 Task: Look for Airbnb properties in Wum, Cameroon from 1st December, 2023 to 5th December, 2023 for 3 adults, 1 child.2 bedrooms having 3 beds and 2 bathrooms. Booking option can be shelf check-in. Look for 4 properties as per requirement.
Action: Mouse moved to (528, 181)
Screenshot: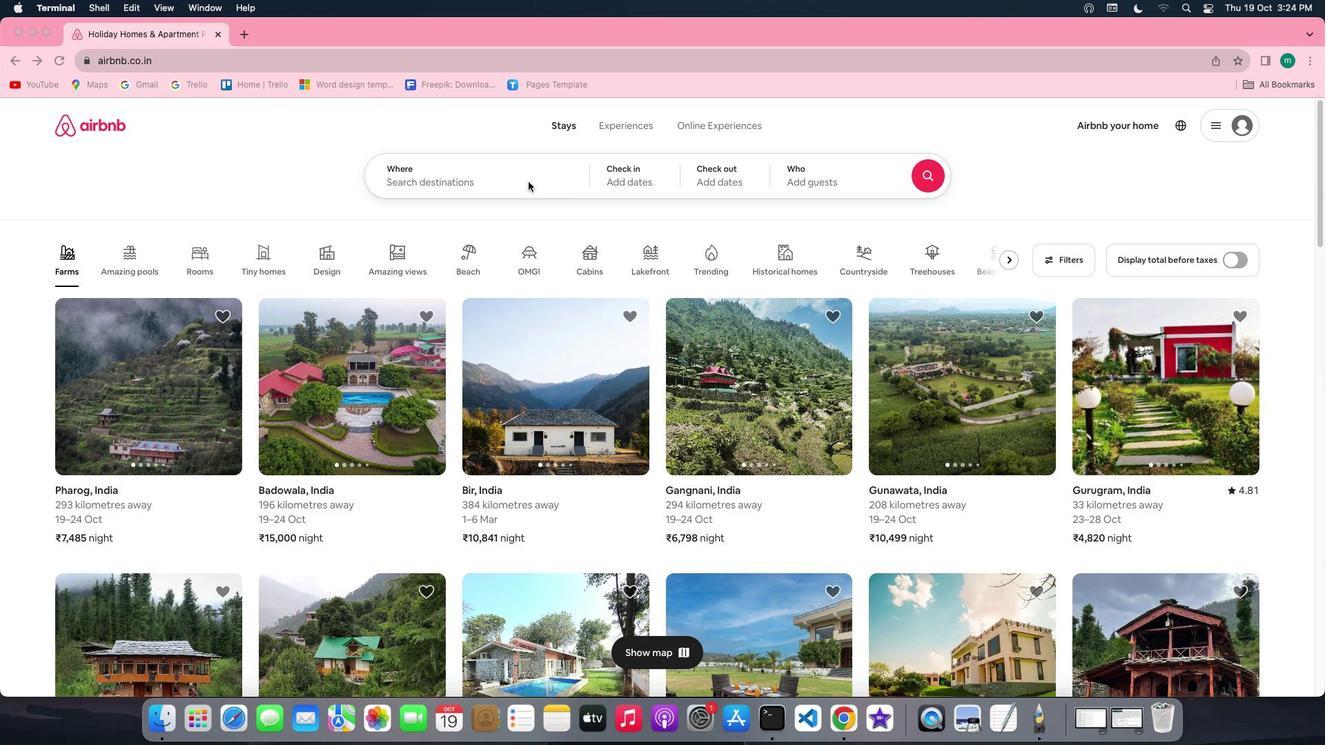 
Action: Mouse pressed left at (528, 181)
Screenshot: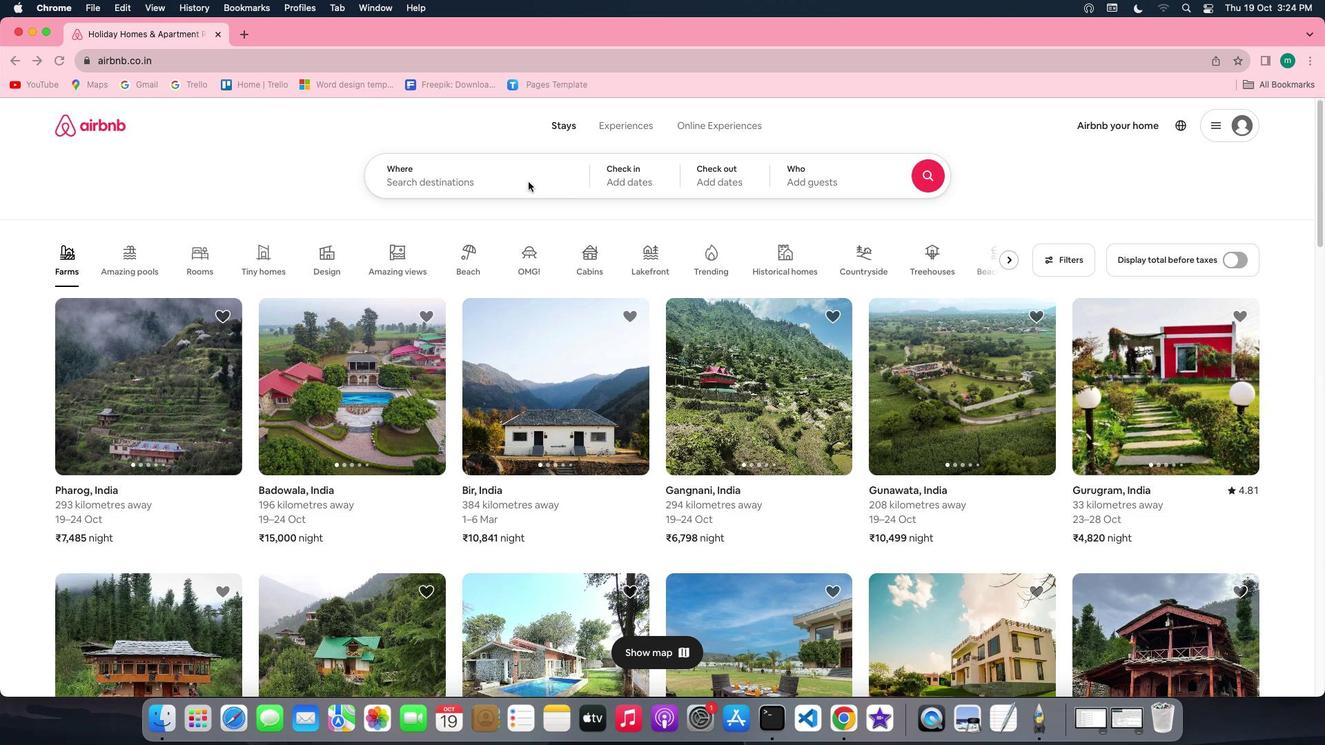 
Action: Mouse pressed left at (528, 181)
Screenshot: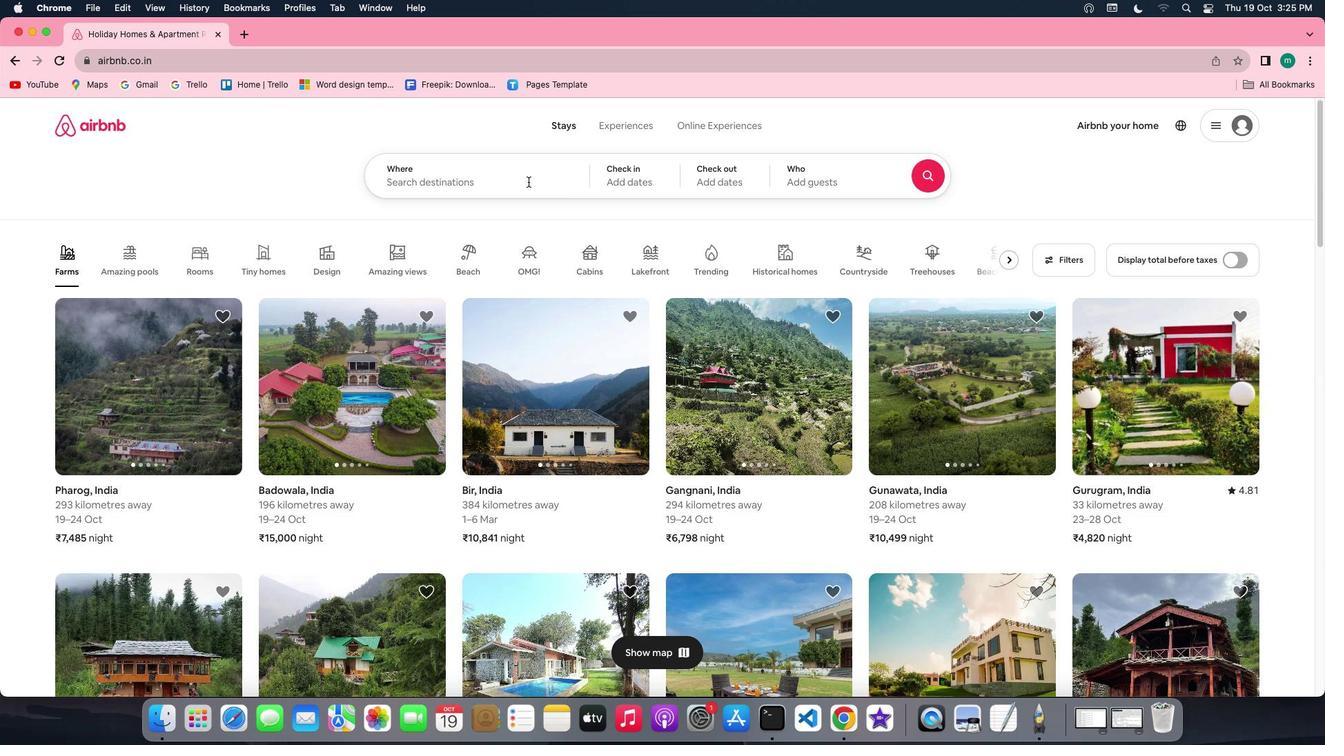 
Action: Key pressed Key.shift'W''u''m'','Key.spaceKey.shift'c''a''m''e''r''o''o''n'
Screenshot: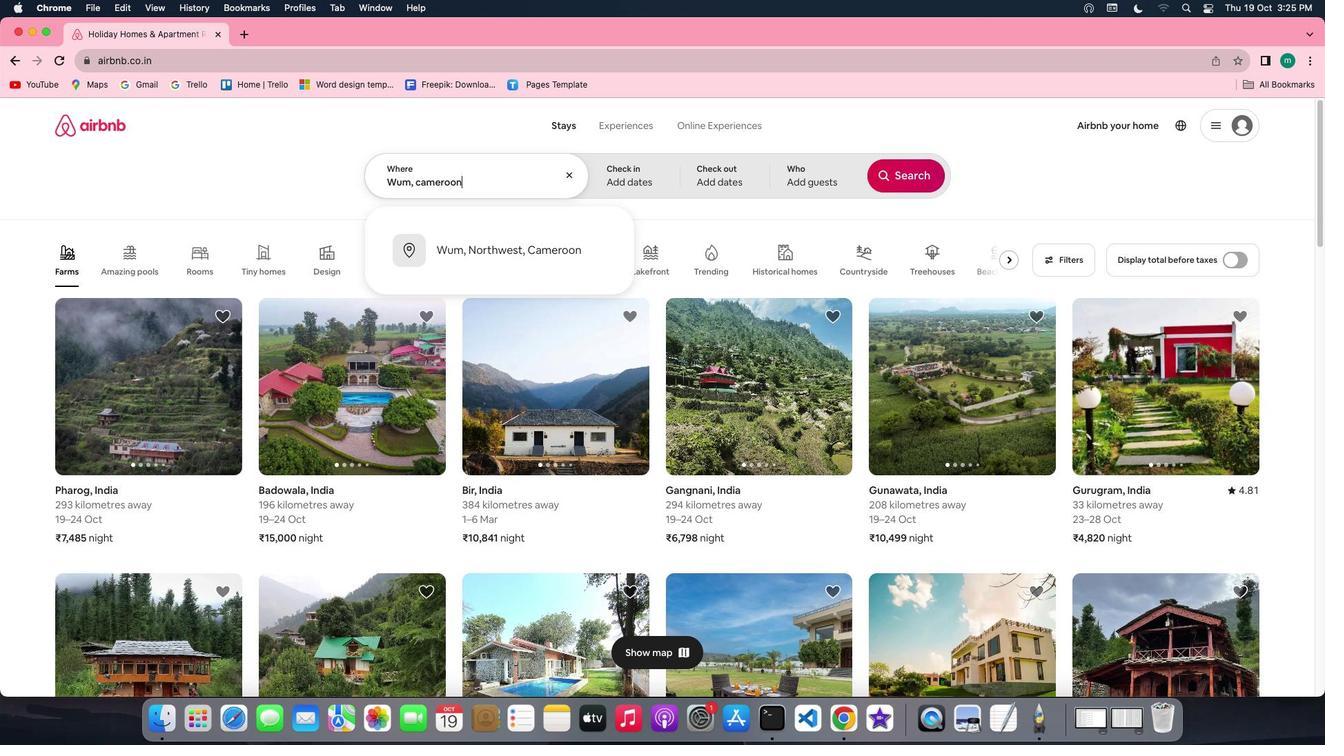 
Action: Mouse moved to (625, 166)
Screenshot: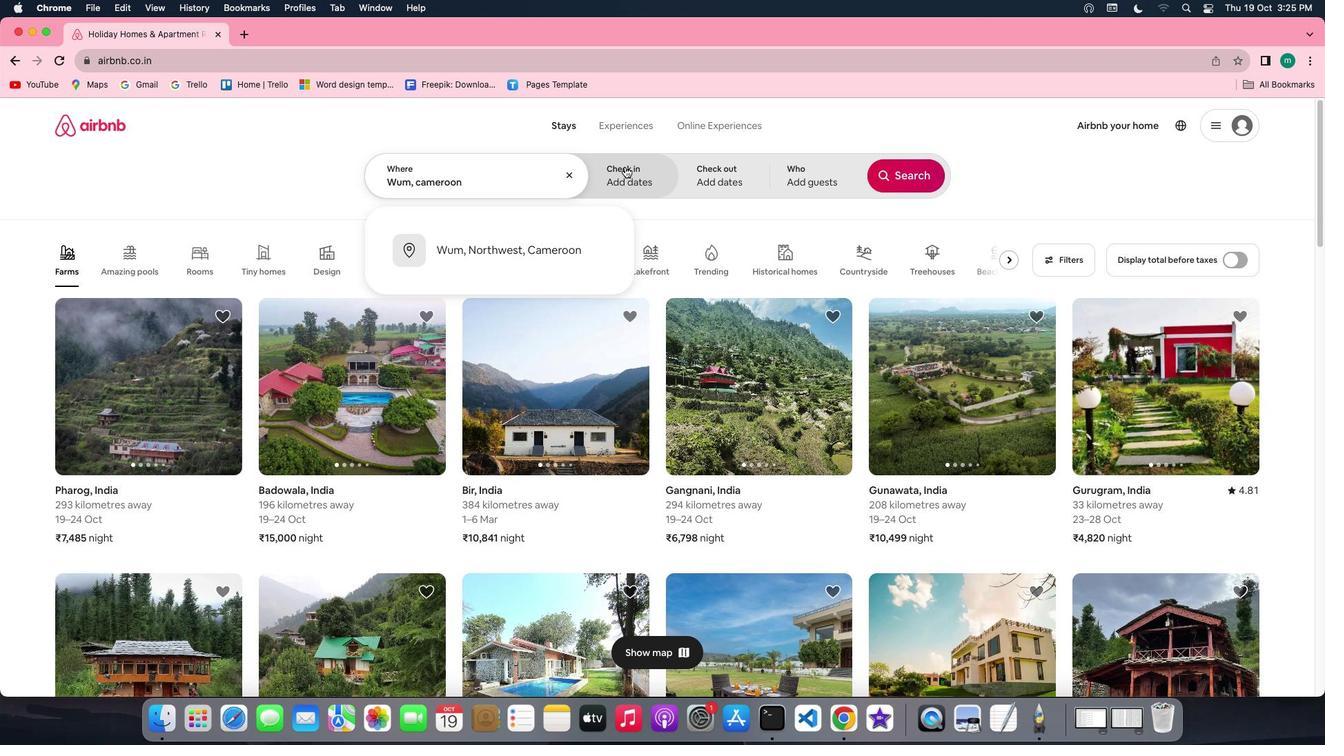 
Action: Mouse pressed left at (625, 166)
Screenshot: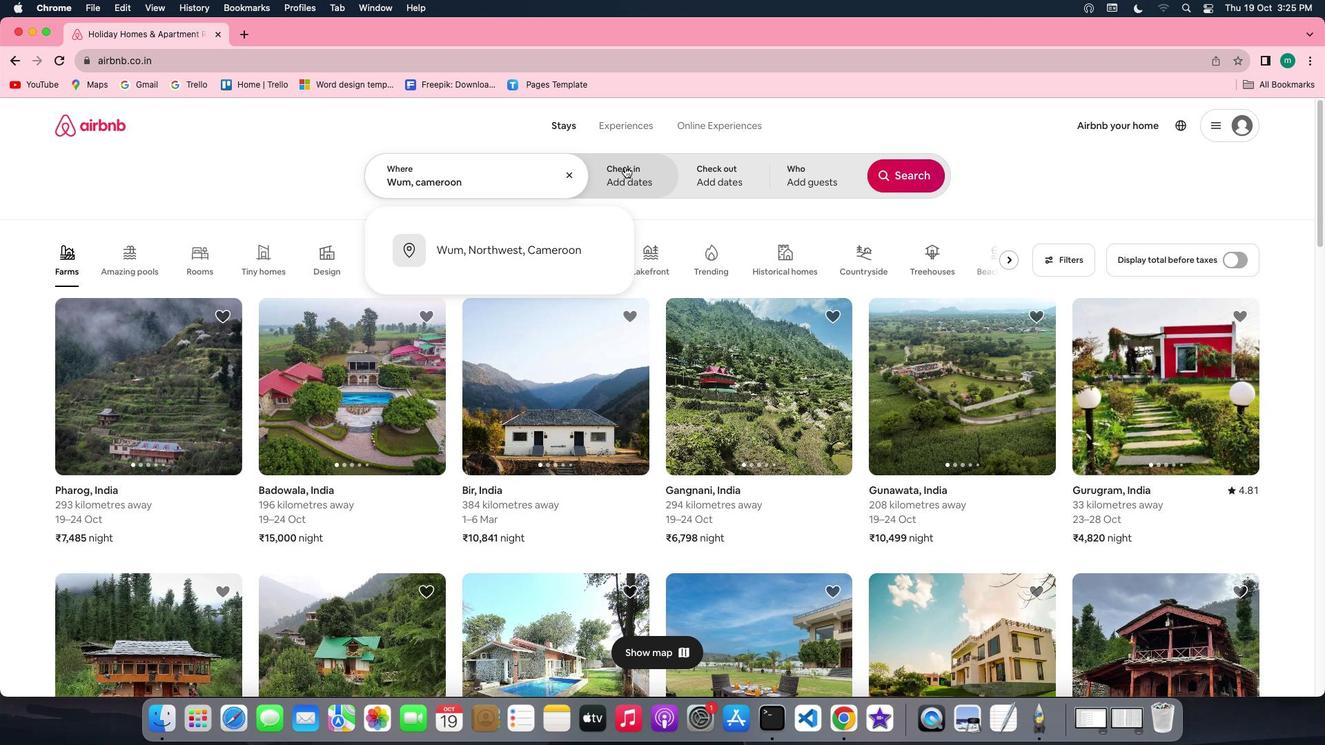 
Action: Mouse moved to (907, 281)
Screenshot: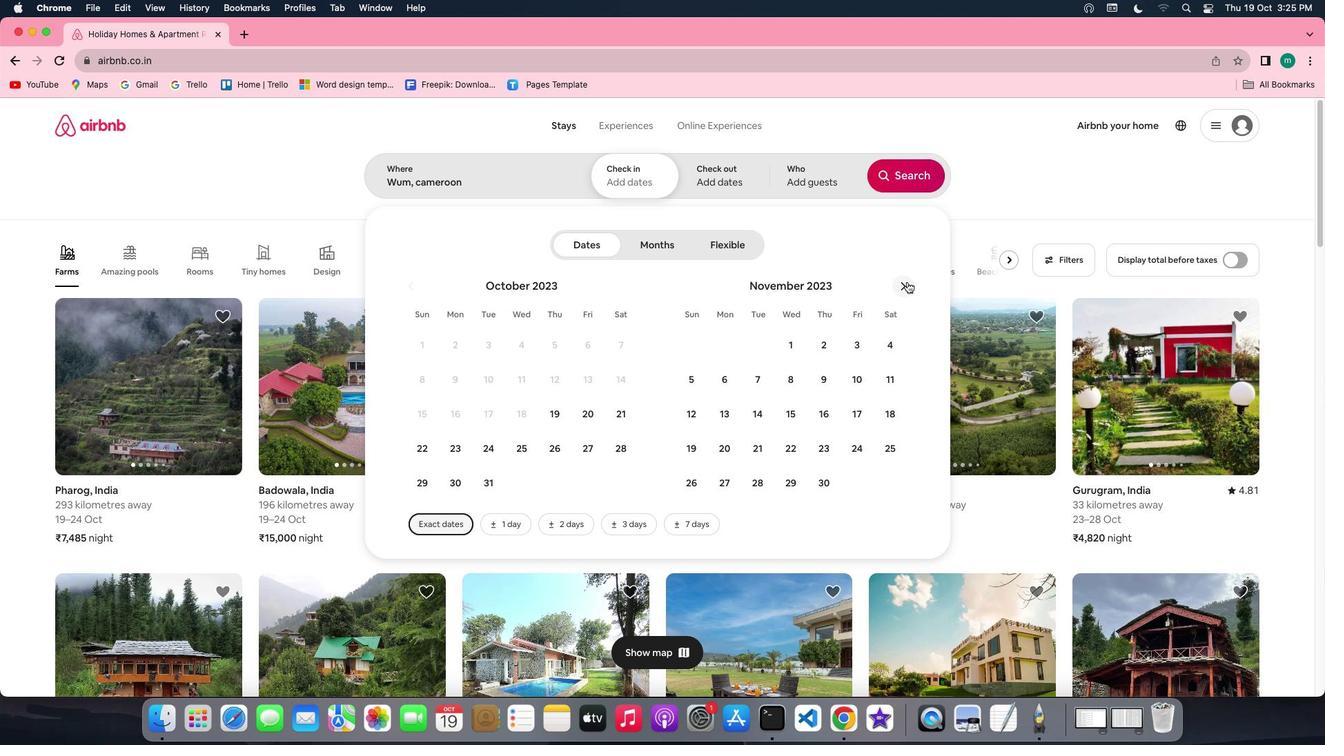
Action: Mouse pressed left at (907, 281)
Screenshot: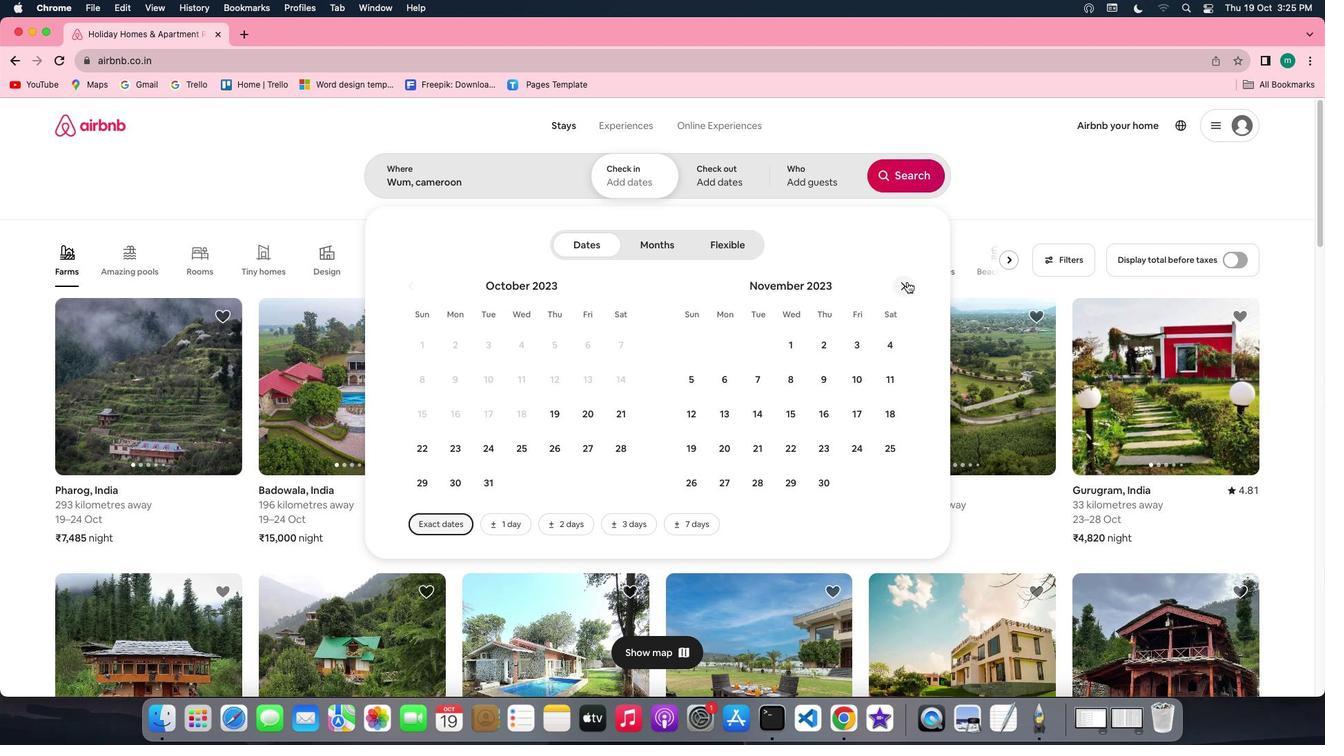 
Action: Mouse moved to (853, 336)
Screenshot: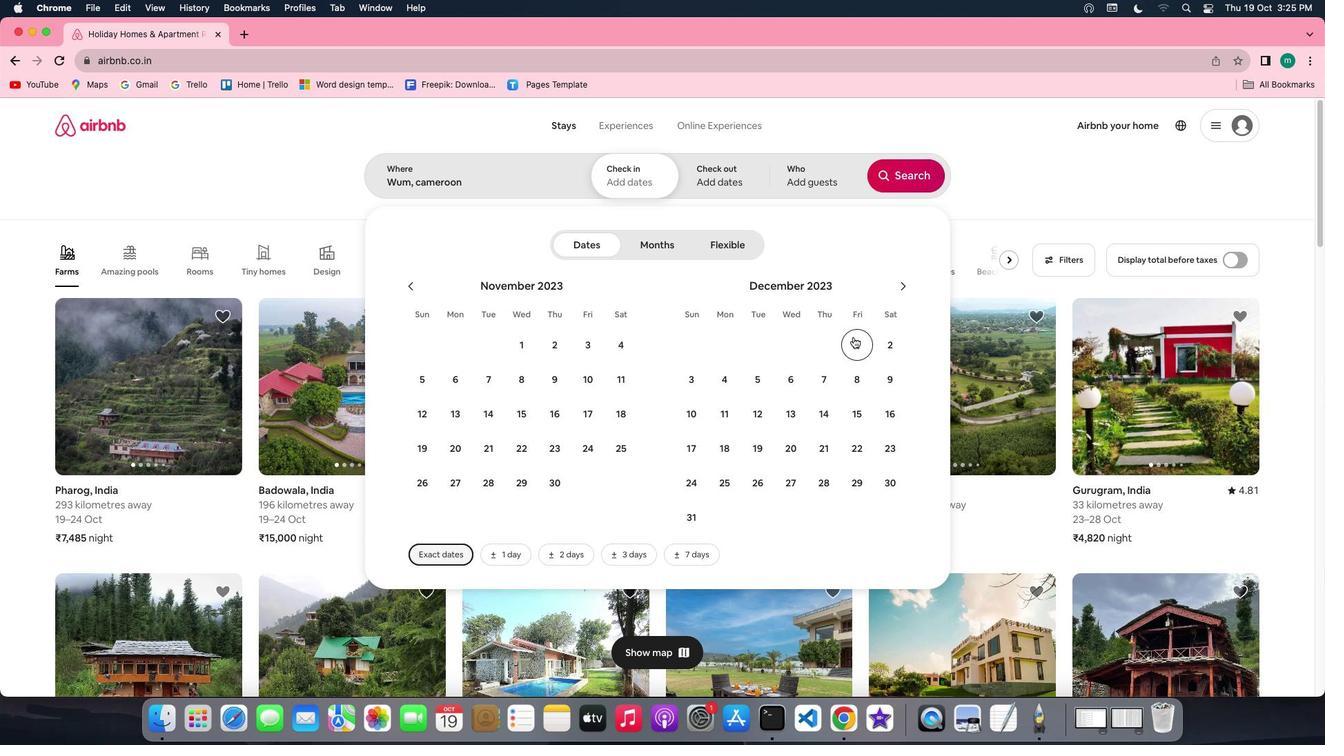 
Action: Mouse pressed left at (853, 336)
Screenshot: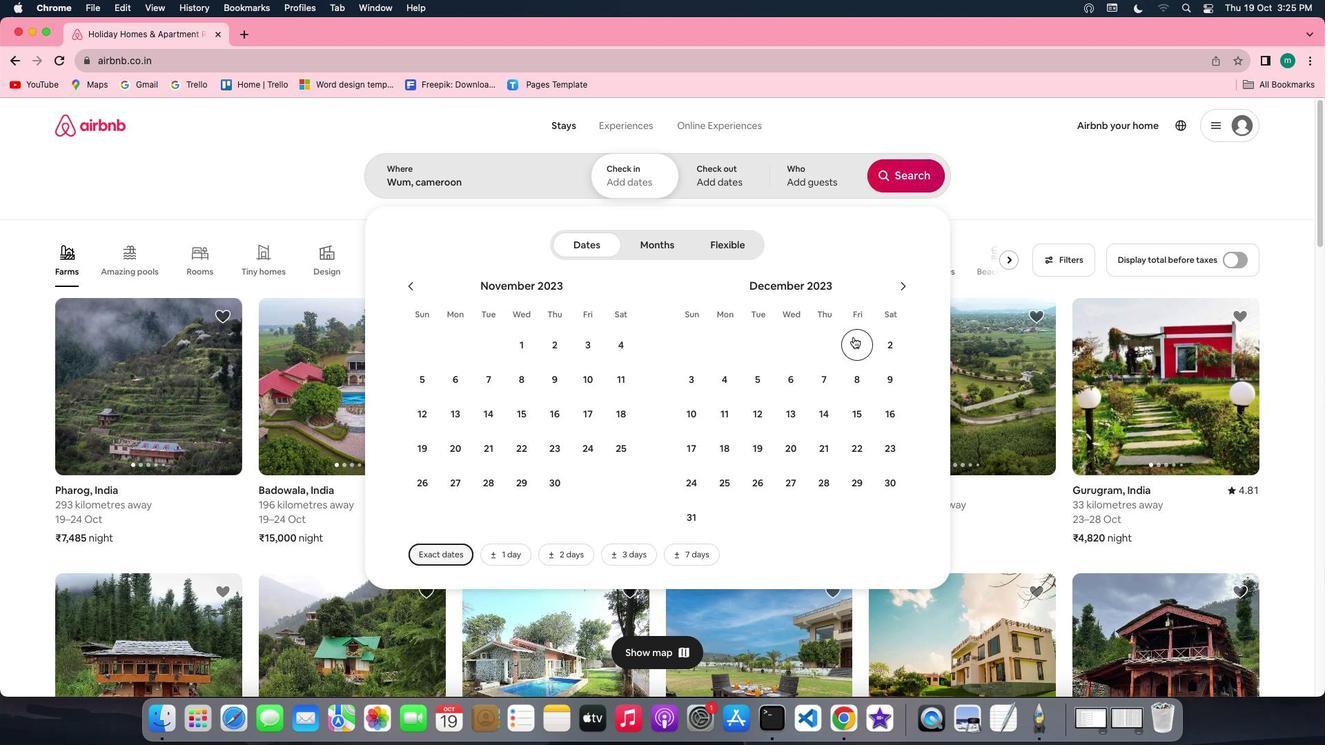 
Action: Mouse moved to (769, 376)
Screenshot: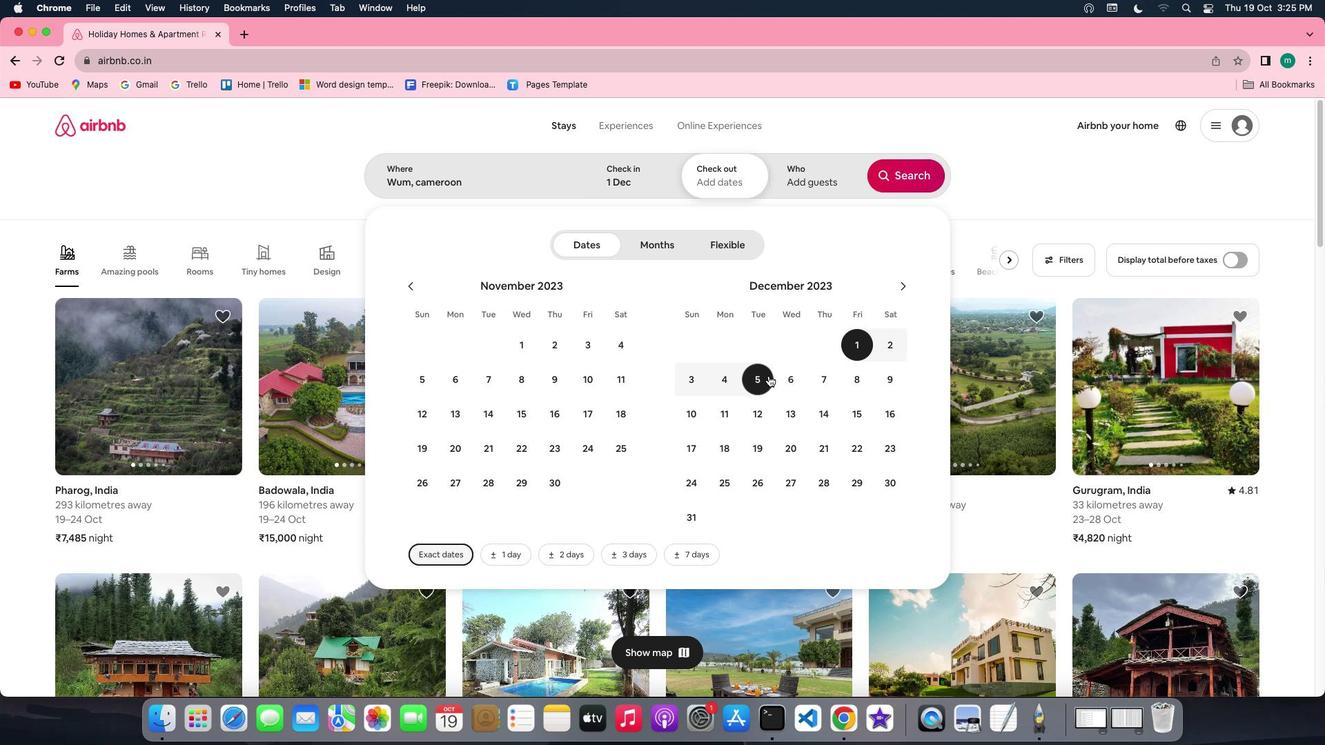 
Action: Mouse pressed left at (769, 376)
Screenshot: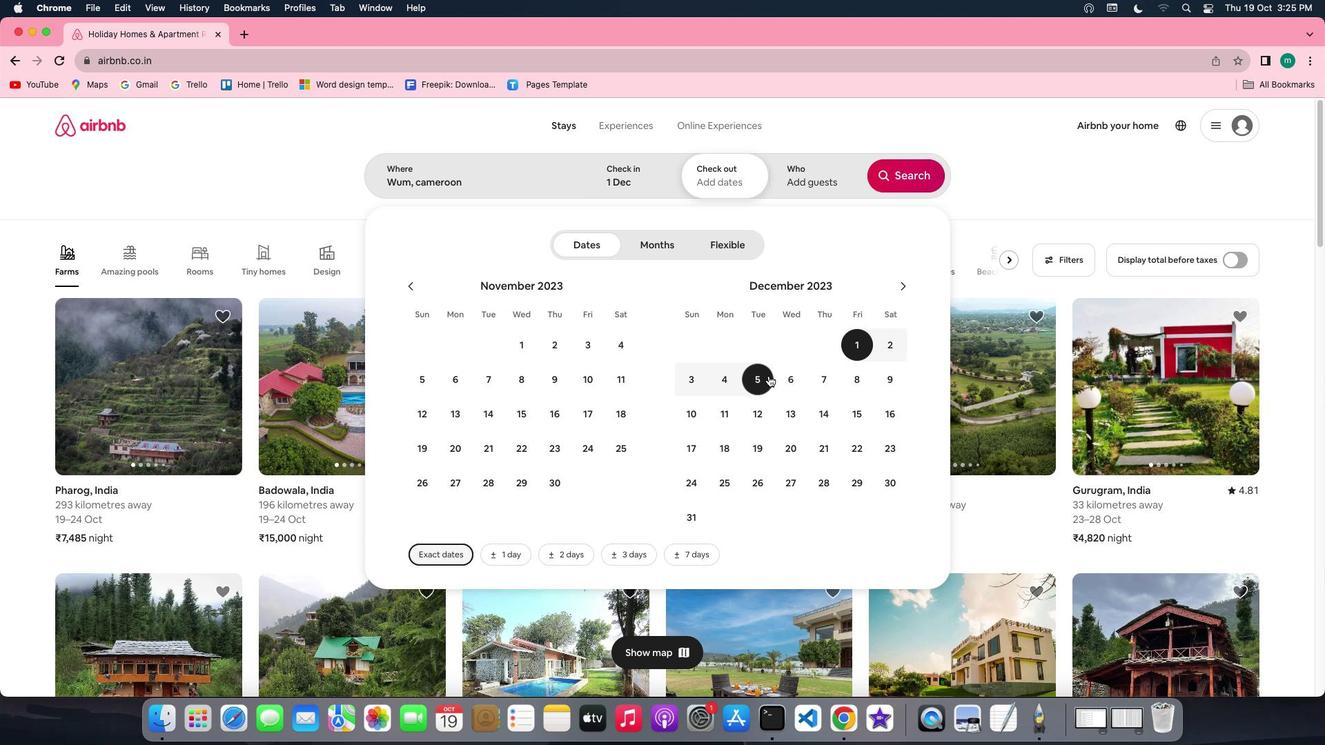 
Action: Mouse moved to (791, 158)
Screenshot: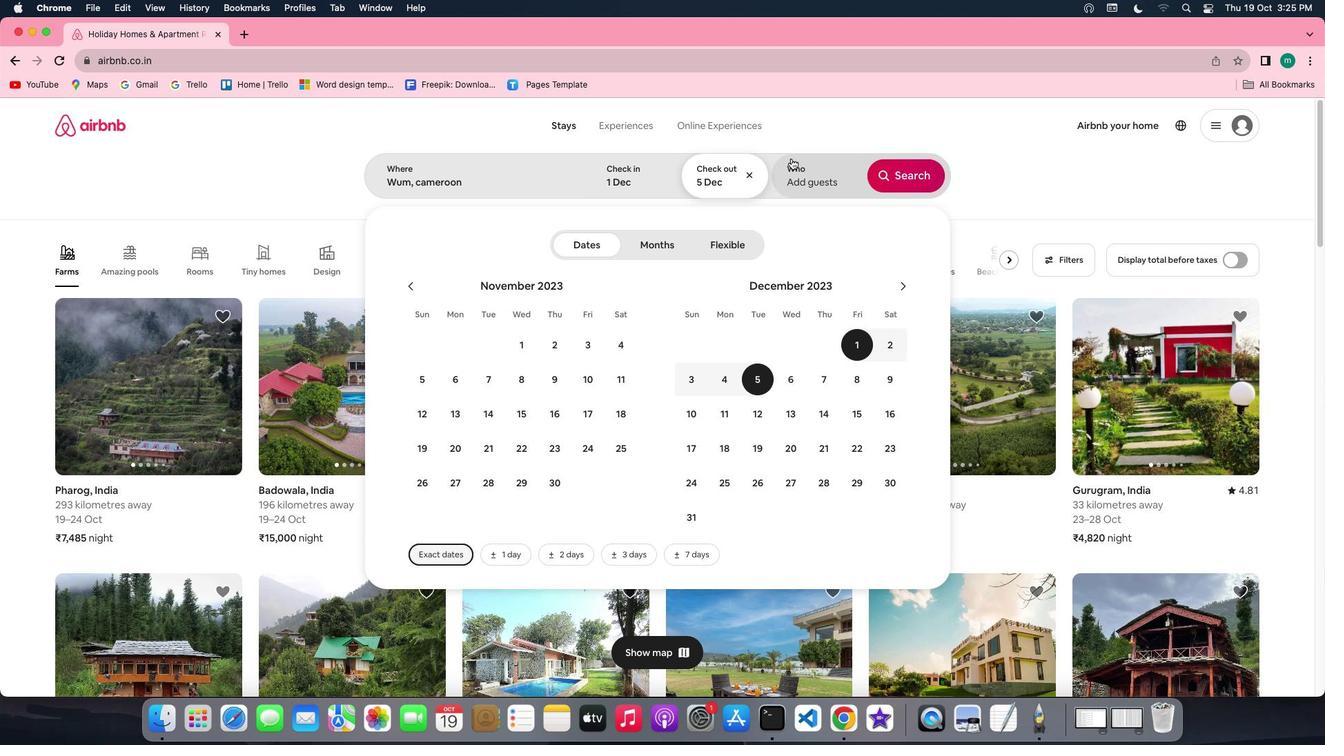 
Action: Mouse pressed left at (791, 158)
Screenshot: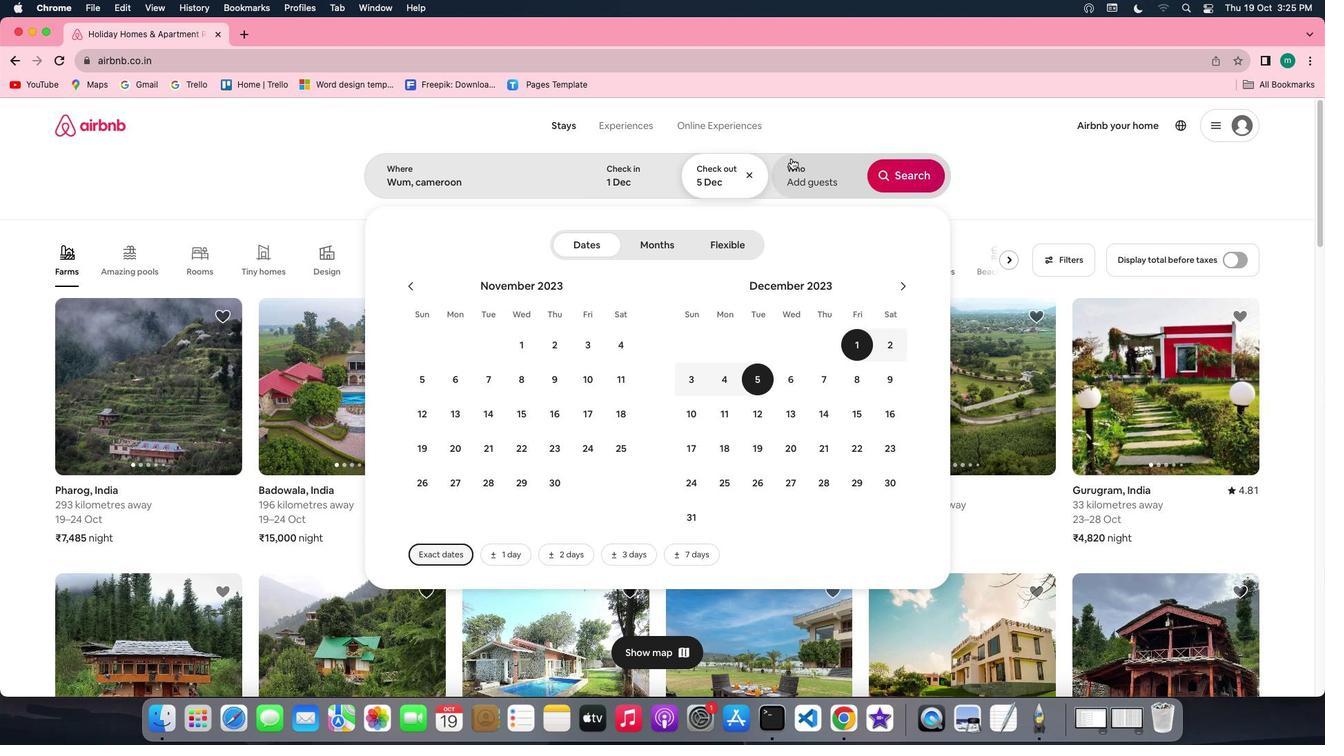 
Action: Mouse moved to (909, 254)
Screenshot: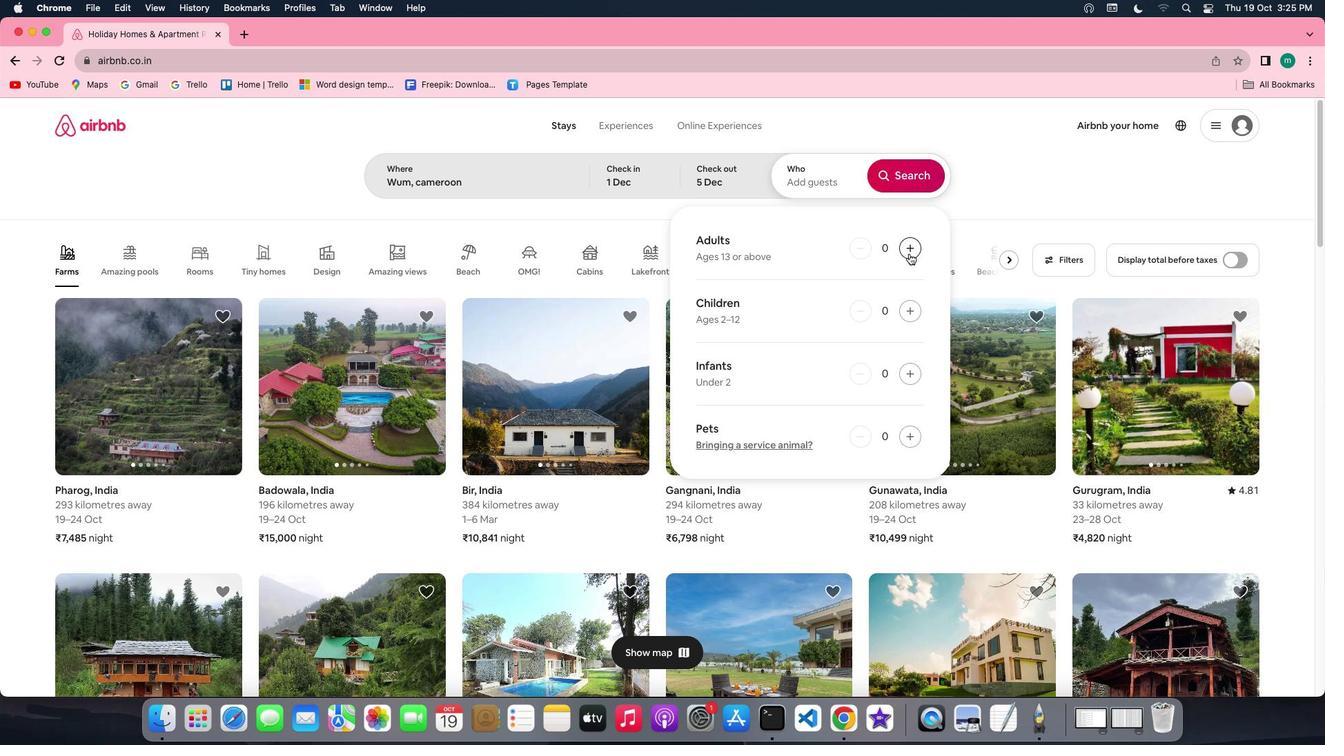 
Action: Mouse pressed left at (909, 254)
Screenshot: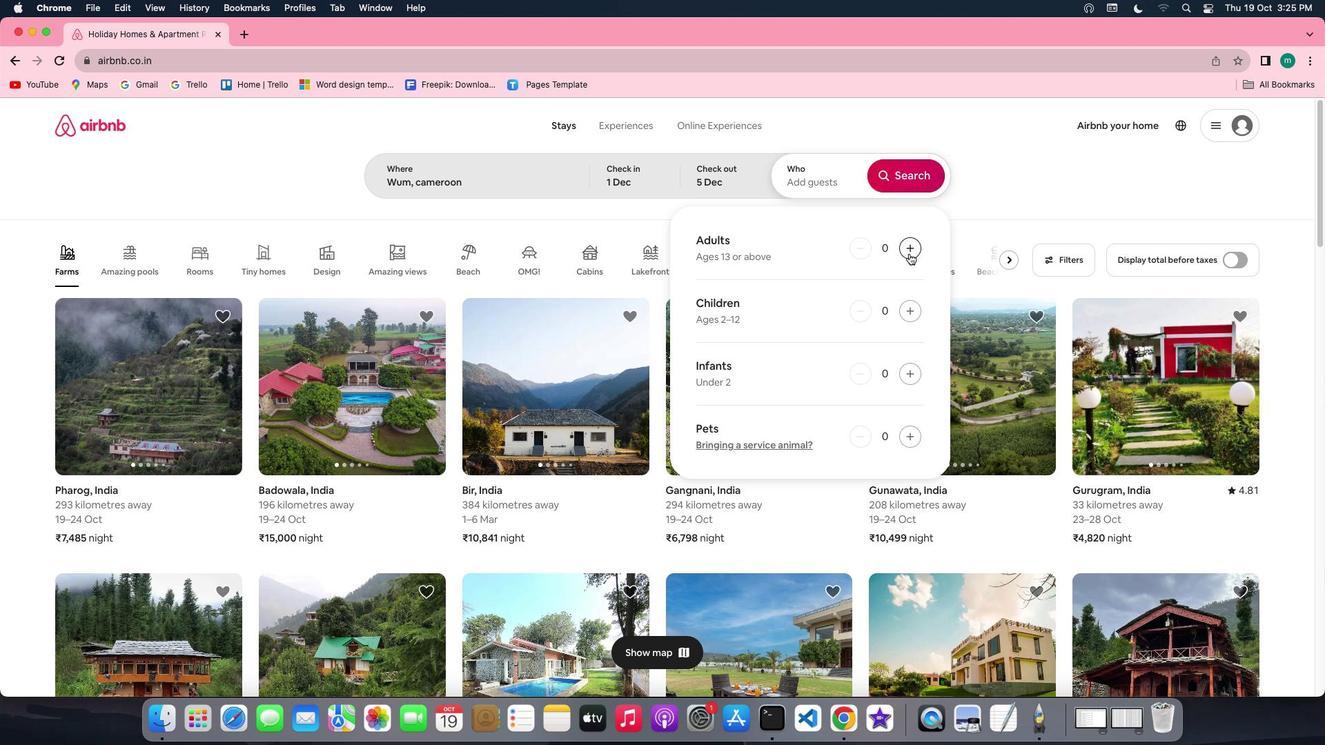 
Action: Mouse pressed left at (909, 254)
Screenshot: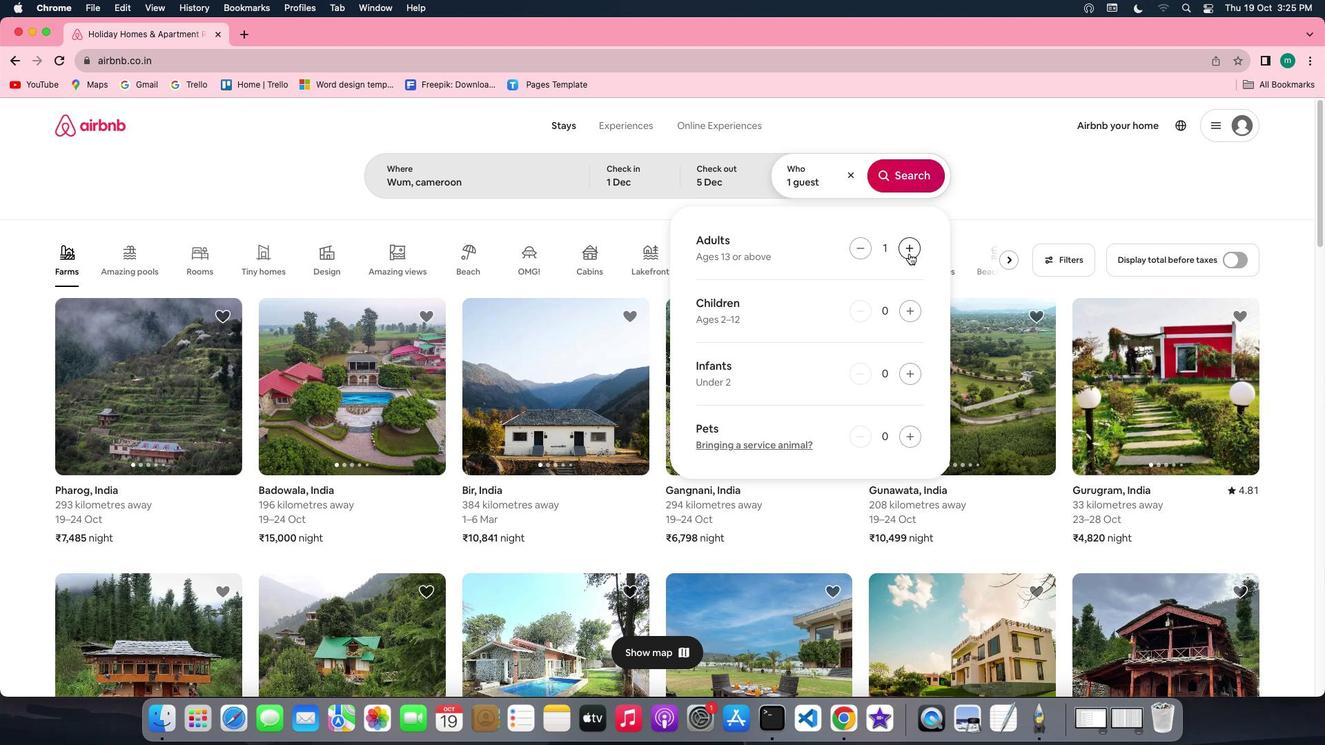 
Action: Mouse pressed left at (909, 254)
Screenshot: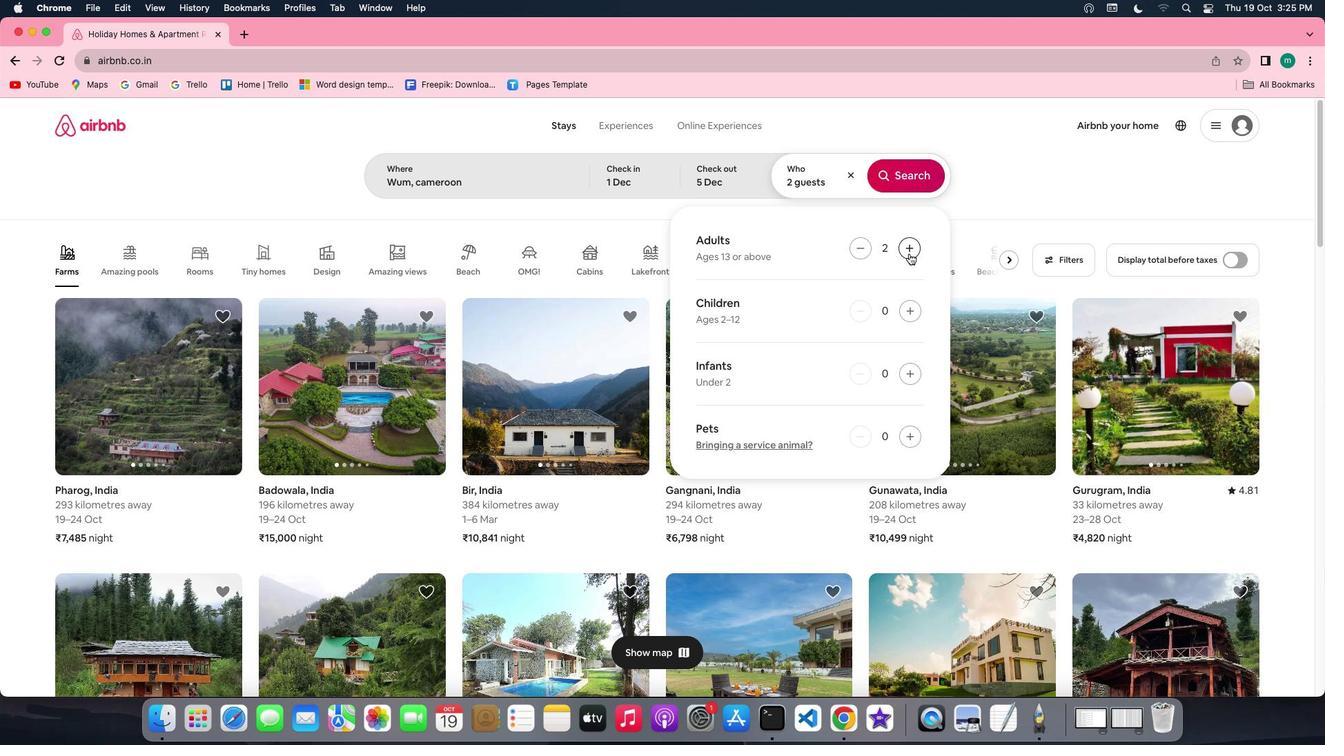 
Action: Mouse moved to (902, 182)
Screenshot: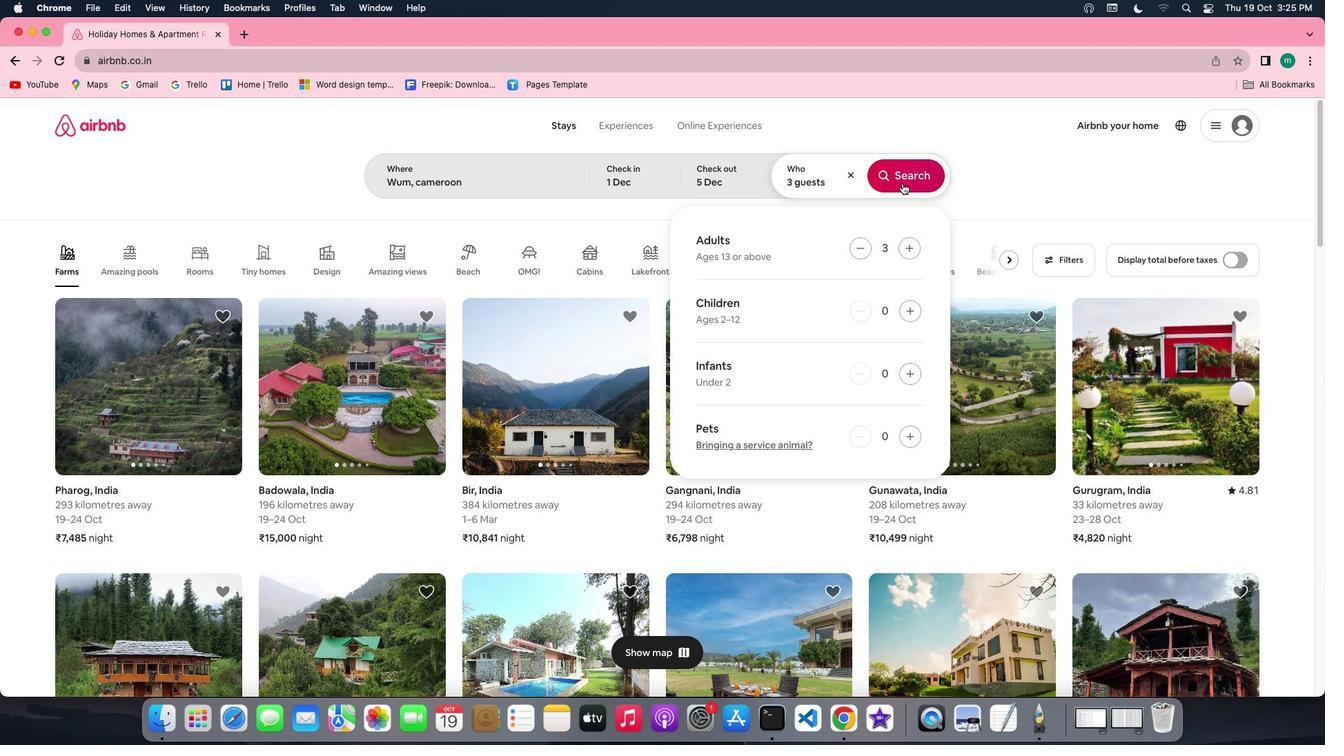 
Action: Mouse pressed left at (902, 182)
Screenshot: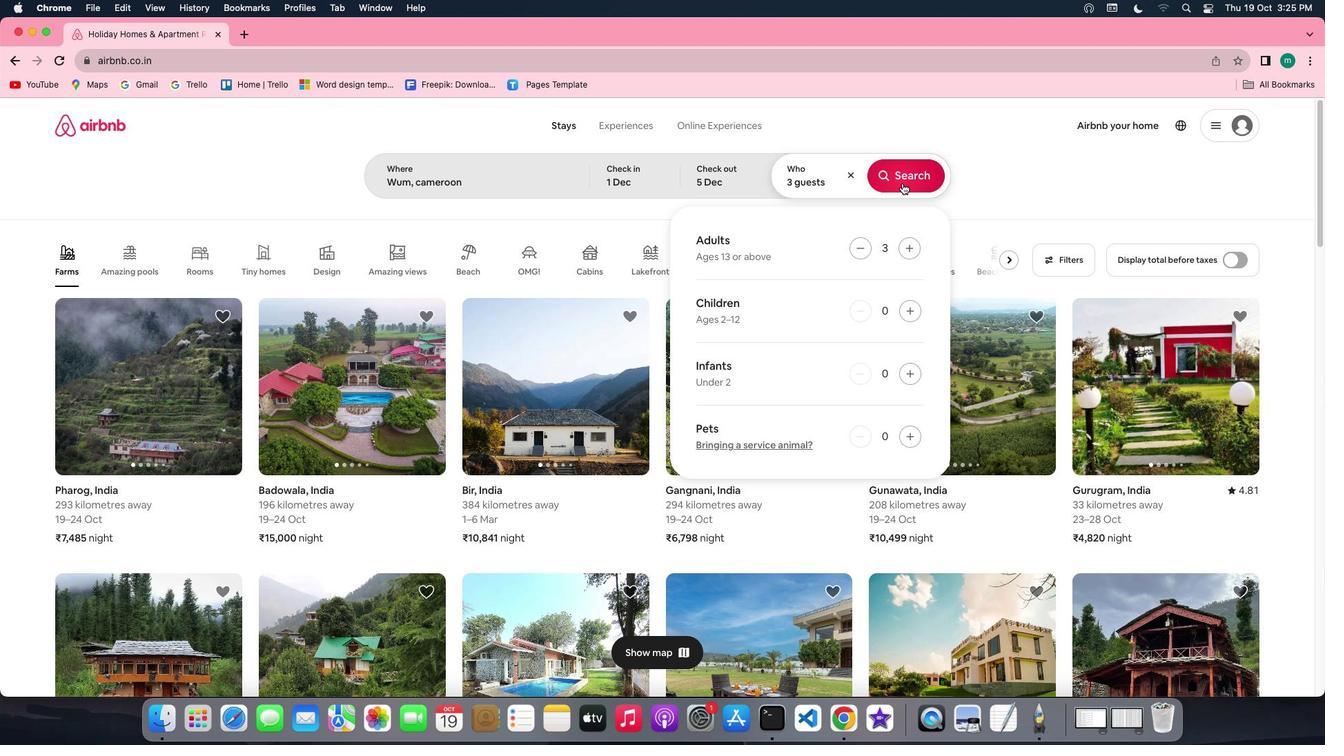 
Action: Mouse moved to (716, 125)
Screenshot: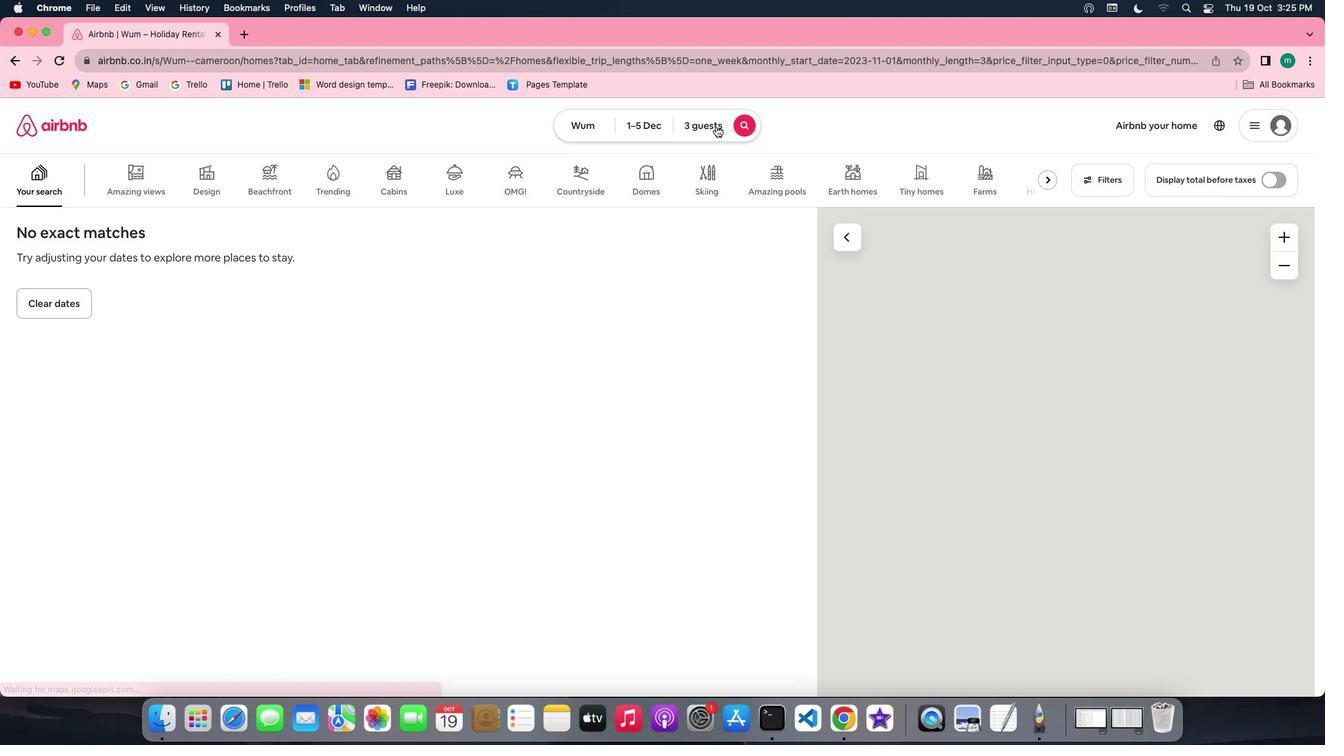 
Action: Mouse pressed left at (716, 125)
Screenshot: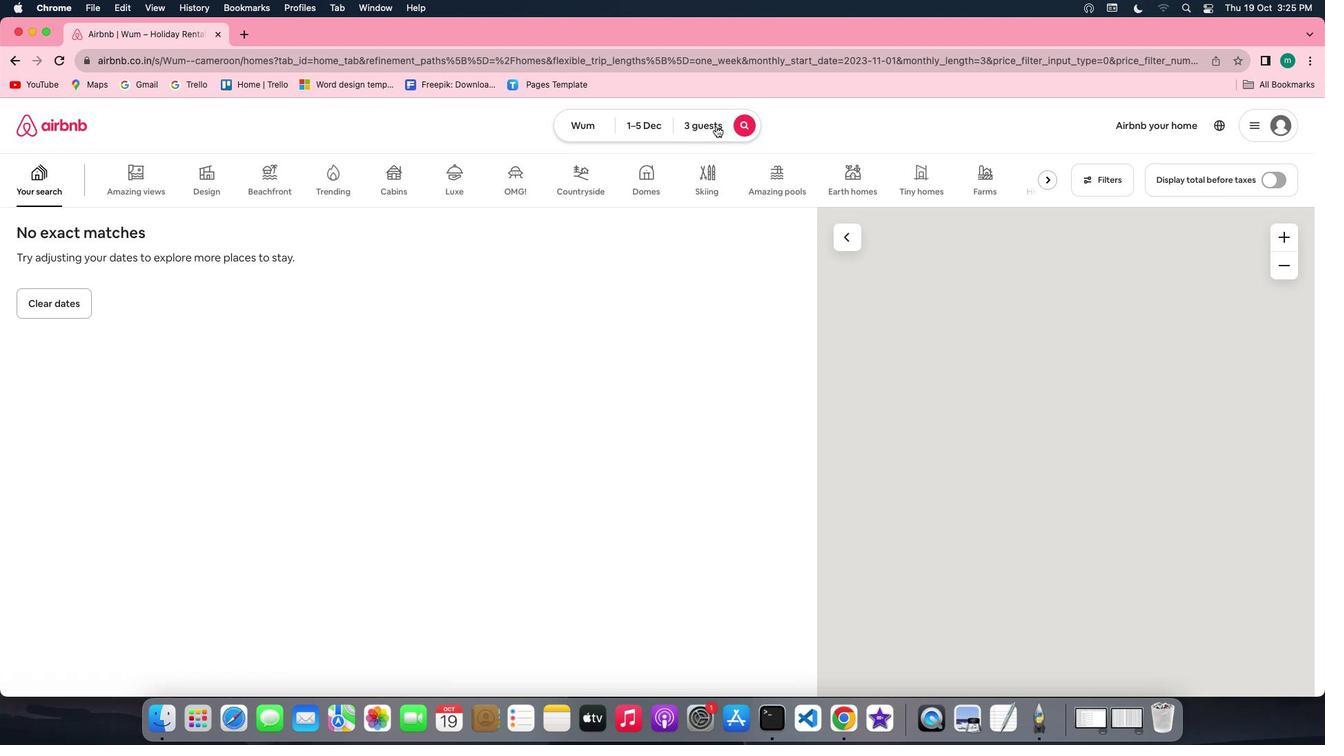
Action: Mouse moved to (916, 303)
Screenshot: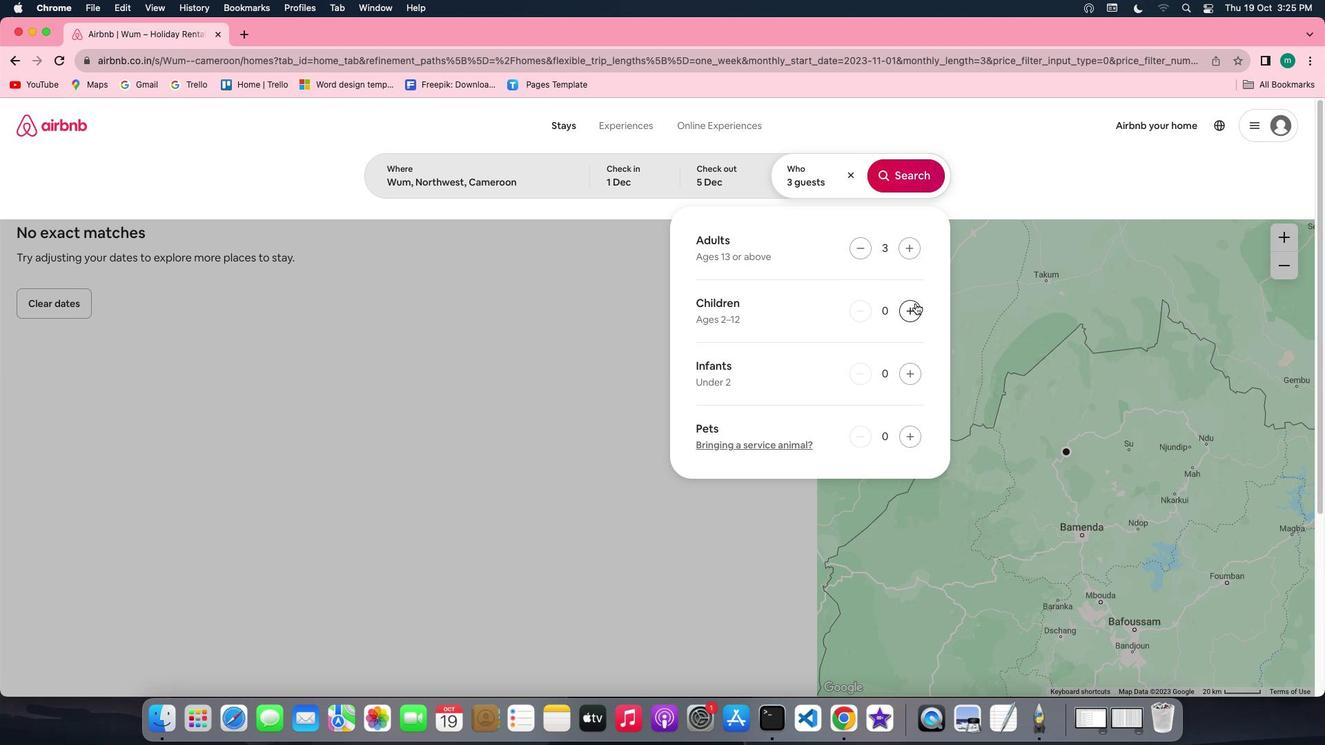 
Action: Mouse pressed left at (916, 303)
Screenshot: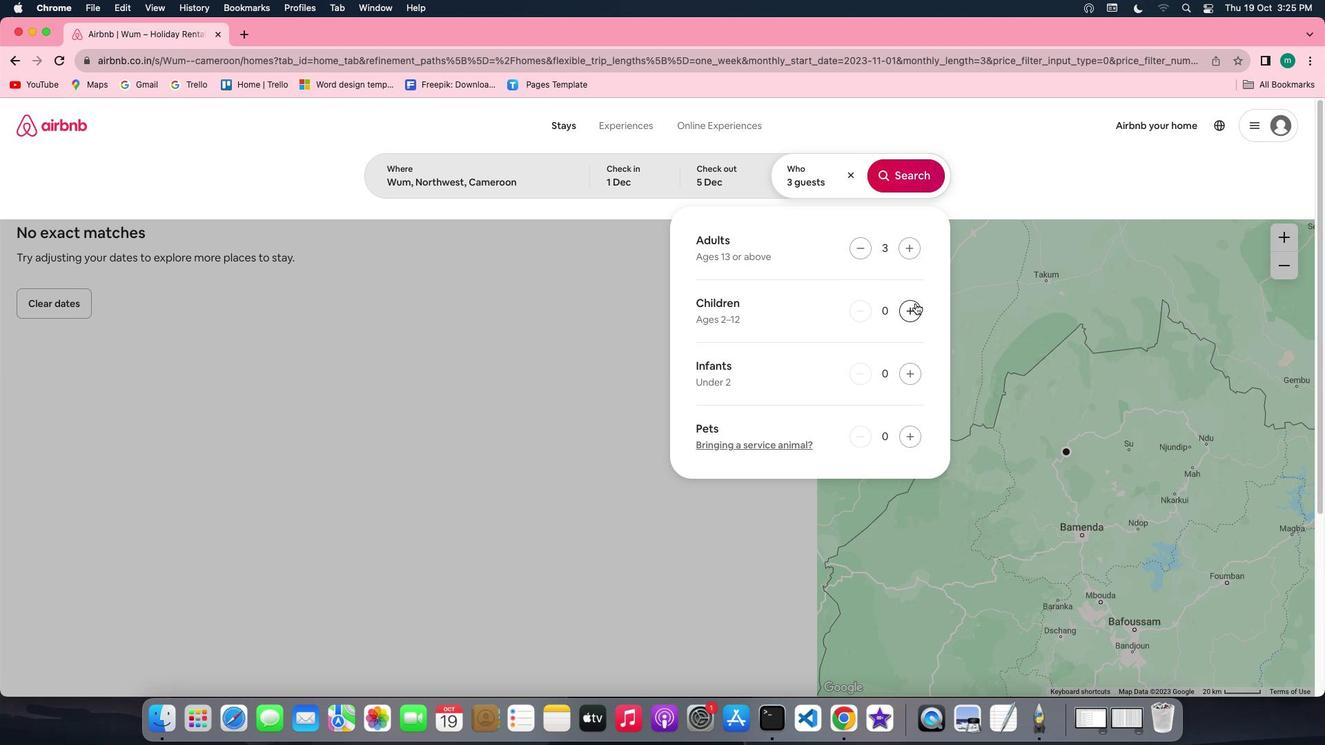 
Action: Mouse moved to (895, 180)
Screenshot: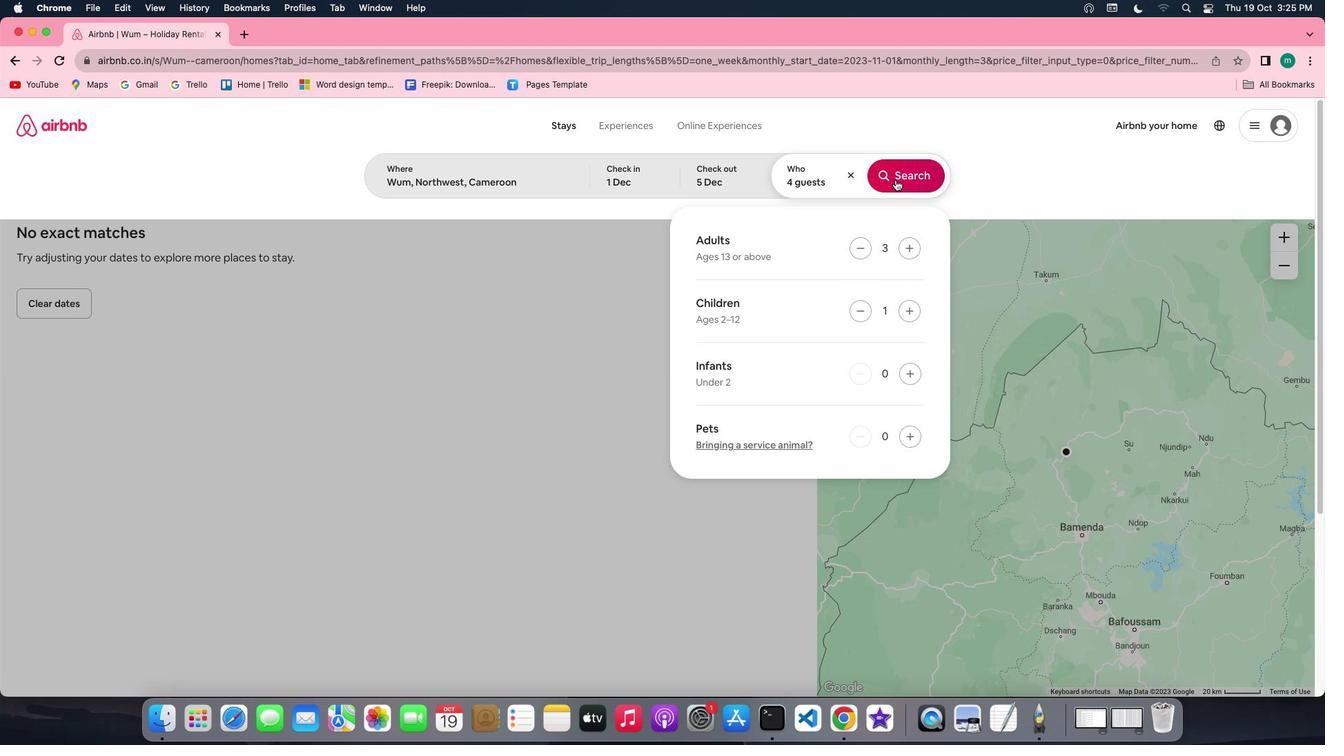 
Action: Mouse pressed left at (895, 180)
Screenshot: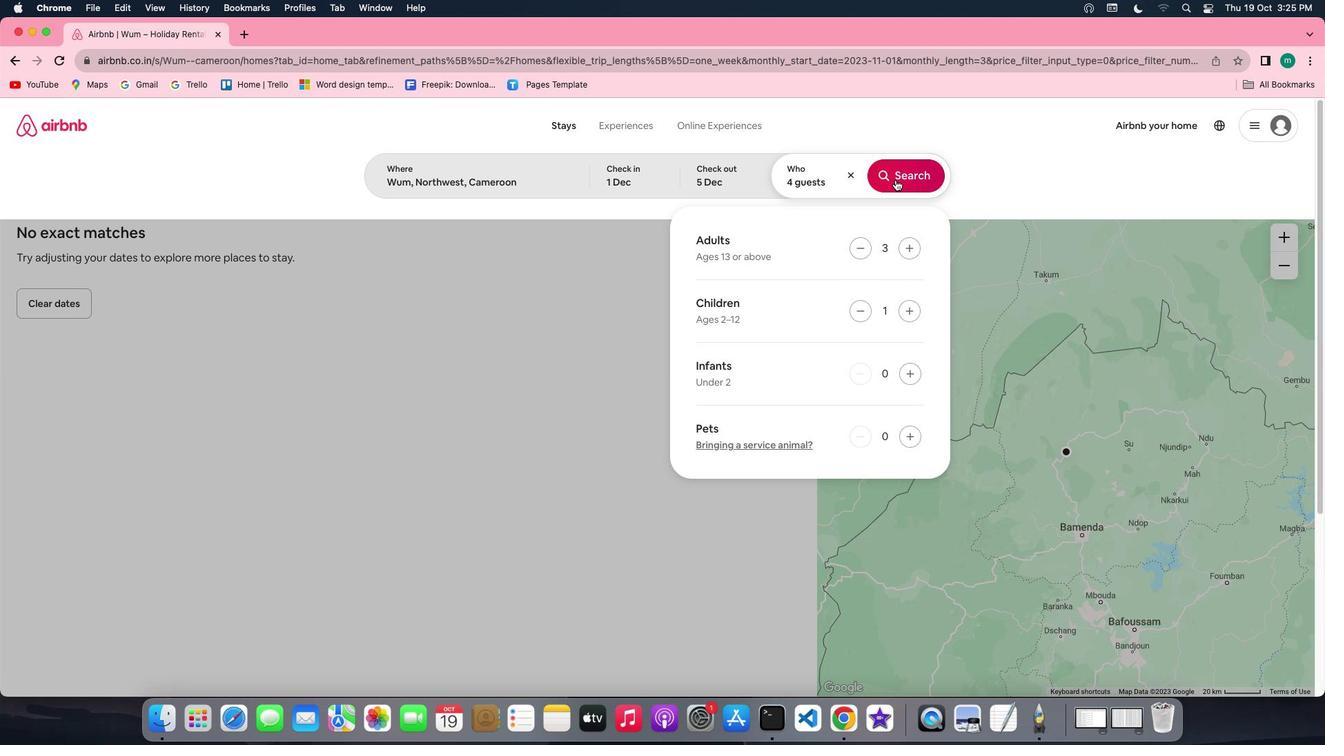 
Action: Mouse moved to (1090, 171)
Screenshot: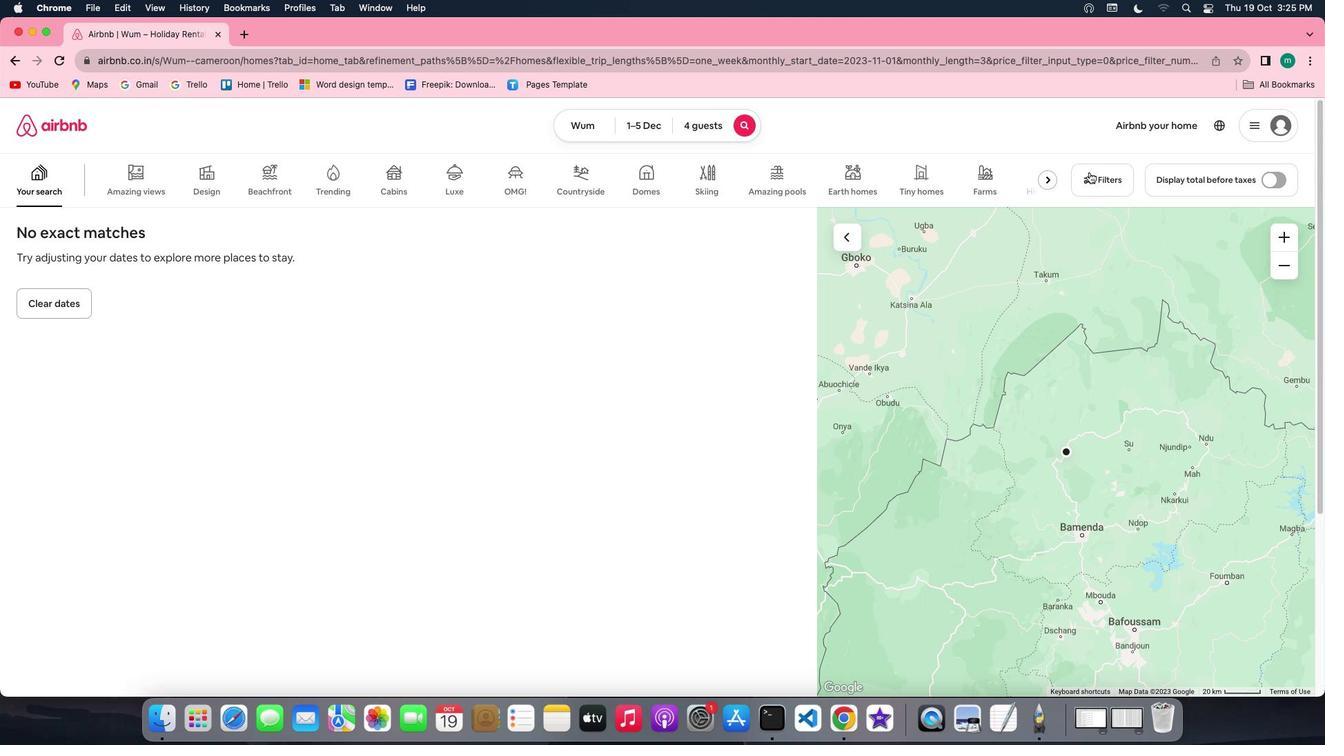 
Action: Mouse pressed left at (1090, 171)
Screenshot: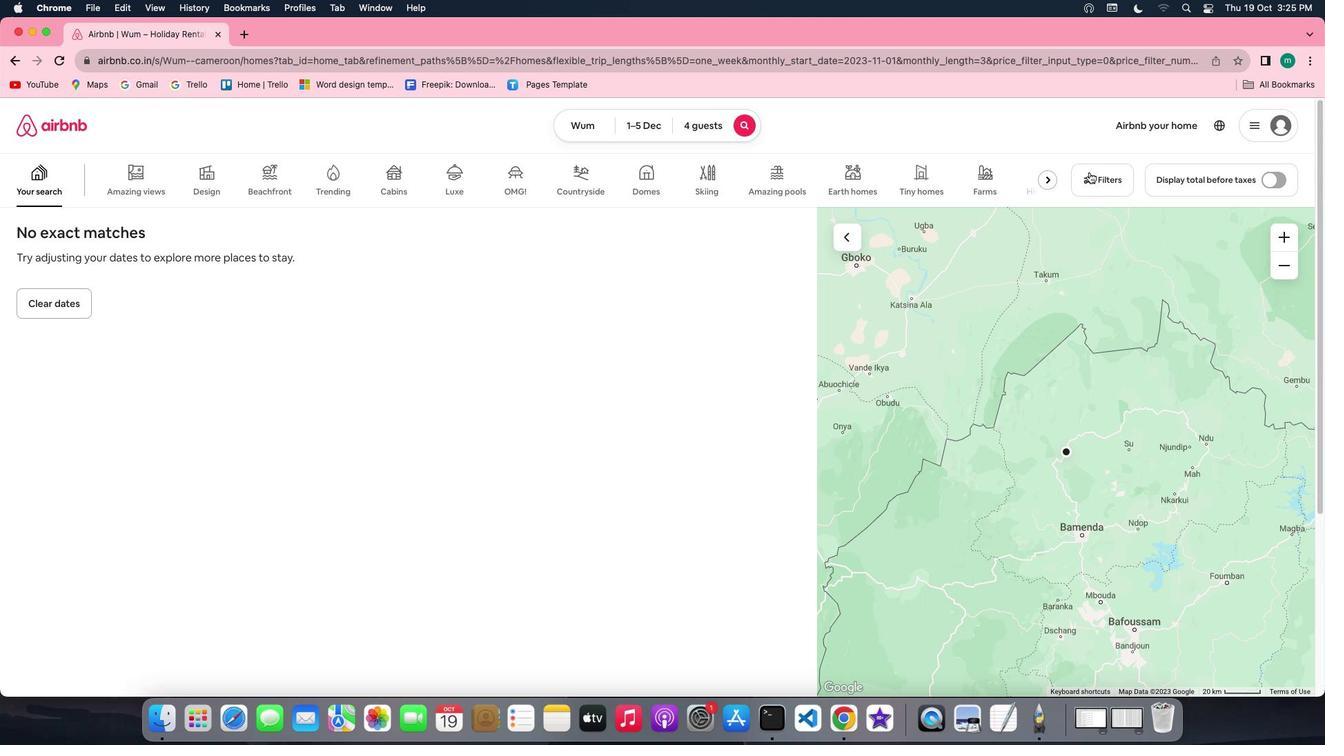 
Action: Mouse moved to (705, 394)
Screenshot: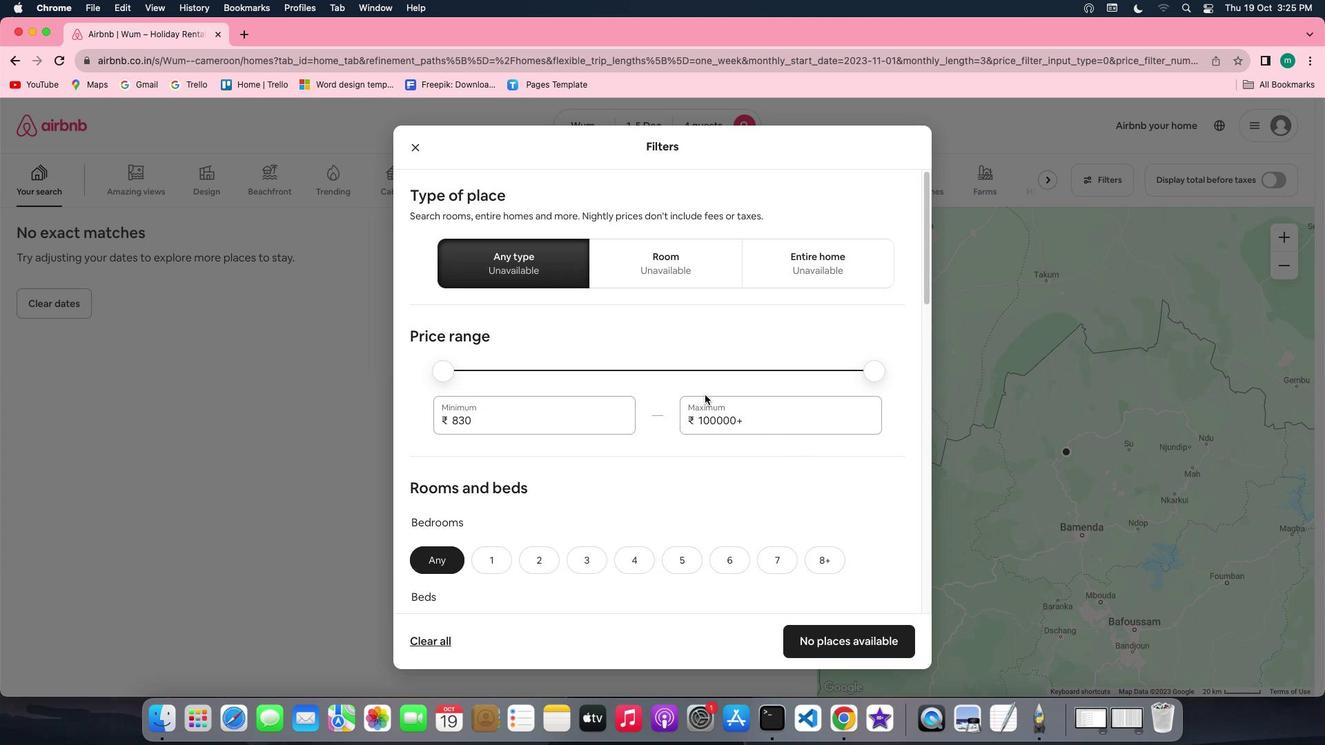 
Action: Mouse scrolled (705, 394) with delta (0, 0)
Screenshot: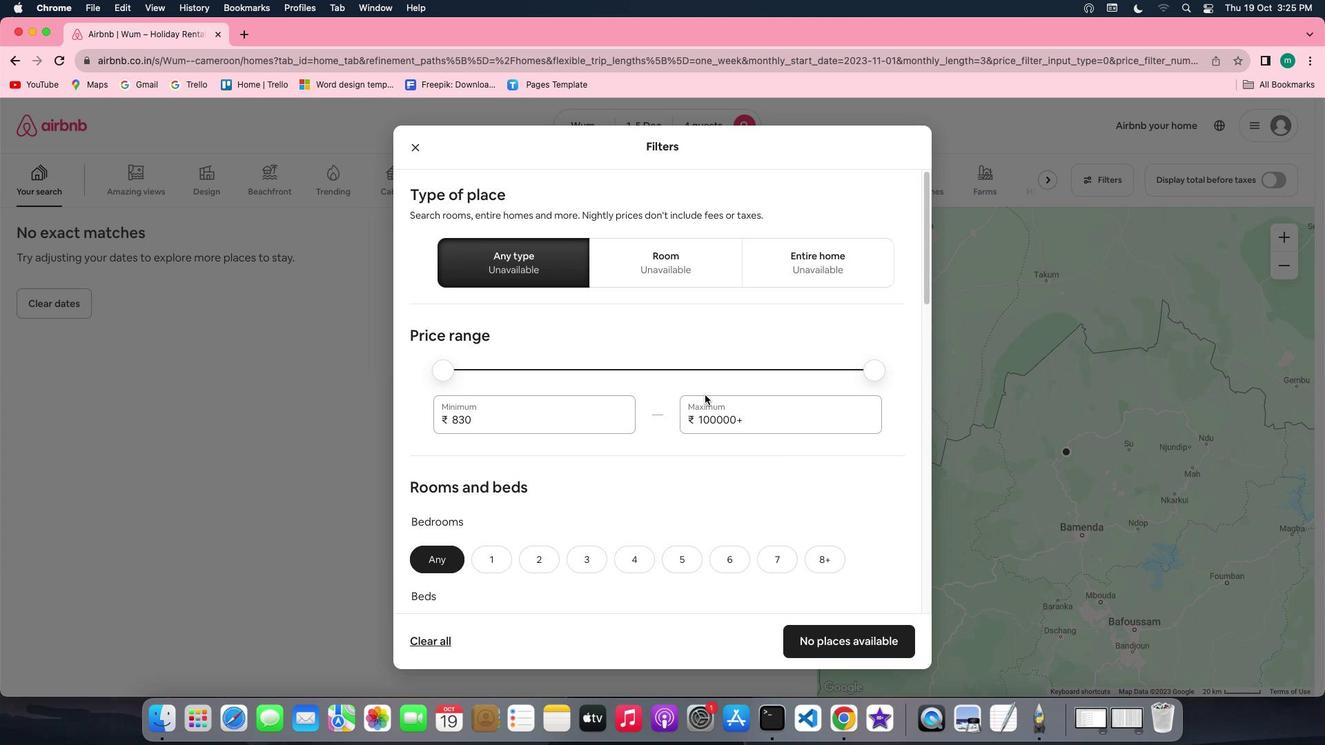 
Action: Mouse scrolled (705, 394) with delta (0, 0)
Screenshot: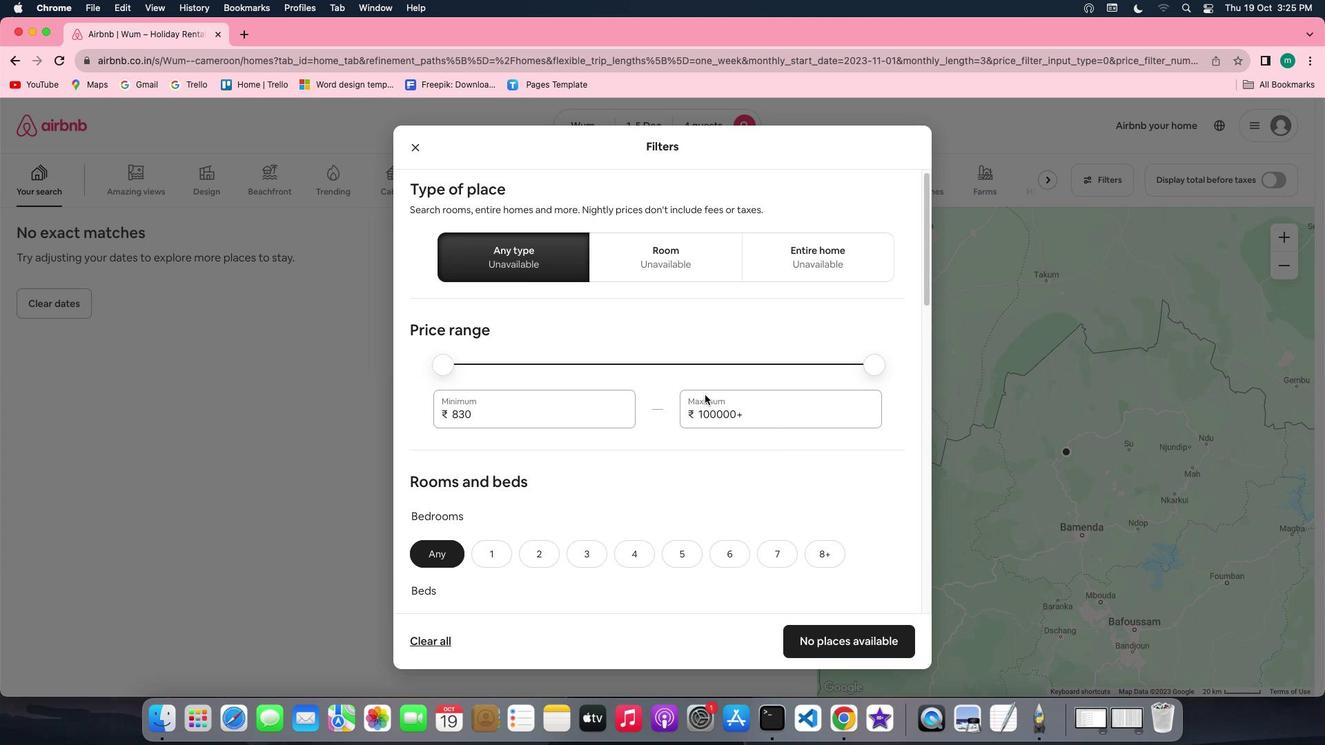 
Action: Mouse scrolled (705, 394) with delta (0, 0)
Screenshot: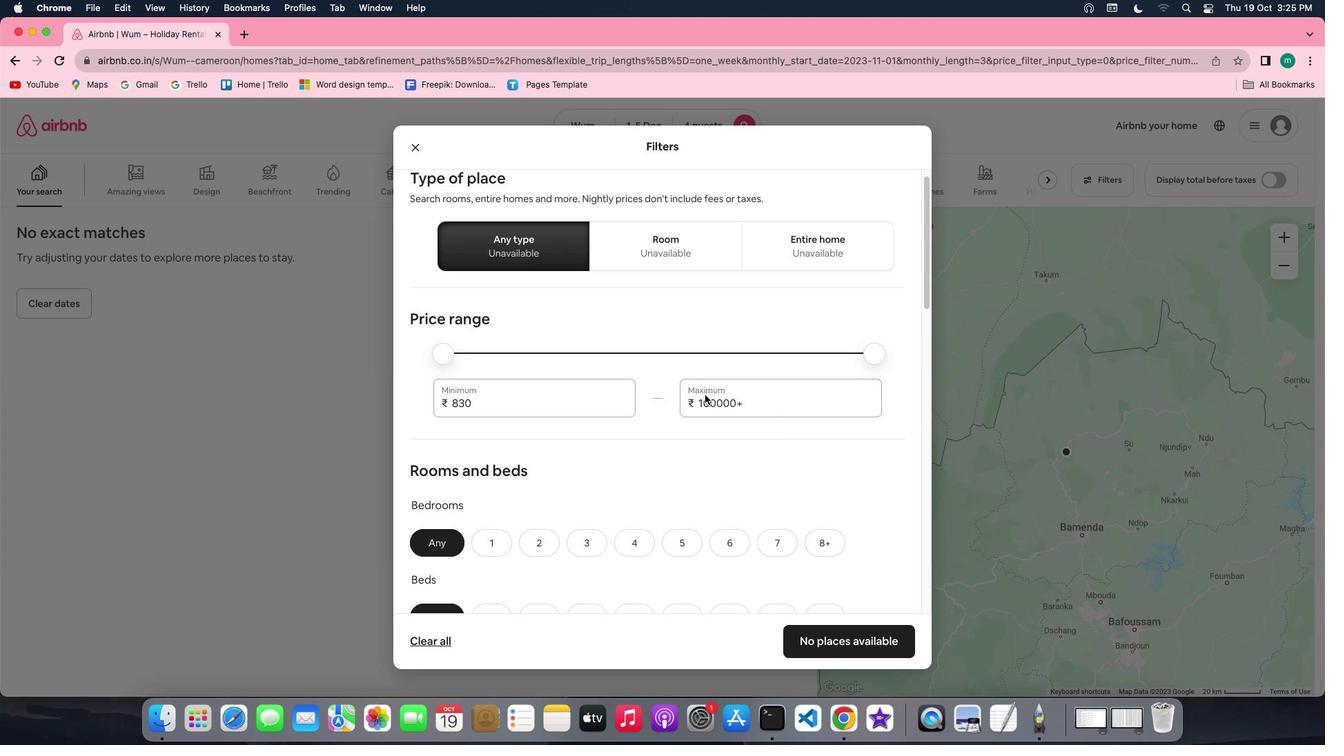 
Action: Mouse scrolled (705, 394) with delta (0, 0)
Screenshot: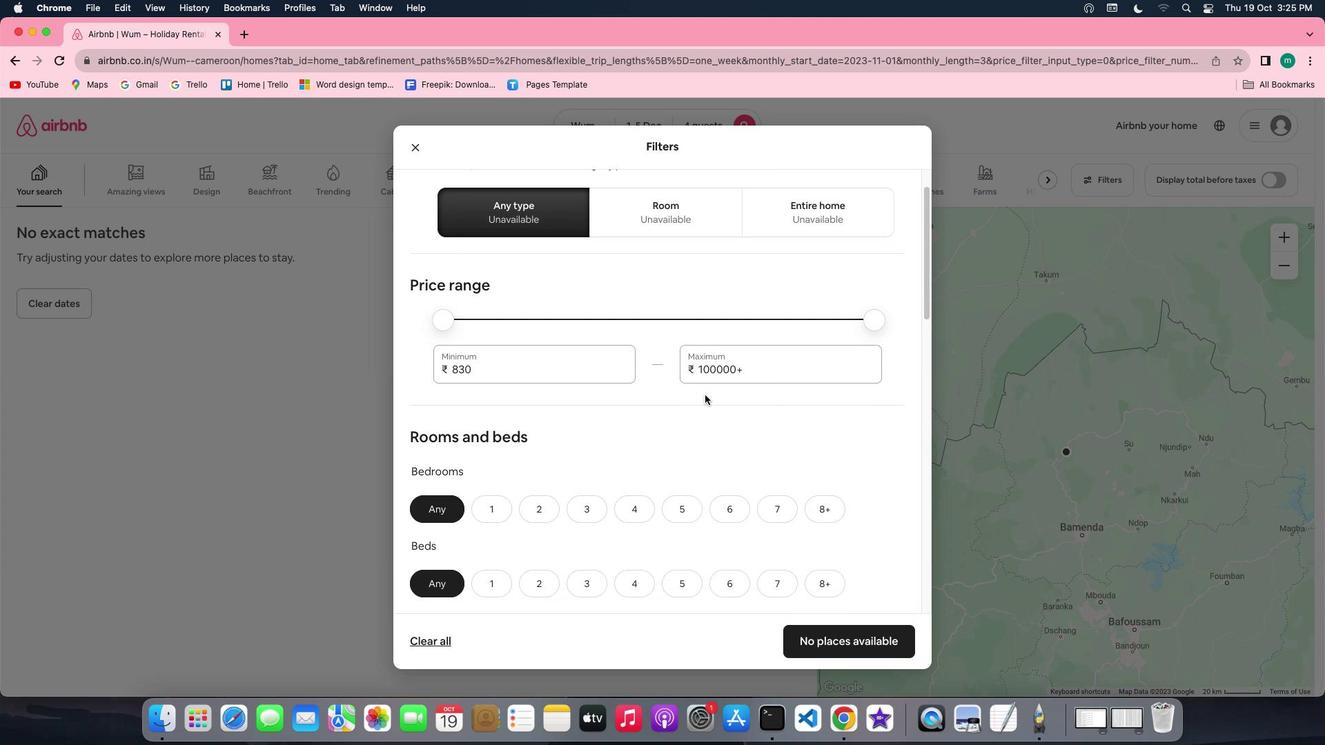 
Action: Mouse scrolled (705, 394) with delta (0, 0)
Screenshot: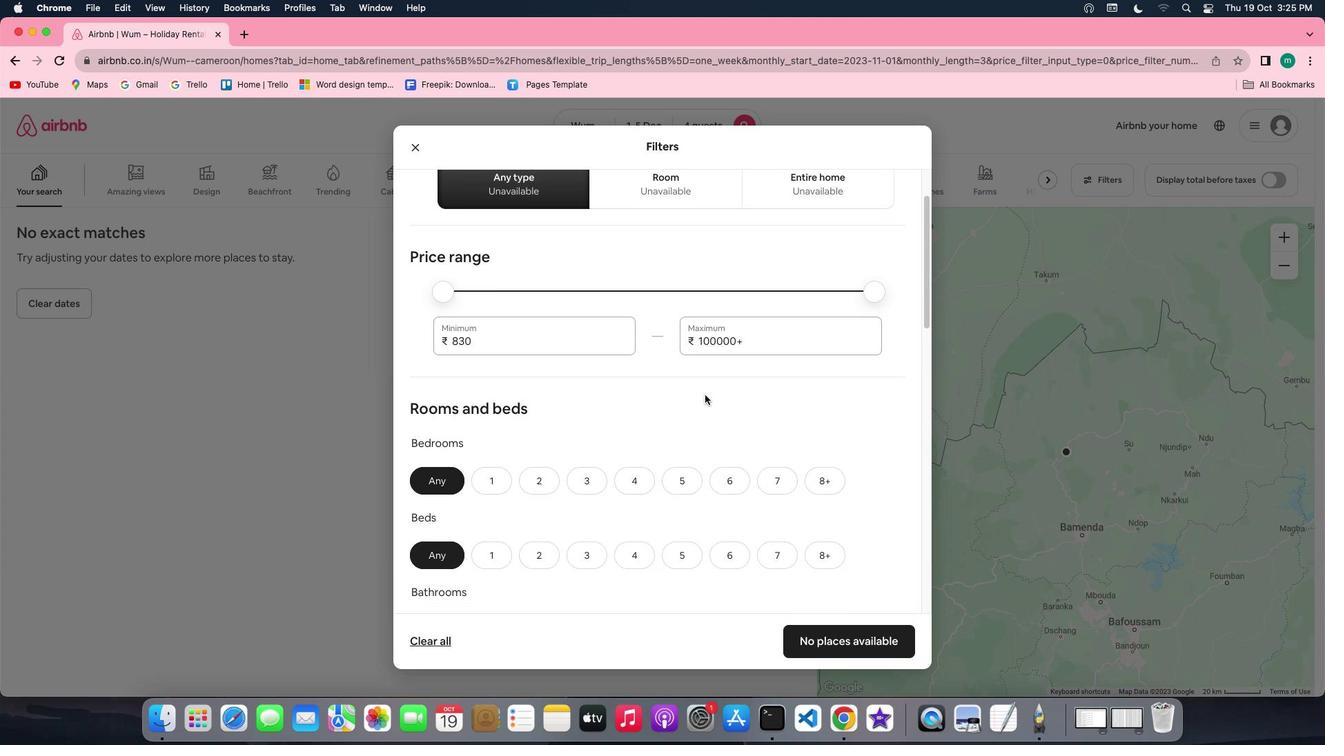 
Action: Mouse scrolled (705, 394) with delta (0, 0)
Screenshot: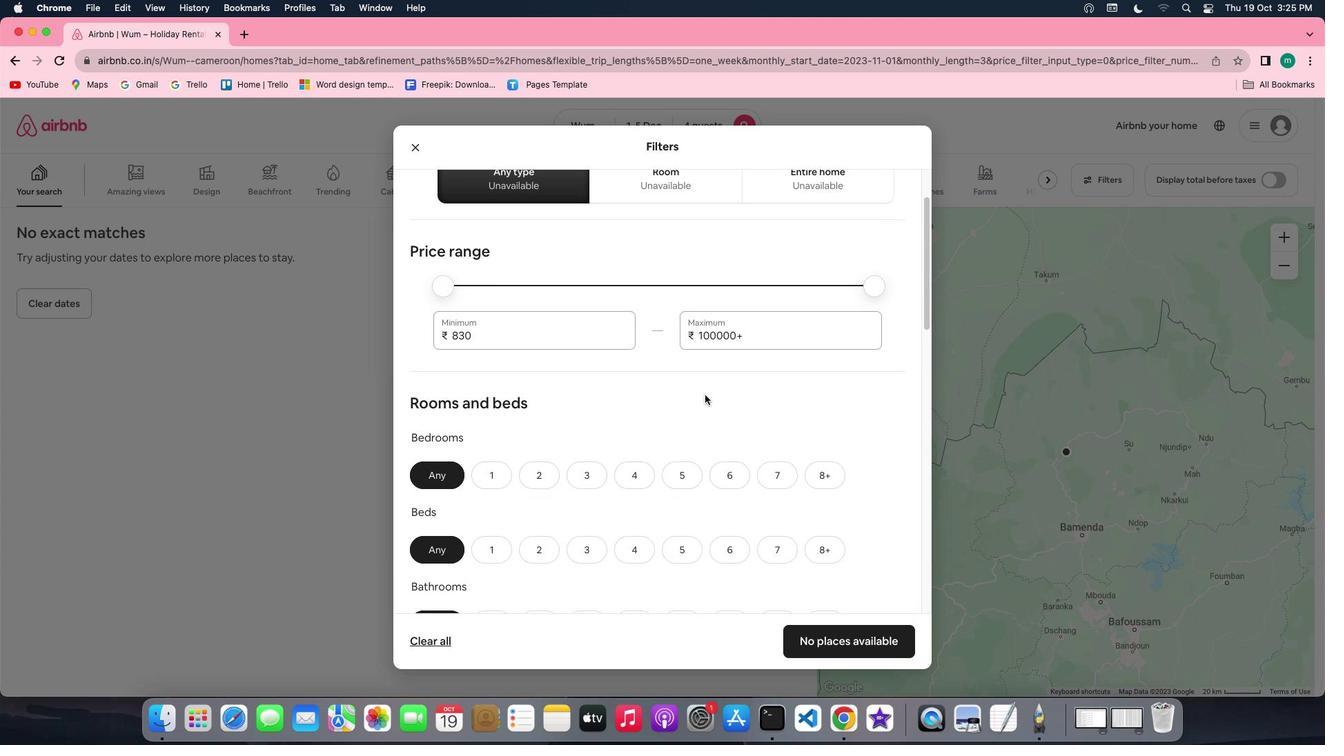 
Action: Mouse scrolled (705, 394) with delta (0, 0)
Screenshot: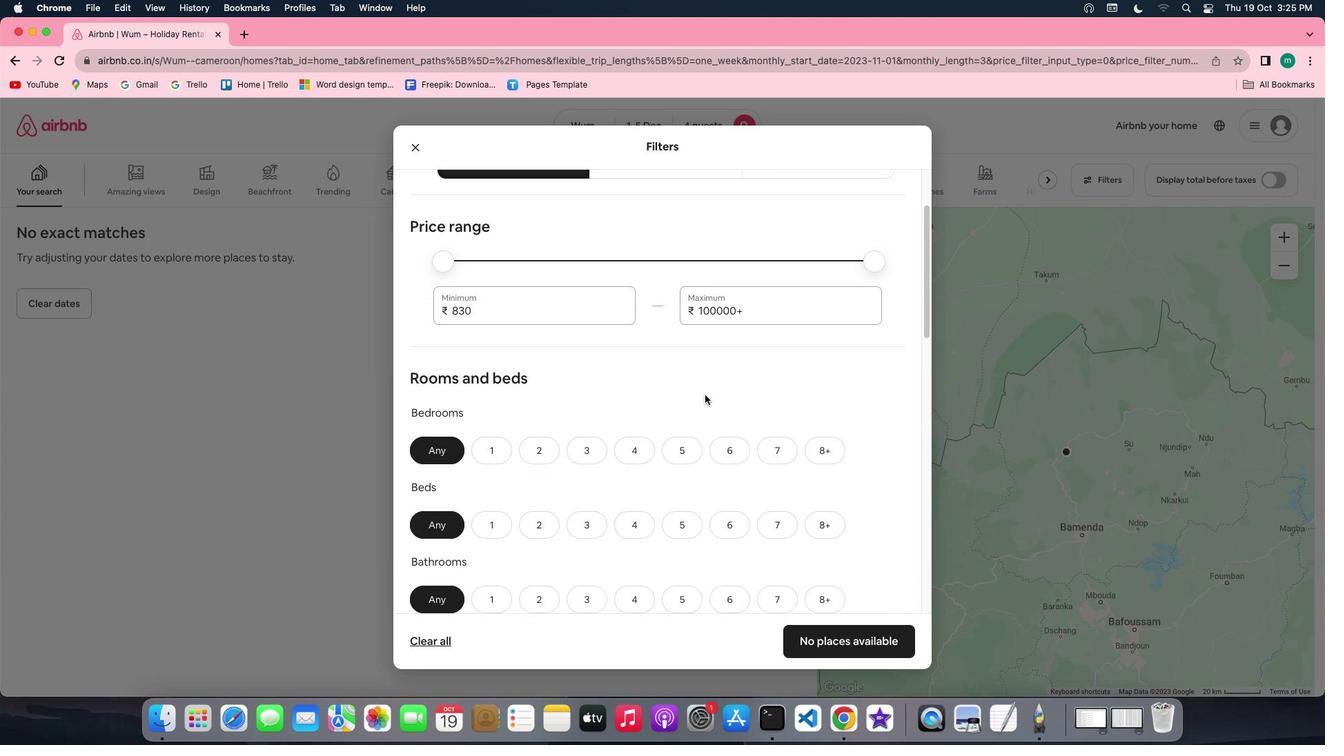 
Action: Mouse scrolled (705, 394) with delta (0, 0)
Screenshot: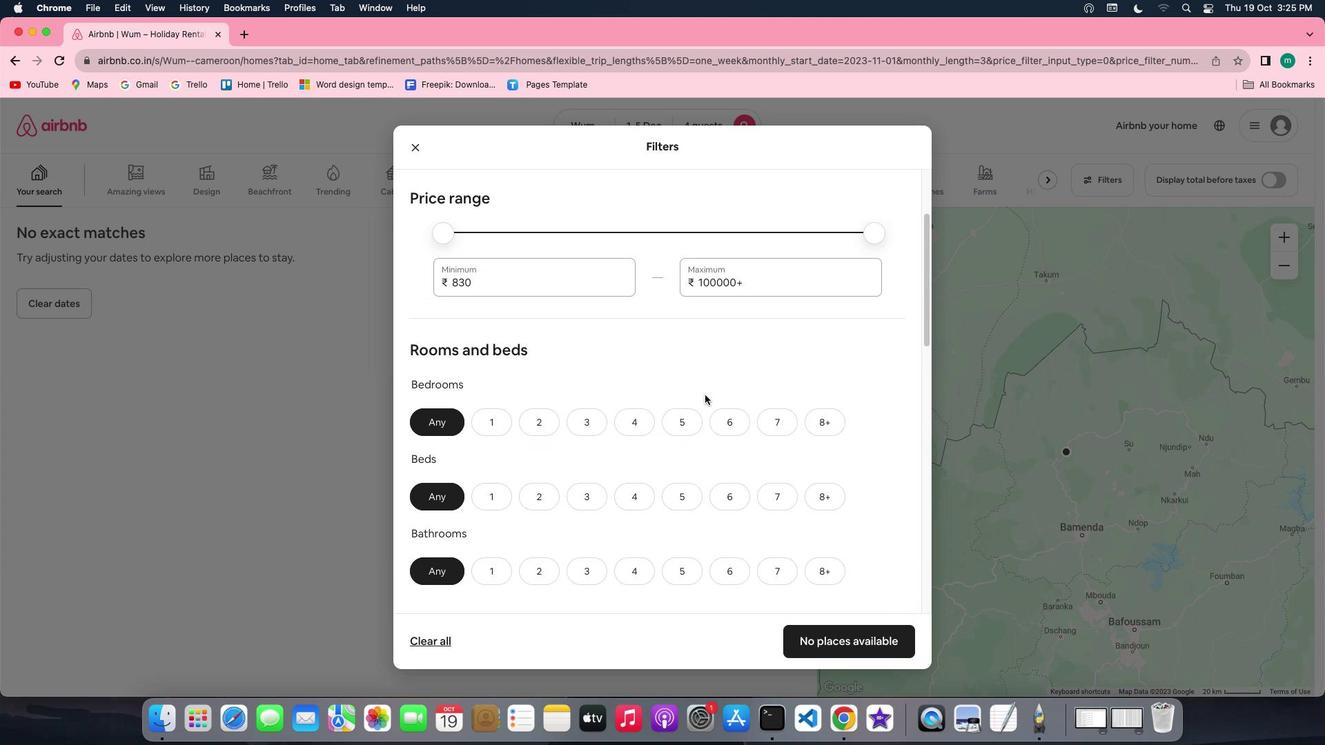 
Action: Mouse scrolled (705, 394) with delta (0, 0)
Screenshot: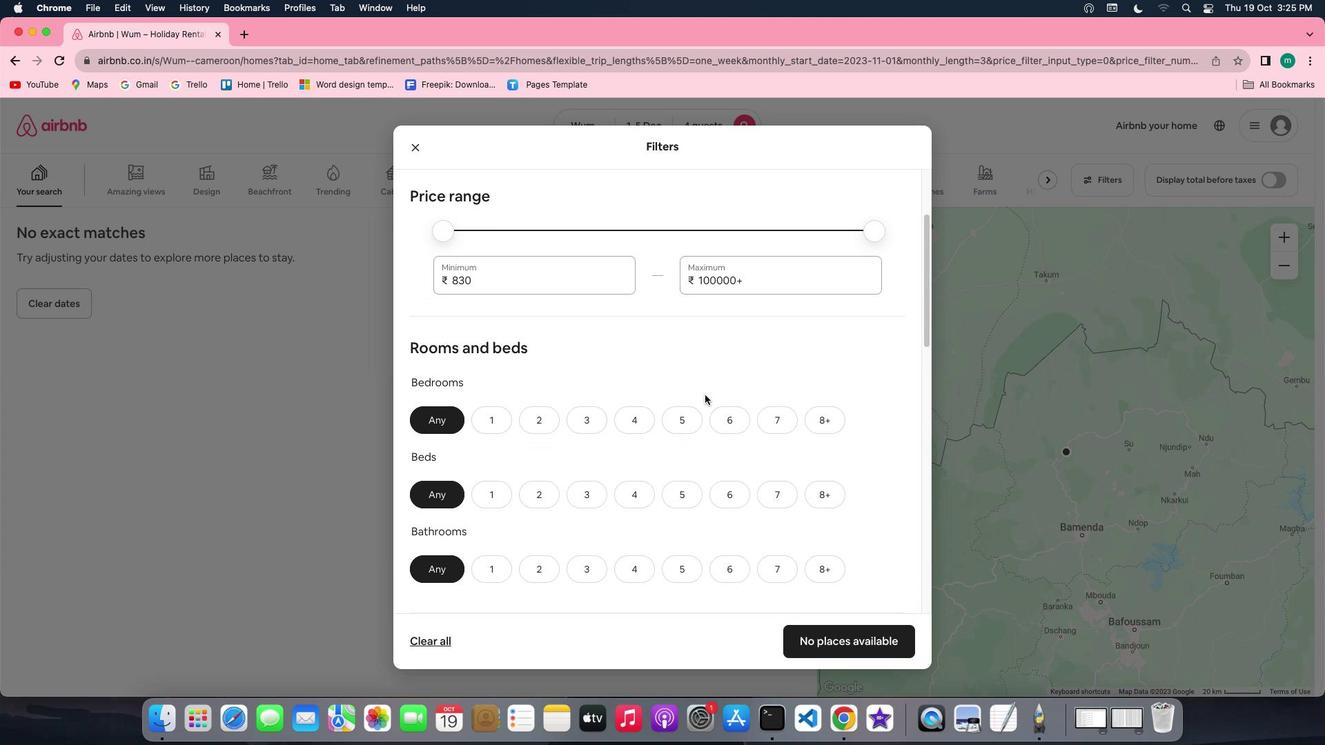 
Action: Mouse scrolled (705, 394) with delta (0, 0)
Screenshot: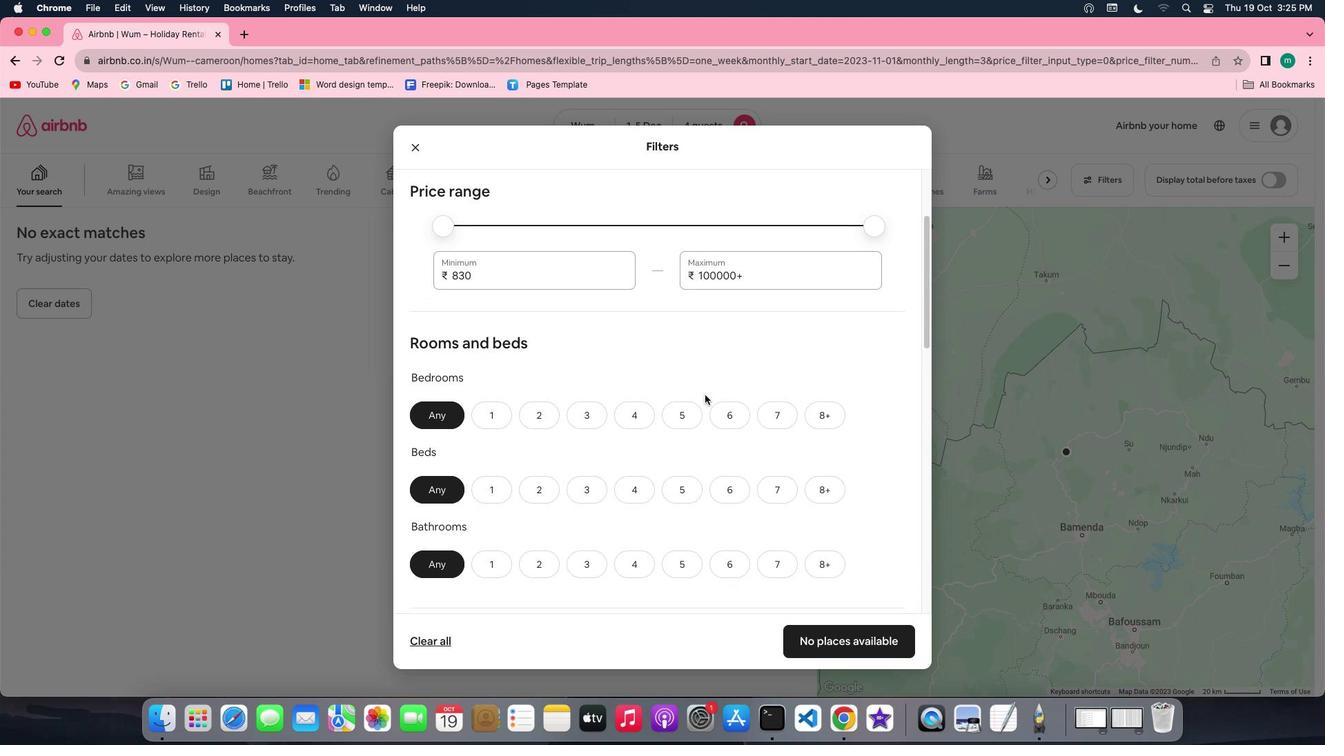 
Action: Mouse scrolled (705, 394) with delta (0, 0)
Screenshot: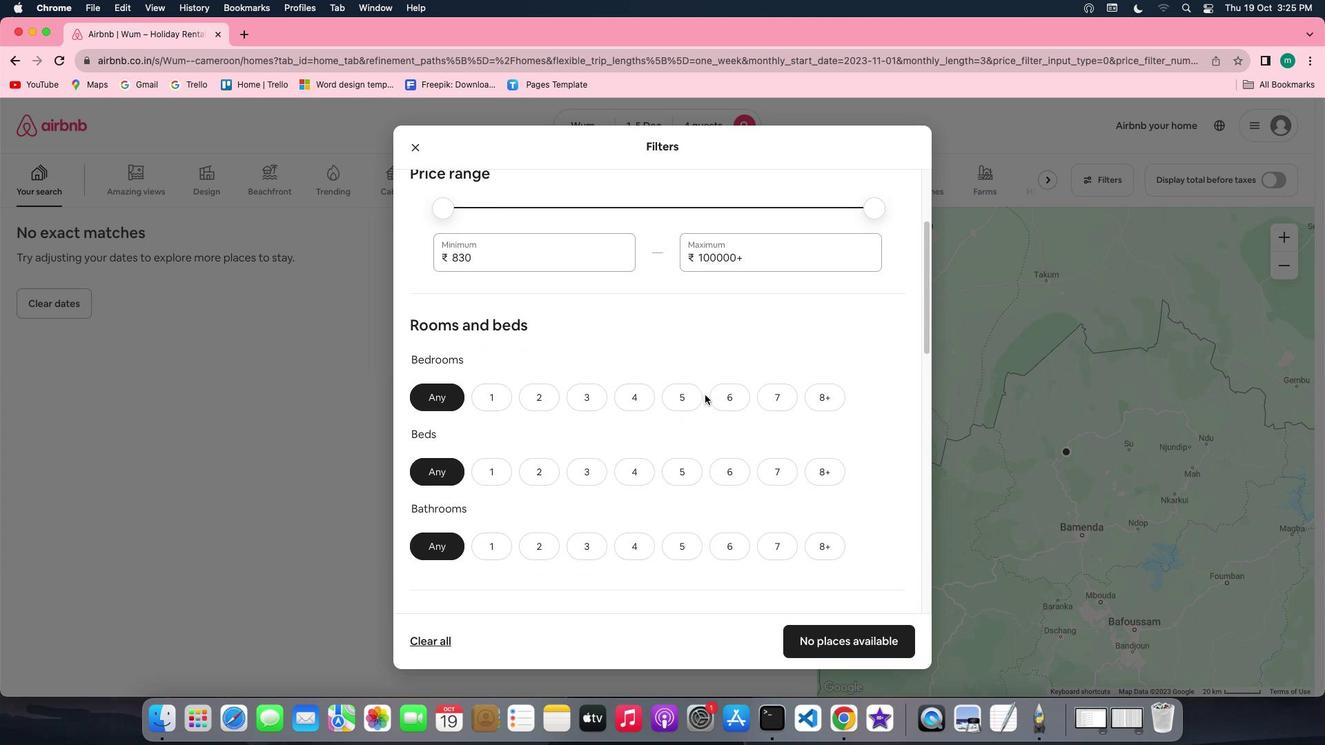 
Action: Mouse scrolled (705, 394) with delta (0, 0)
Screenshot: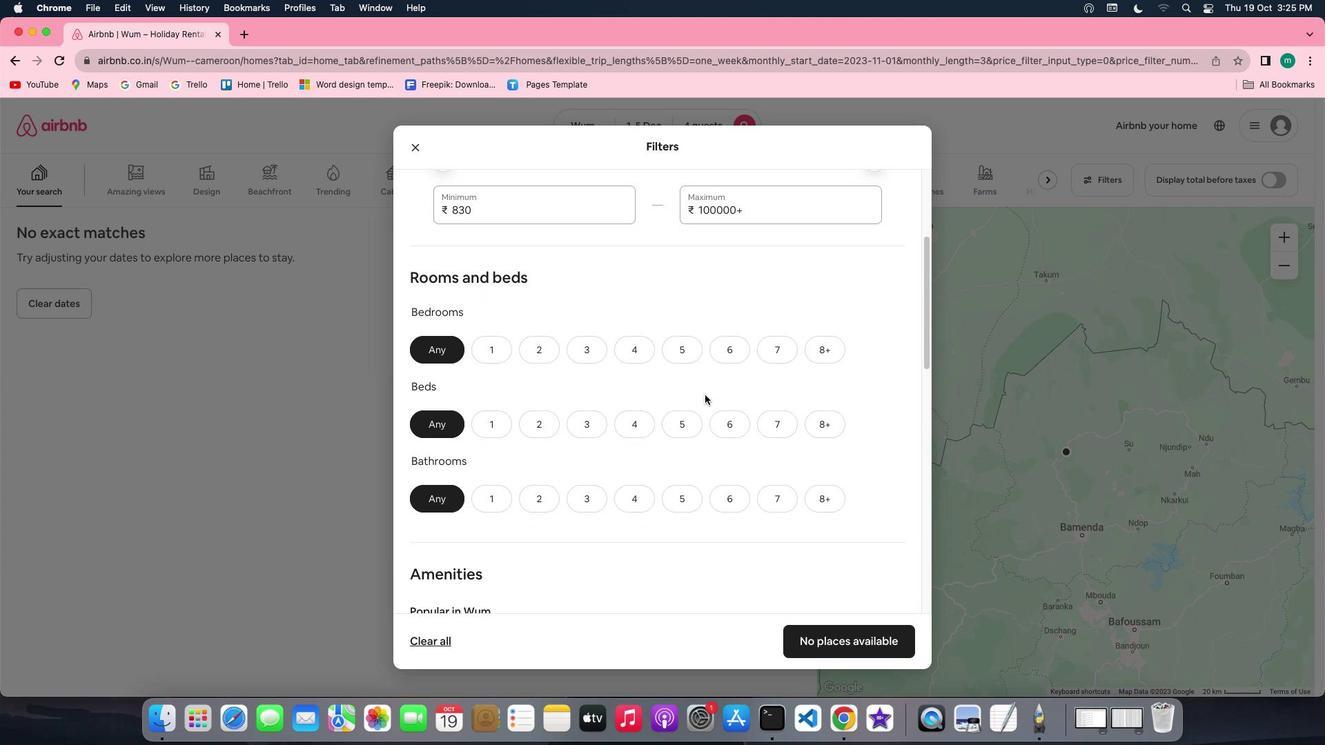 
Action: Mouse scrolled (705, 394) with delta (0, 0)
Screenshot: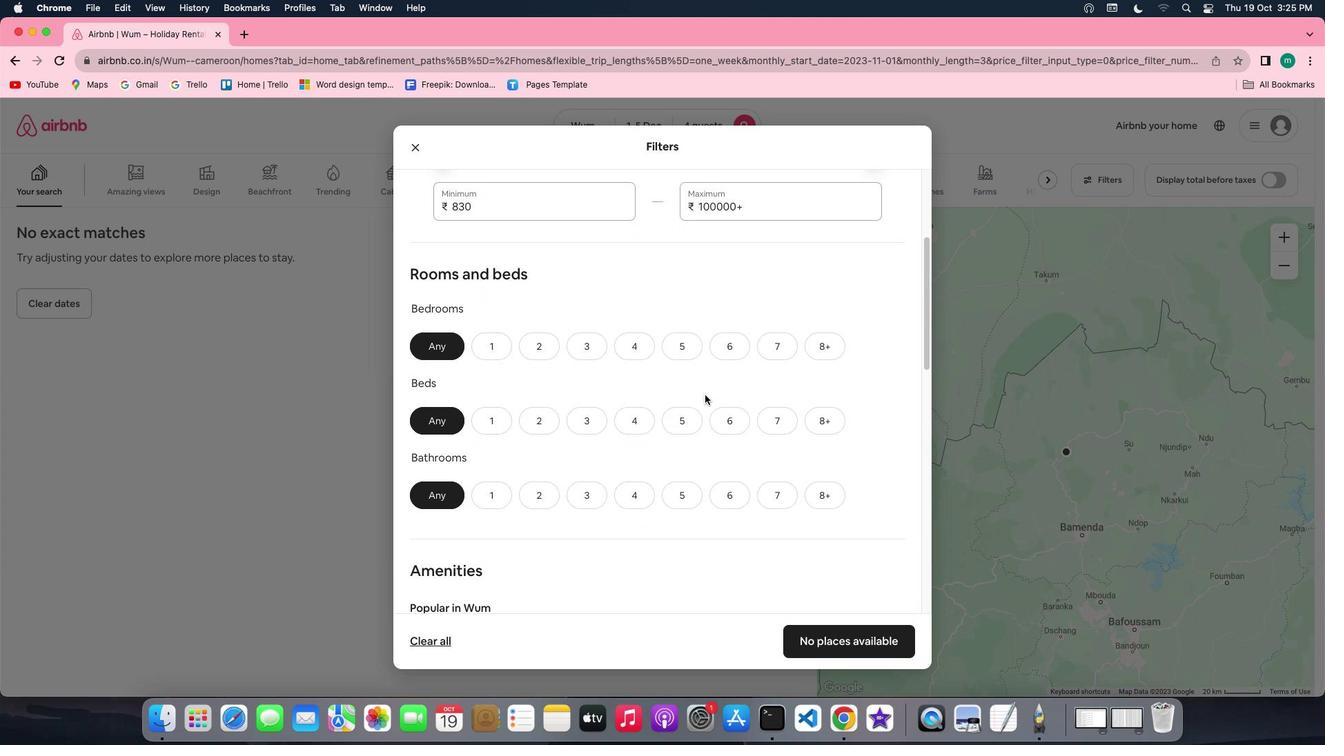 
Action: Mouse scrolled (705, 394) with delta (0, 0)
Screenshot: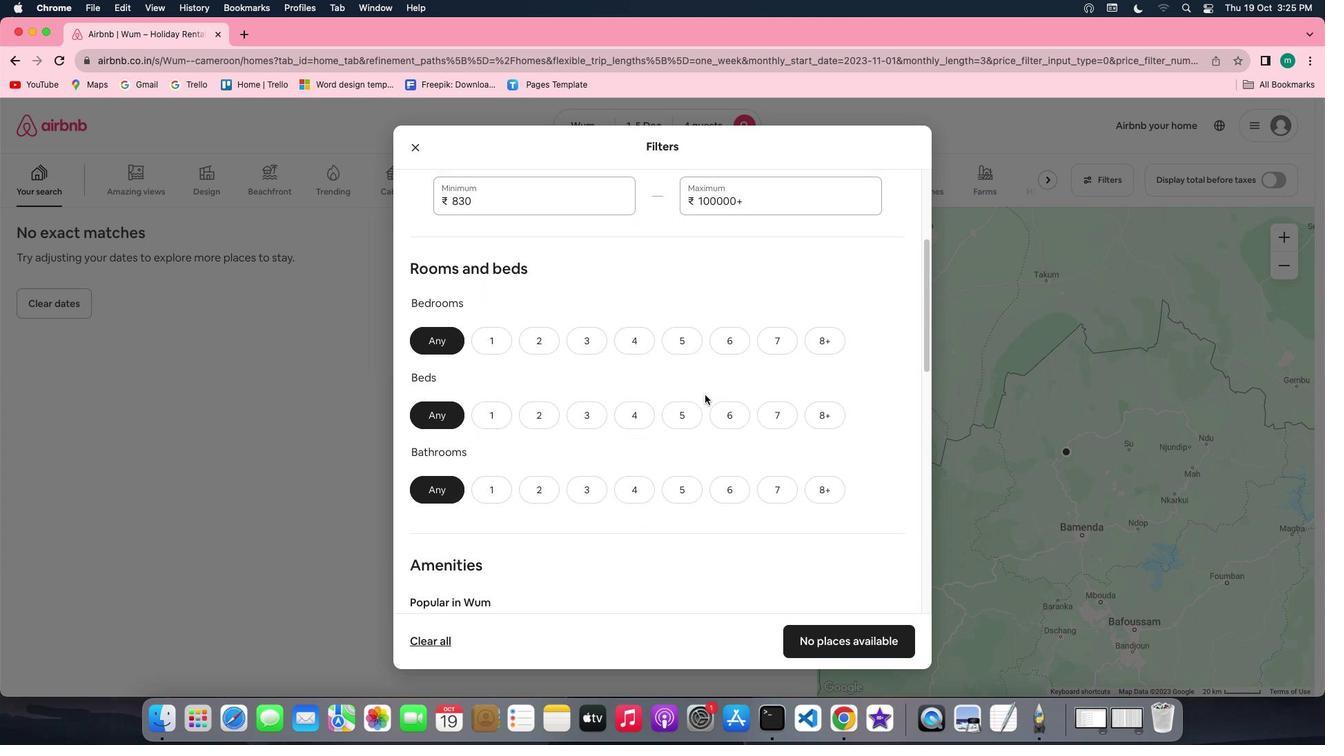 
Action: Mouse scrolled (705, 394) with delta (0, -1)
Screenshot: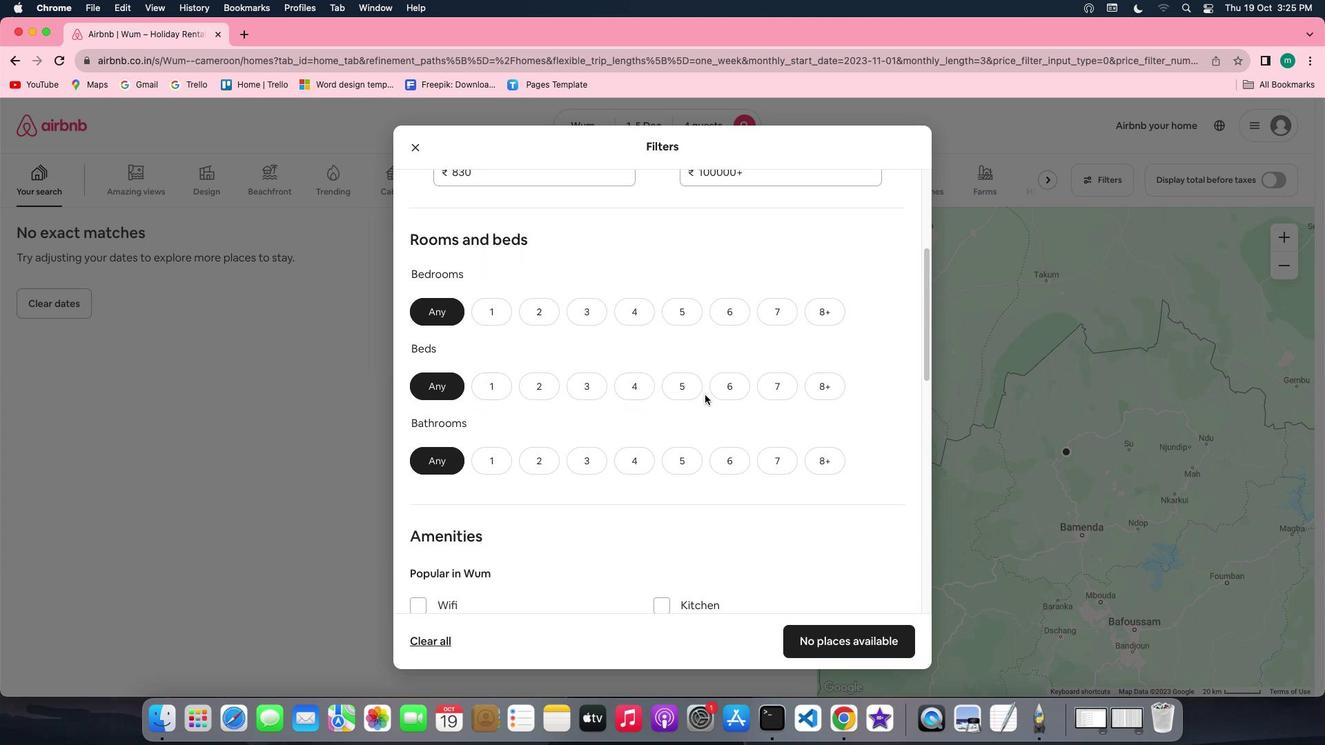 
Action: Mouse scrolled (705, 394) with delta (0, 0)
Screenshot: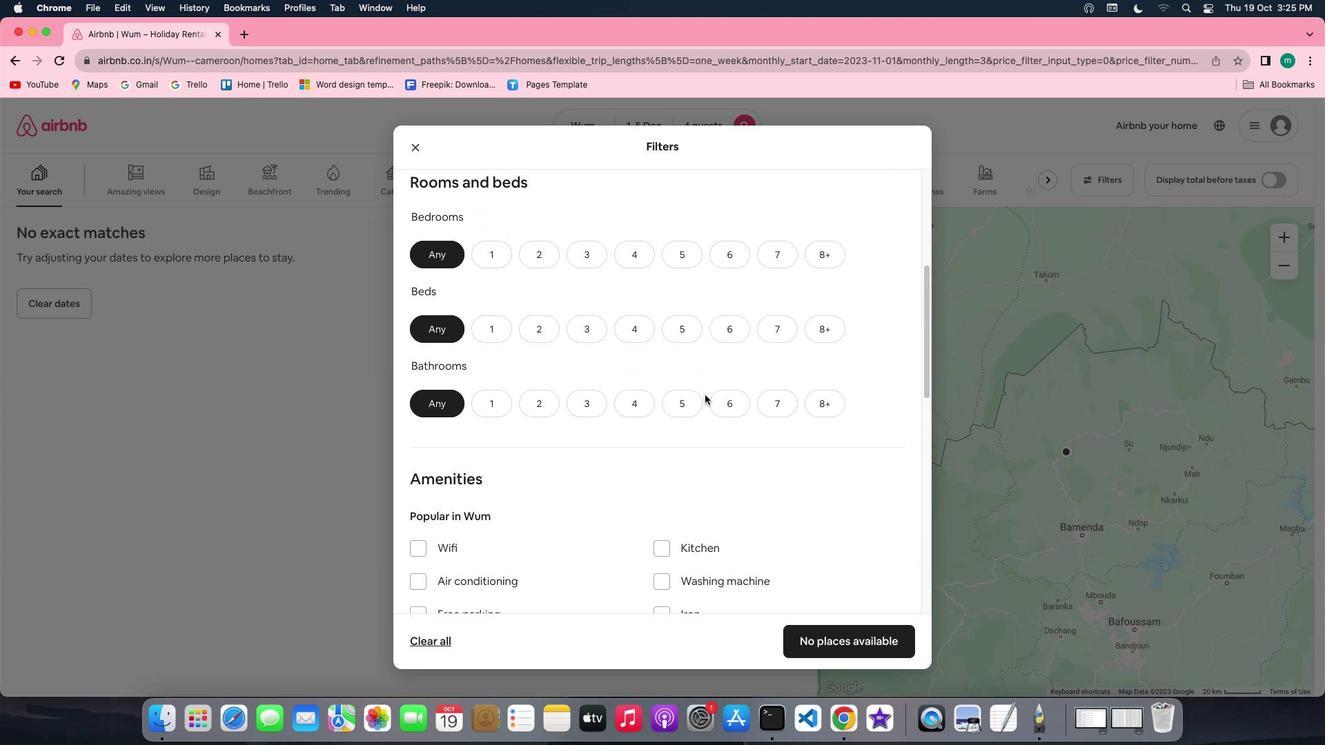 
Action: Mouse moved to (549, 211)
Screenshot: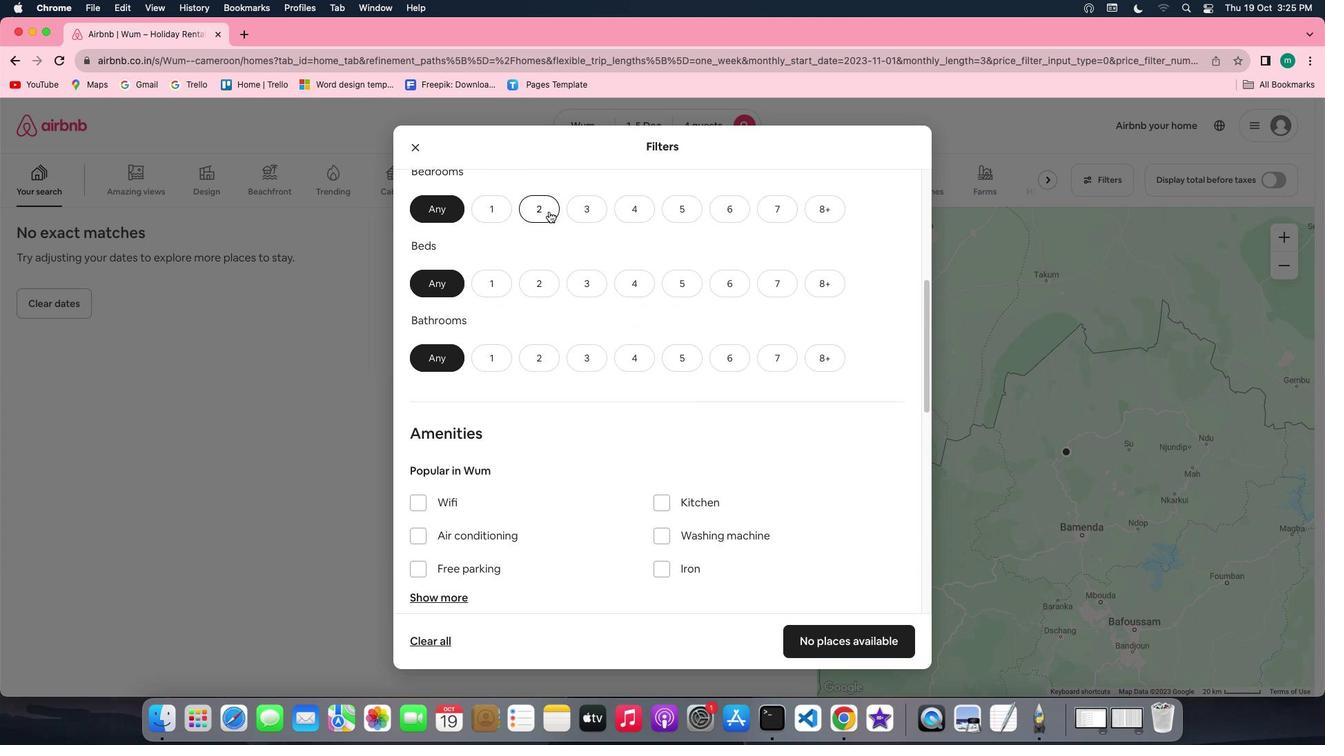
Action: Mouse pressed left at (549, 211)
Screenshot: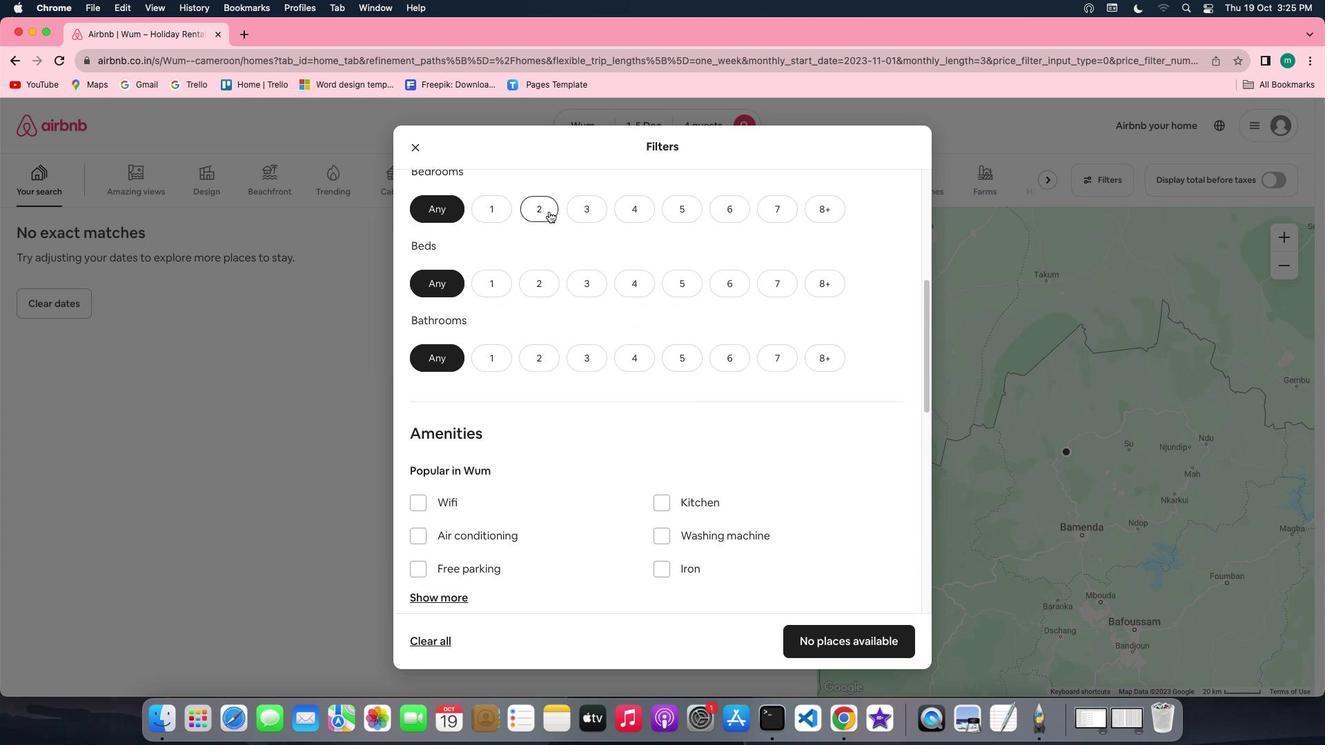 
Action: Mouse moved to (597, 290)
Screenshot: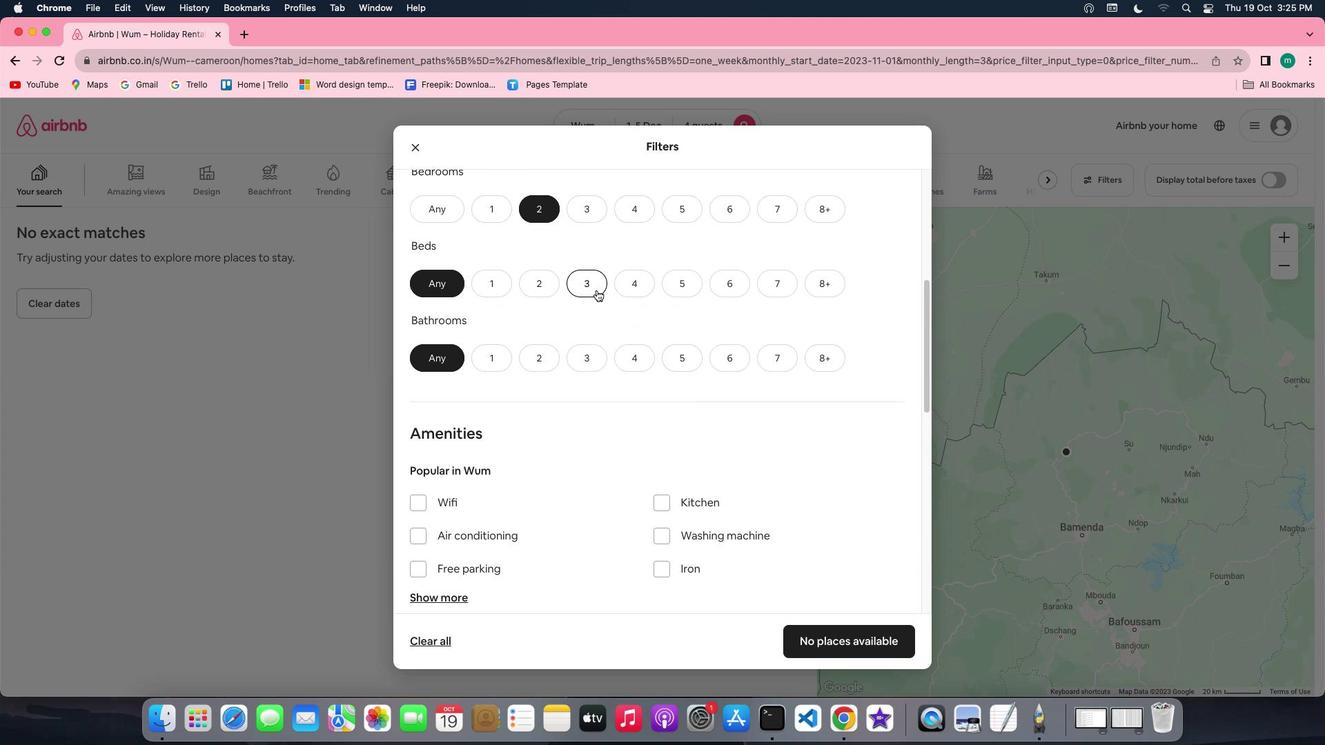 
Action: Mouse pressed left at (597, 290)
Screenshot: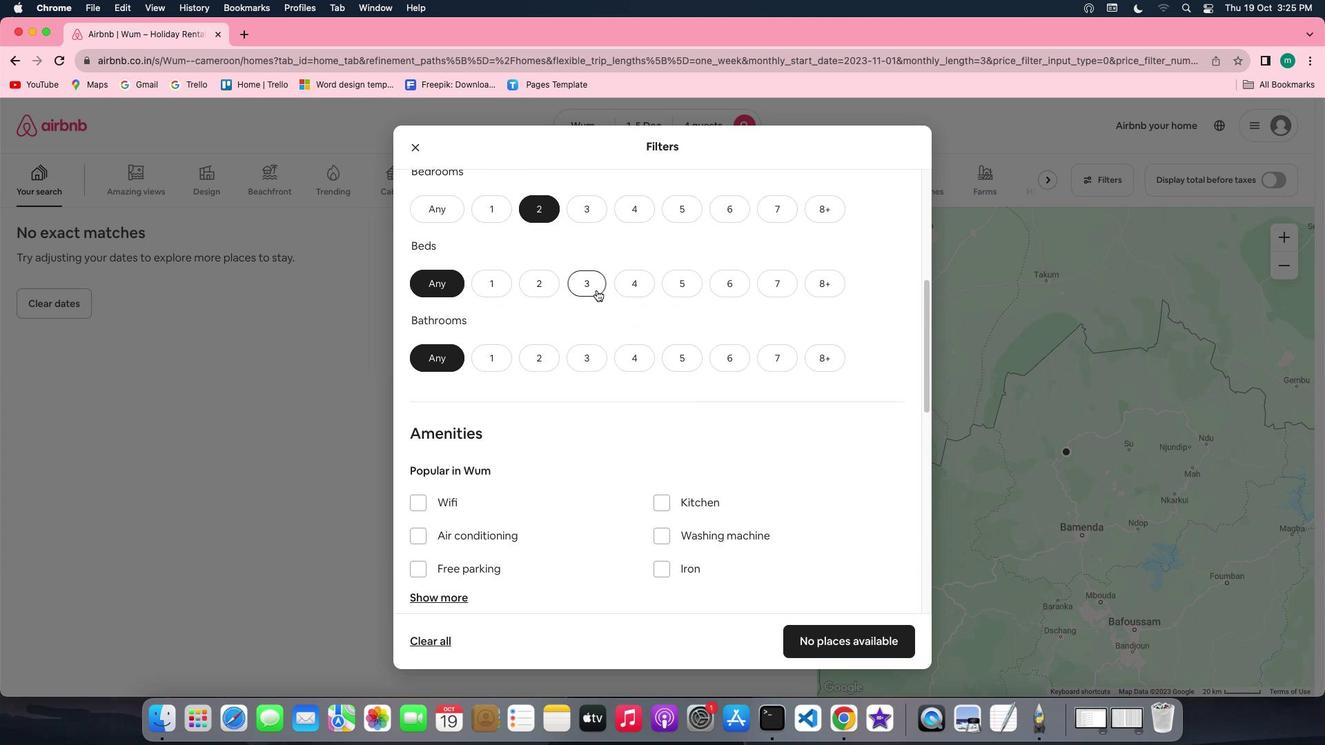 
Action: Mouse moved to (549, 367)
Screenshot: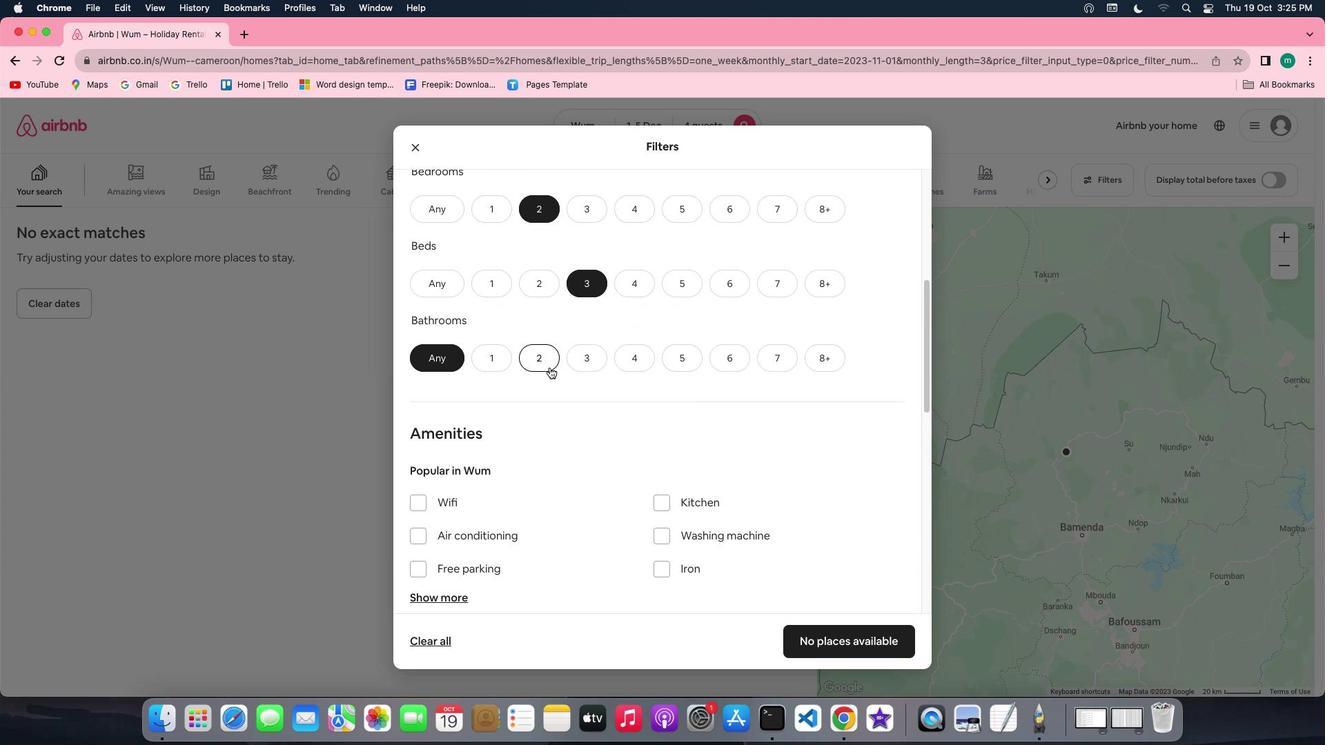 
Action: Mouse pressed left at (549, 367)
Screenshot: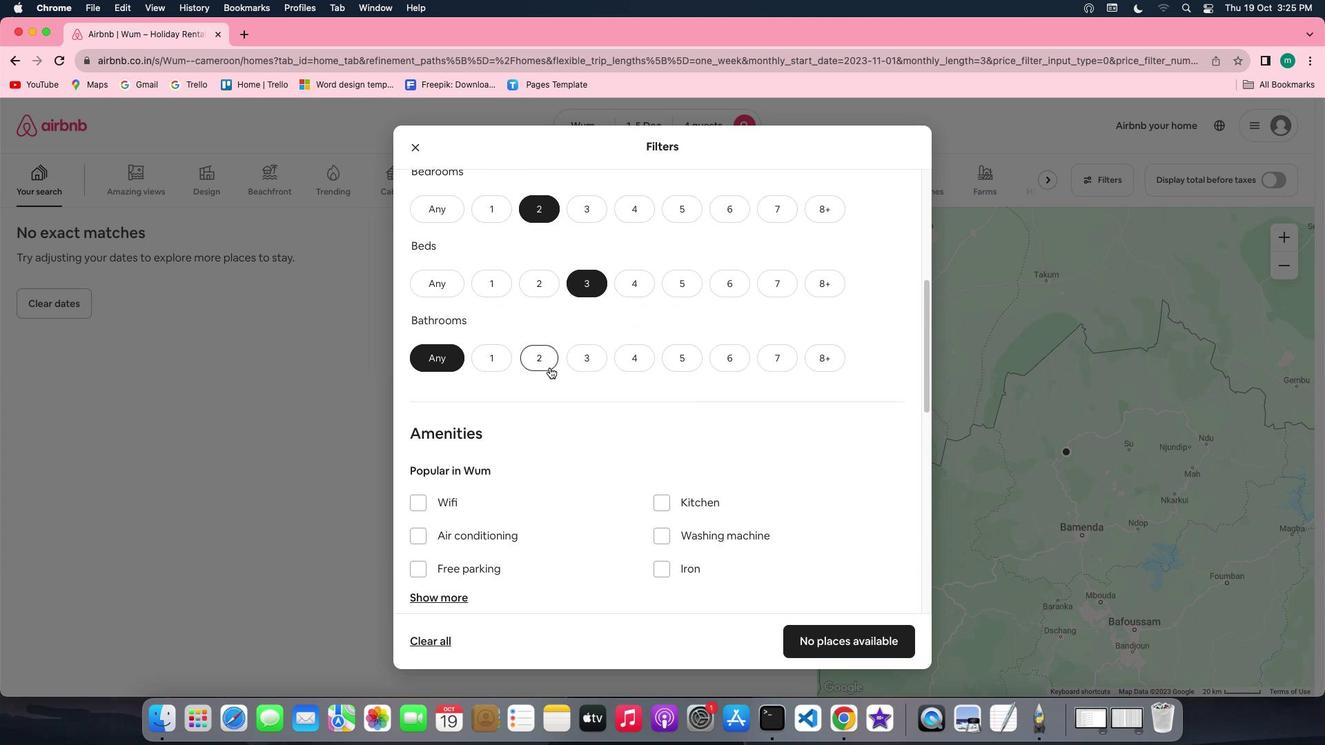 
Action: Mouse moved to (869, 475)
Screenshot: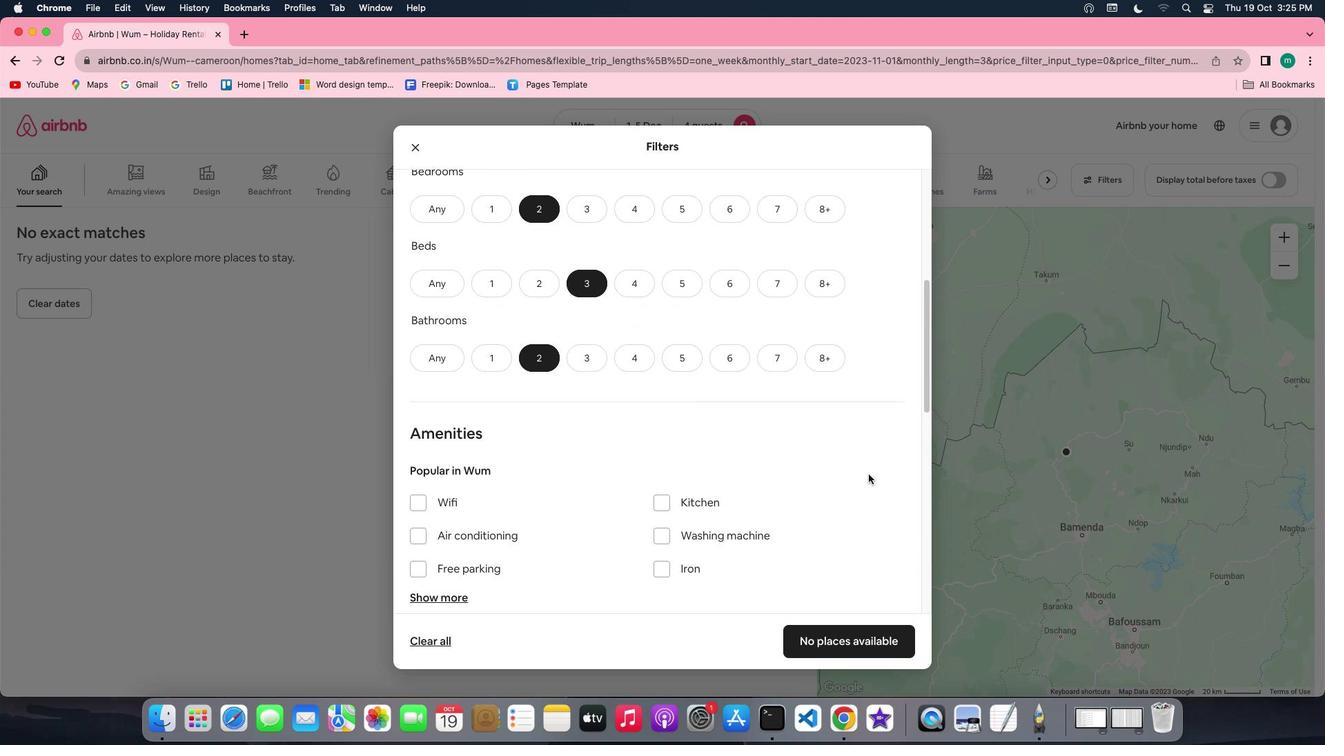 
Action: Mouse scrolled (869, 475) with delta (0, 0)
Screenshot: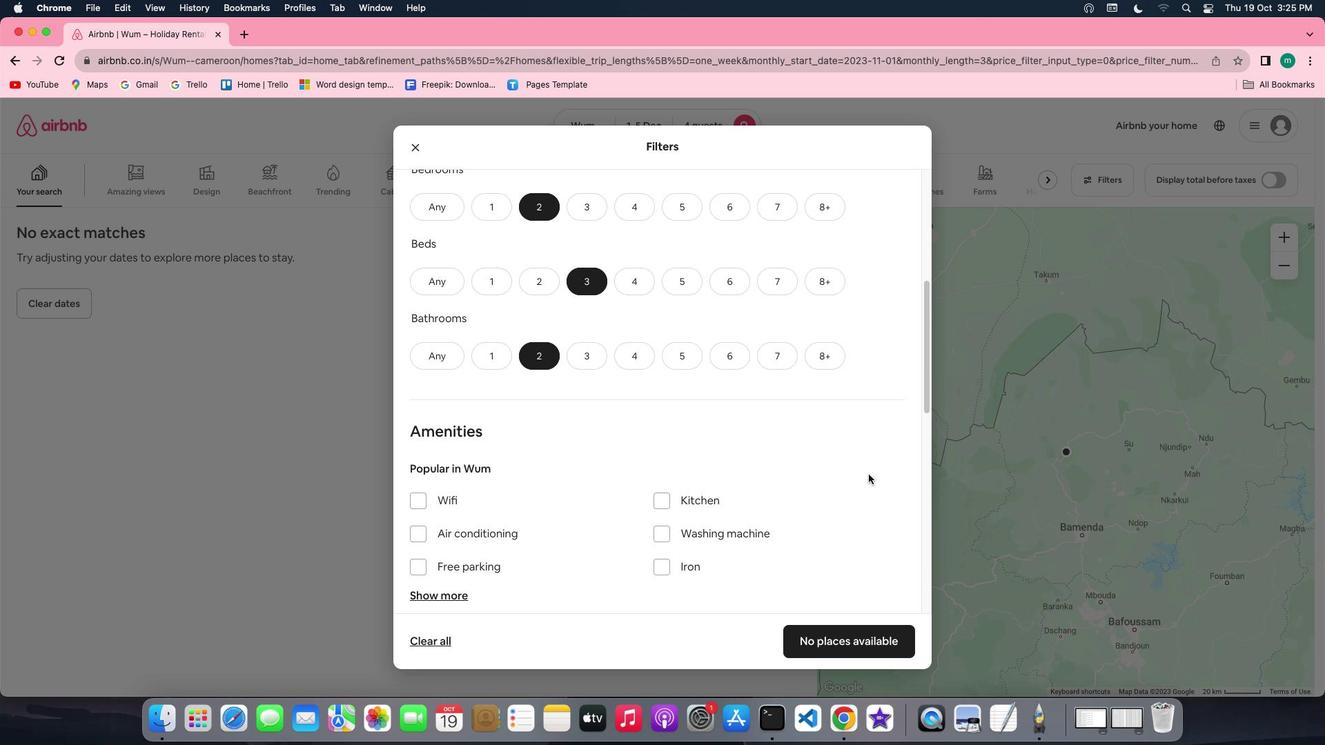
Action: Mouse scrolled (869, 475) with delta (0, 0)
Screenshot: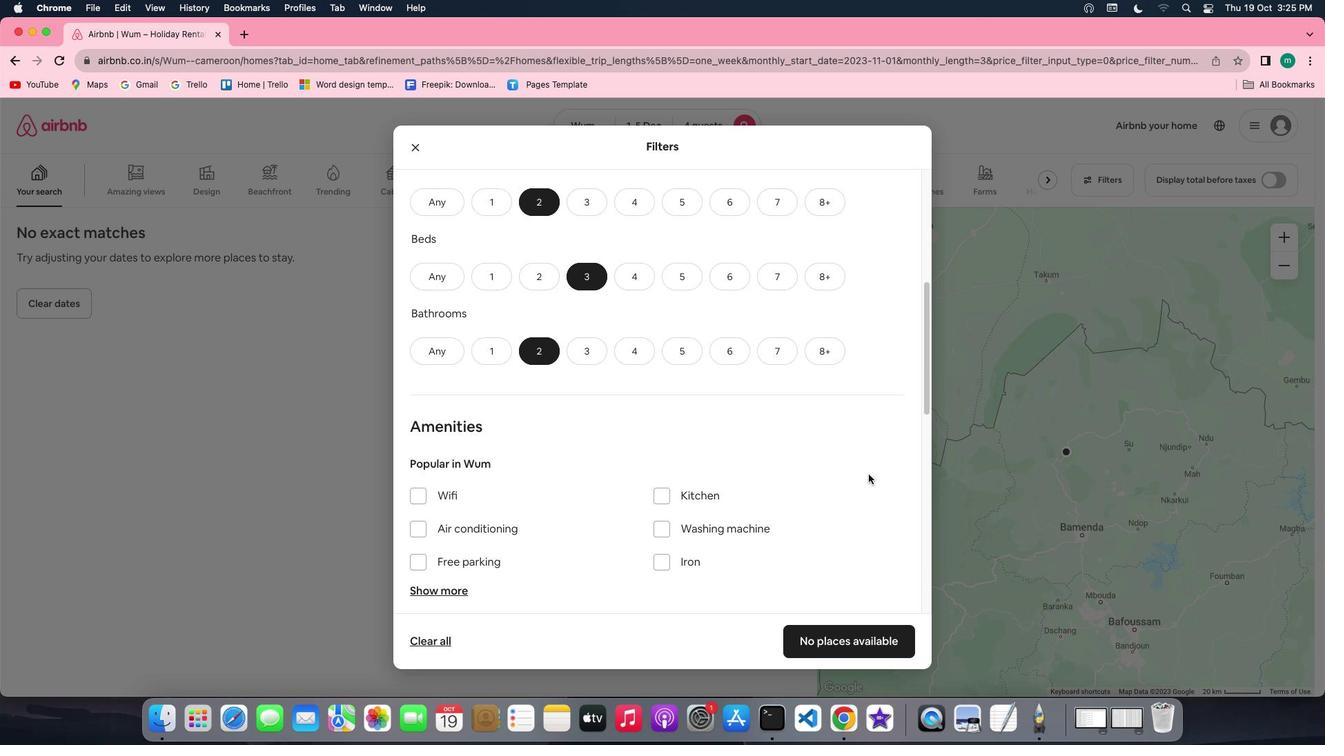 
Action: Mouse scrolled (869, 475) with delta (0, -1)
Screenshot: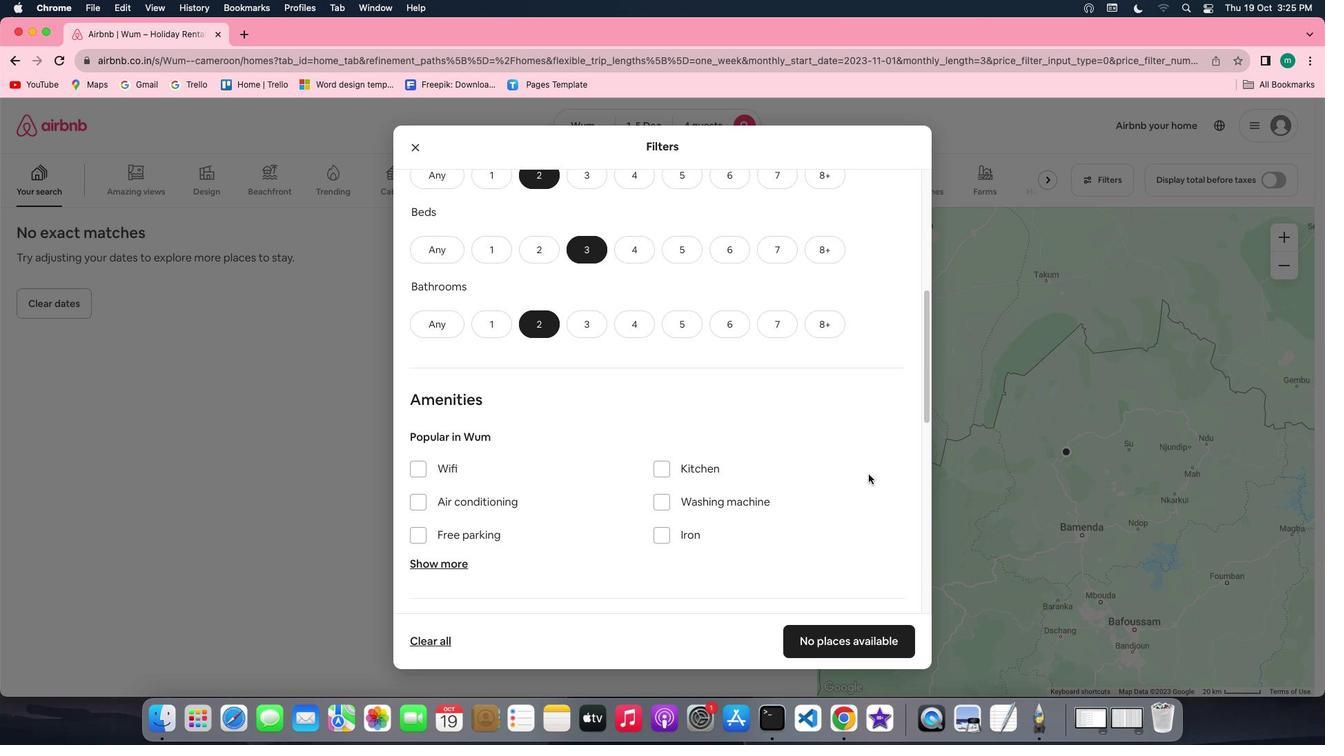 
Action: Mouse scrolled (869, 475) with delta (0, 0)
Screenshot: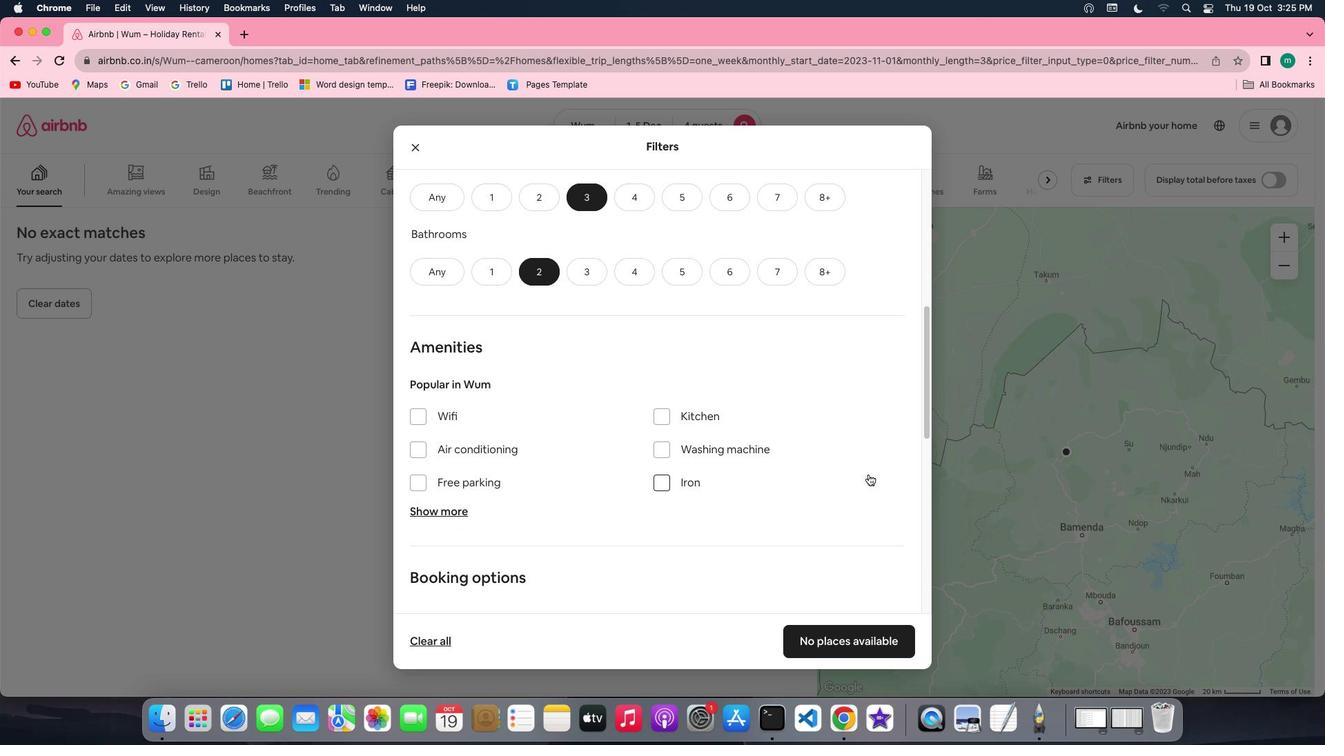 
Action: Mouse scrolled (869, 475) with delta (0, 0)
Screenshot: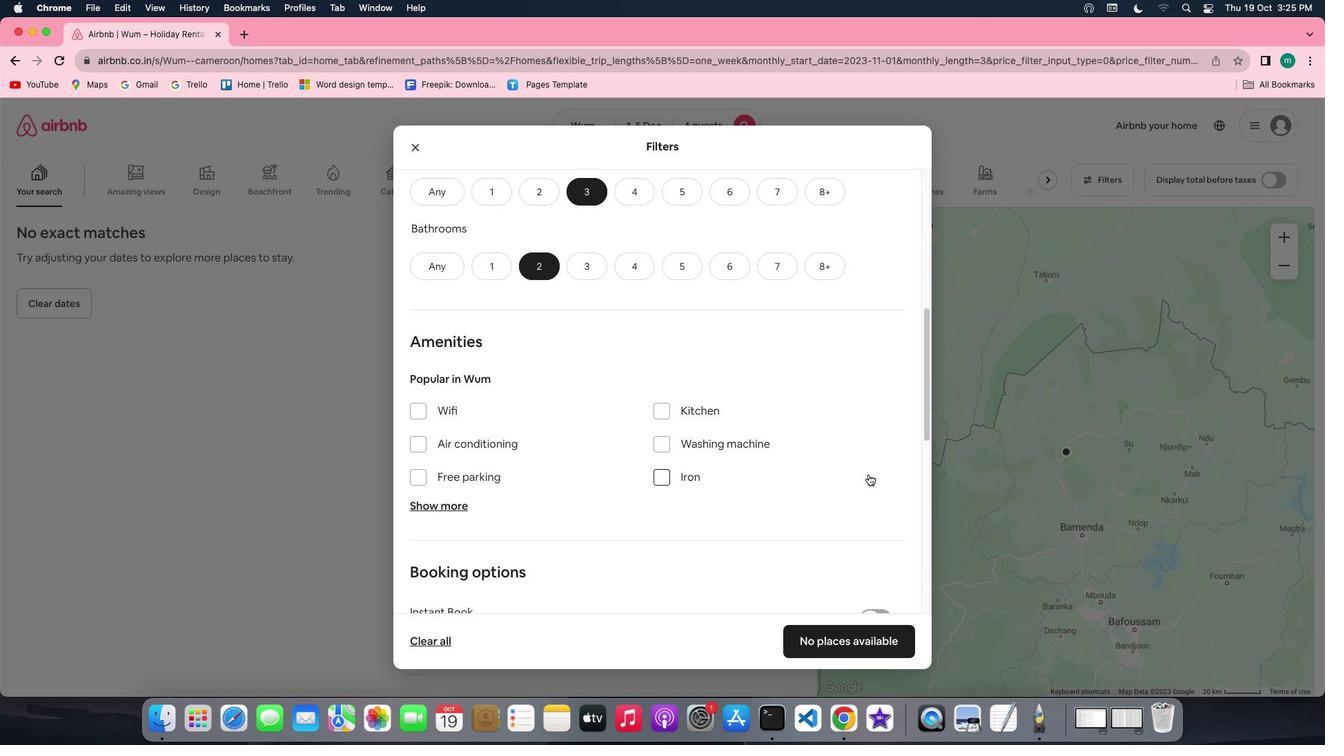 
Action: Mouse scrolled (869, 475) with delta (0, 0)
Screenshot: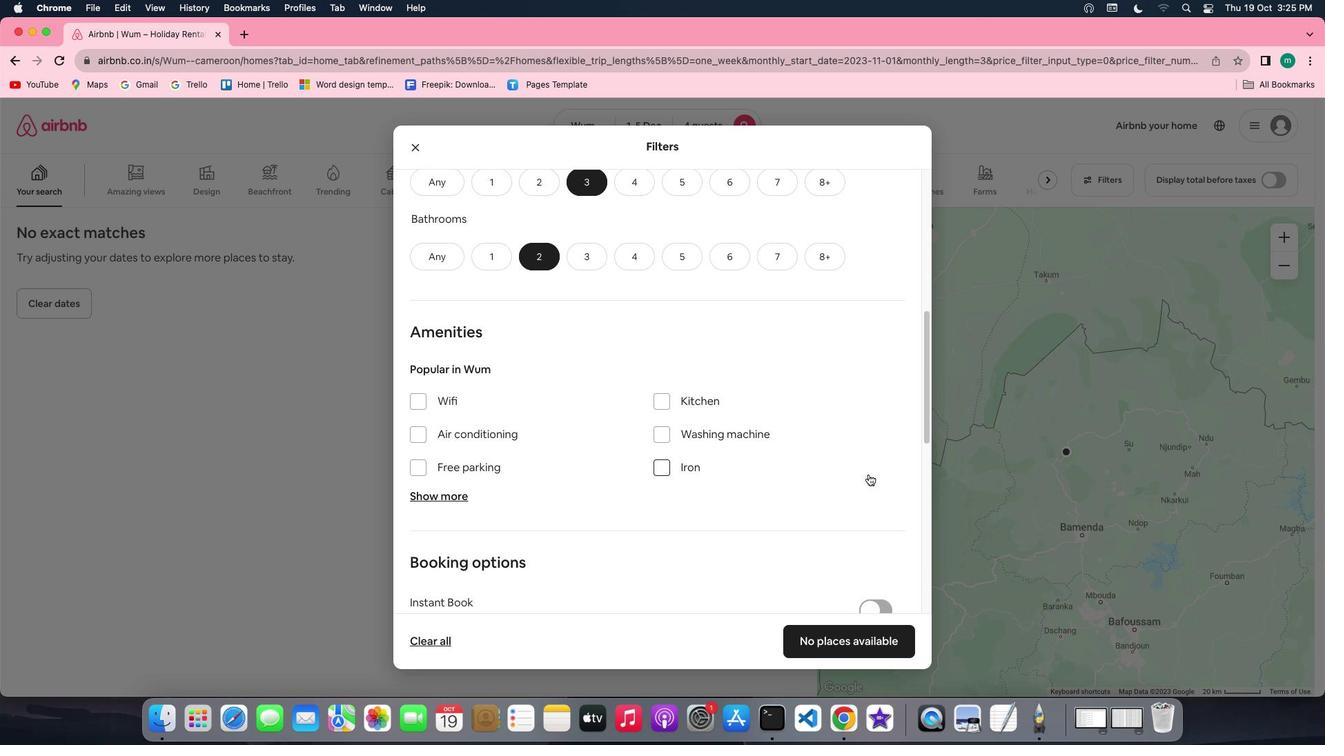 
Action: Mouse scrolled (869, 475) with delta (0, 0)
Screenshot: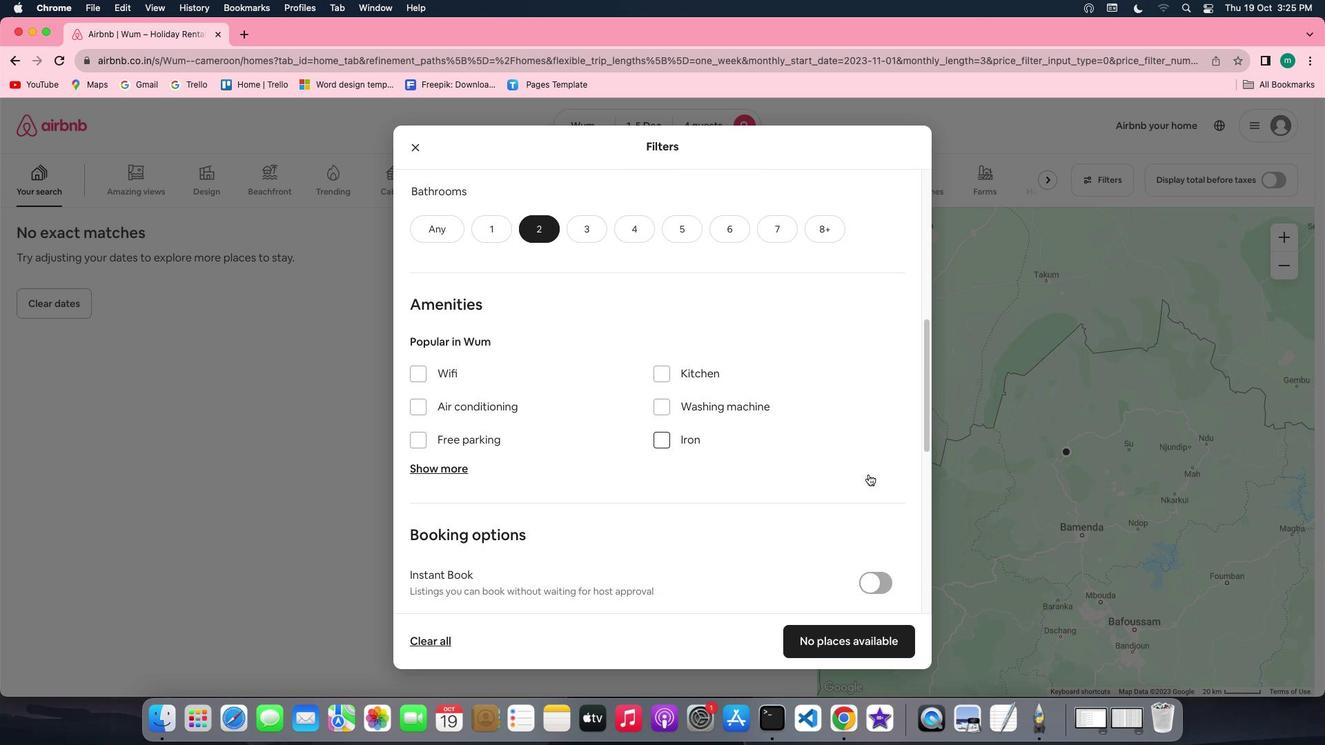 
Action: Mouse scrolled (869, 475) with delta (0, 0)
Screenshot: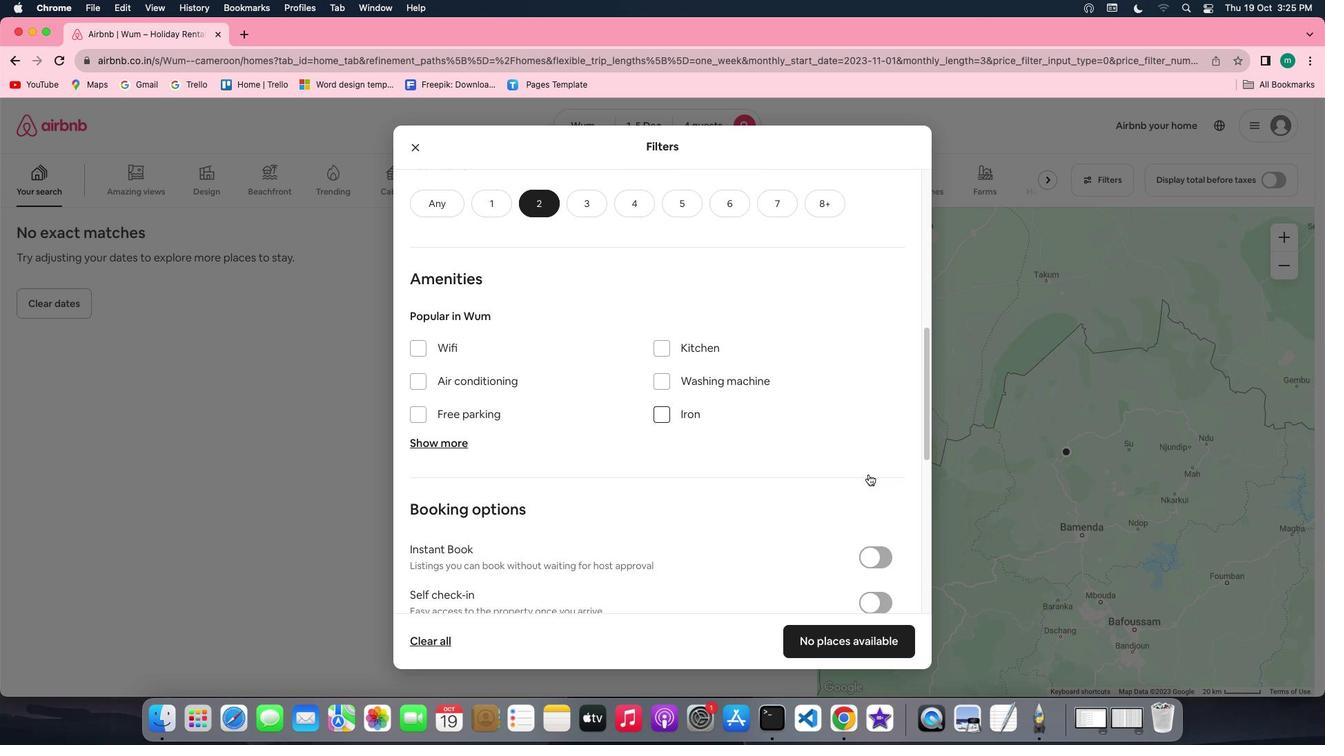 
Action: Mouse scrolled (869, 475) with delta (0, 0)
Screenshot: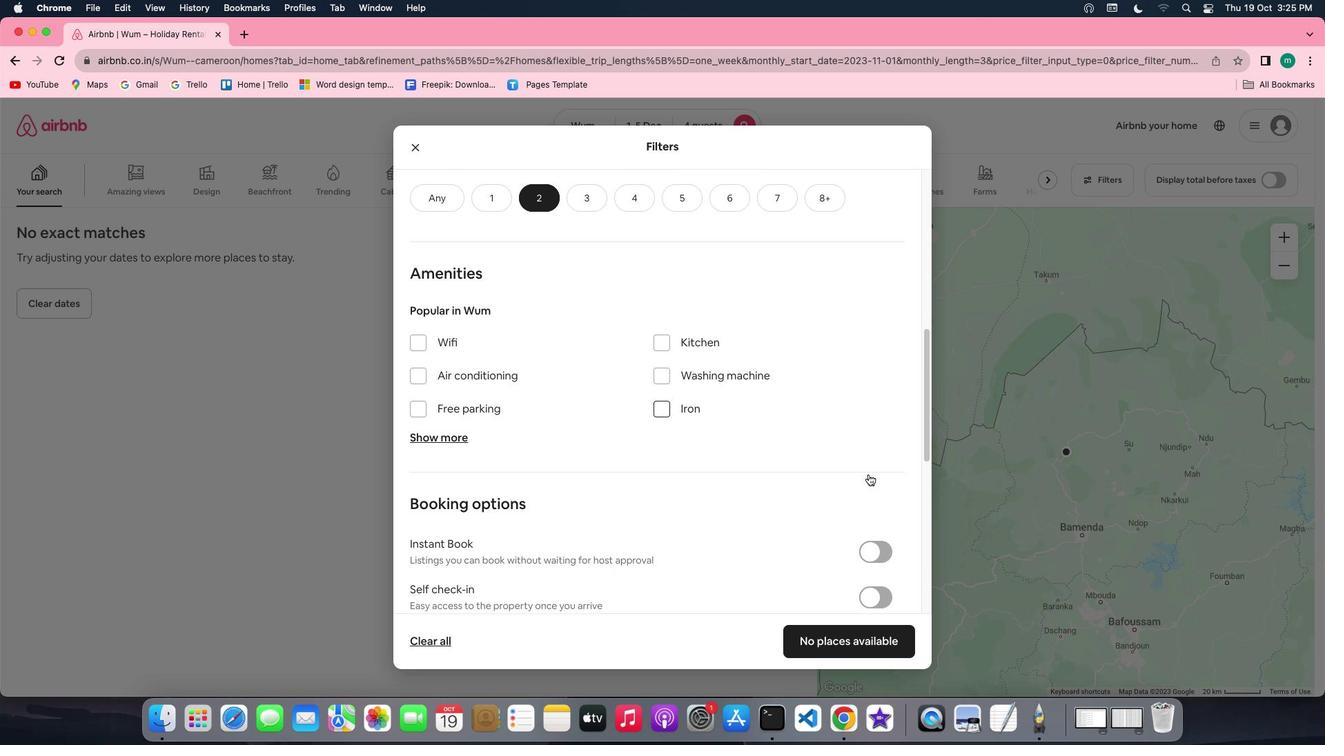 
Action: Mouse scrolled (869, 475) with delta (0, -2)
Screenshot: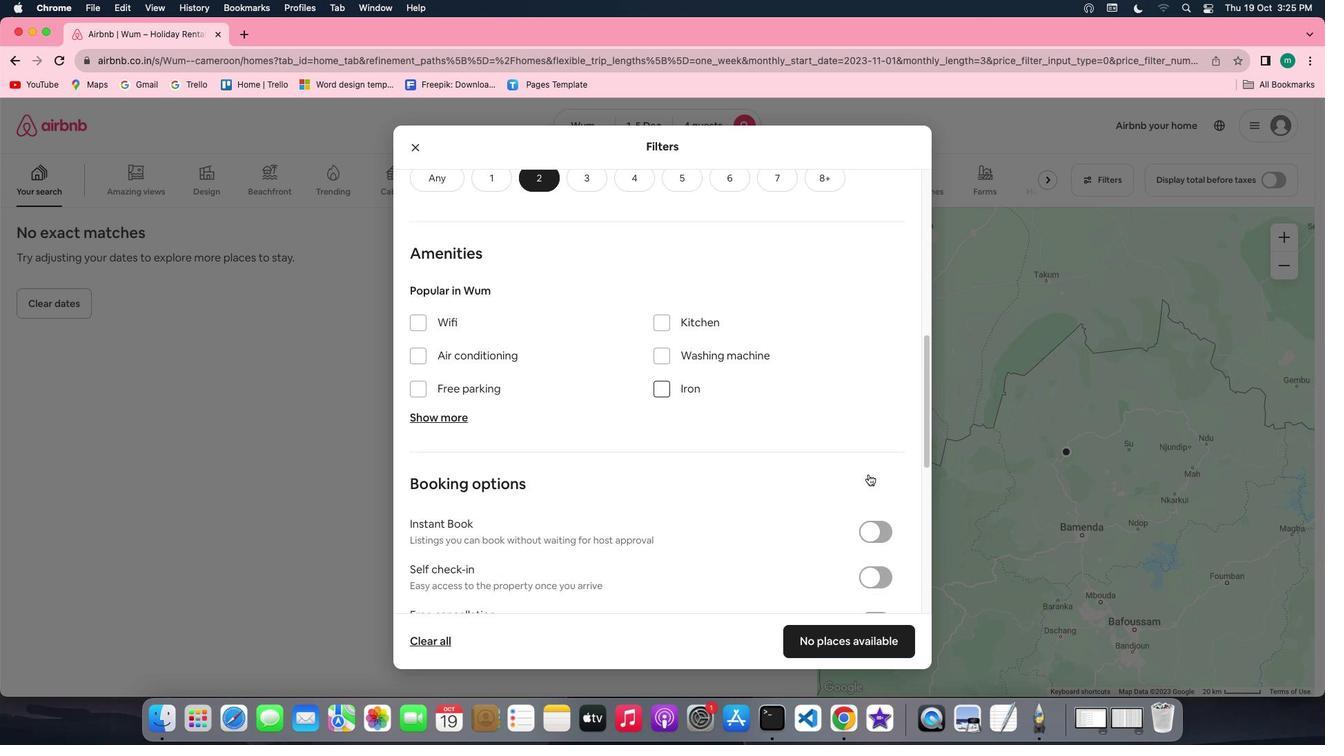 
Action: Mouse scrolled (869, 475) with delta (0, -2)
Screenshot: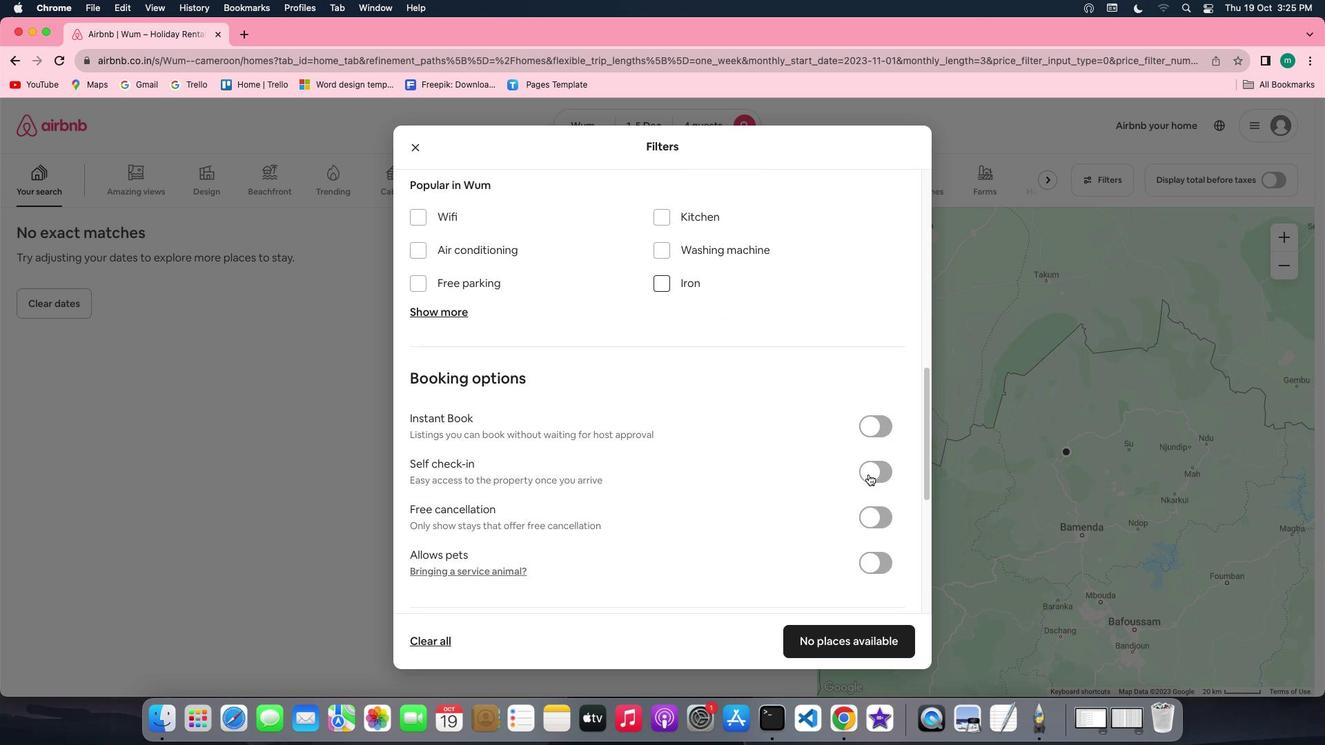 
Action: Mouse moved to (884, 403)
Screenshot: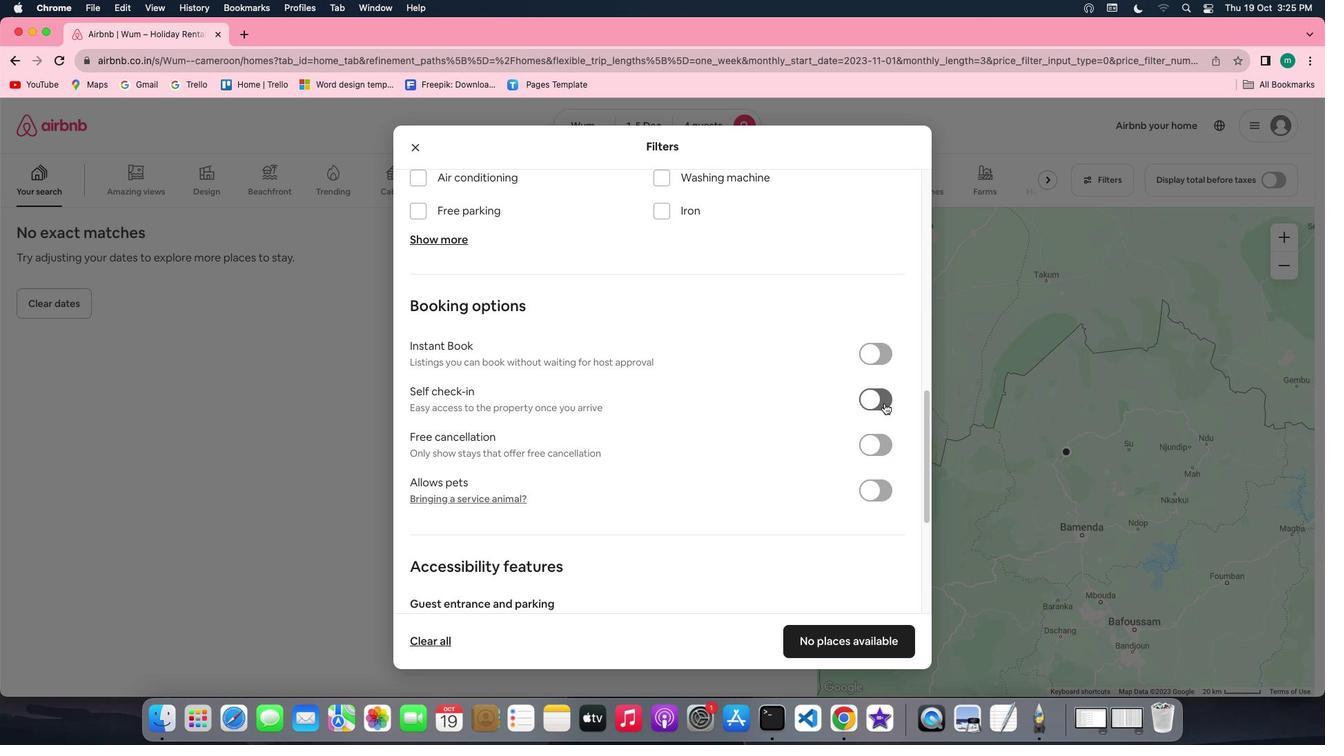 
Action: Mouse pressed left at (884, 403)
Screenshot: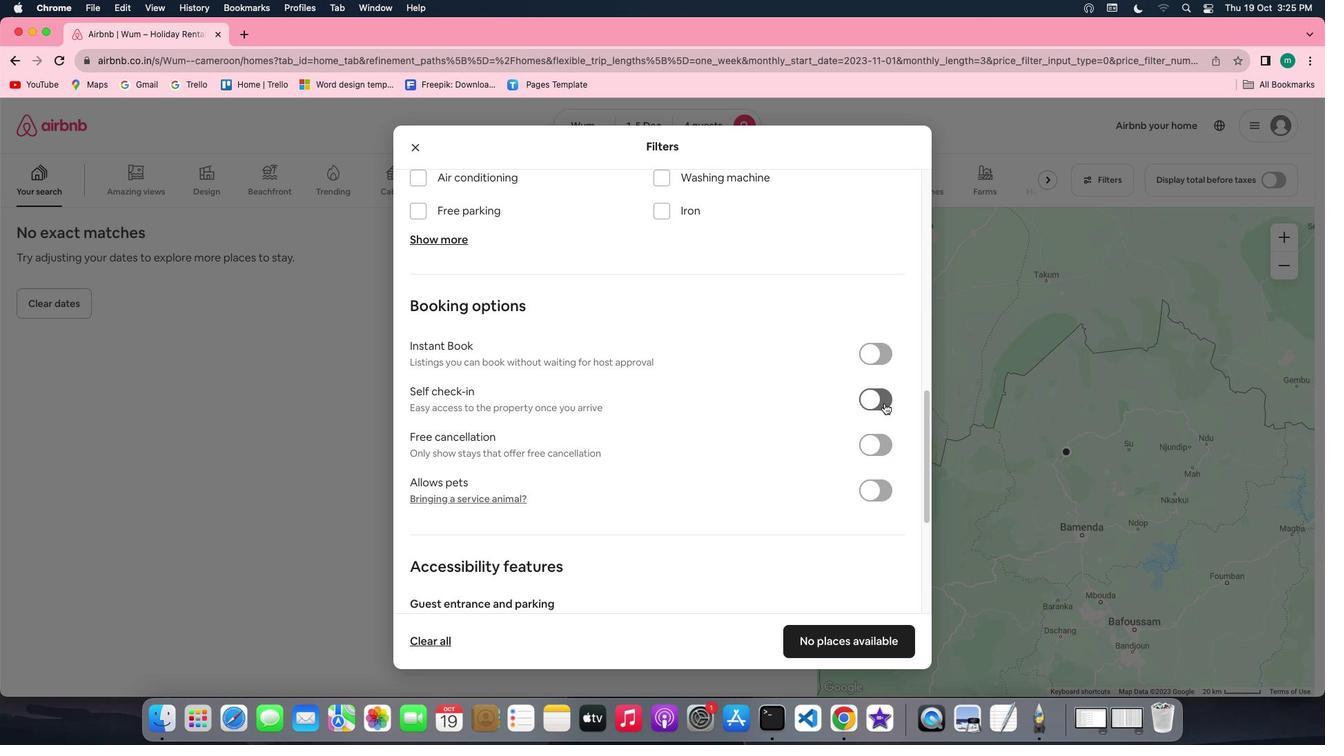 
Action: Mouse moved to (747, 434)
Screenshot: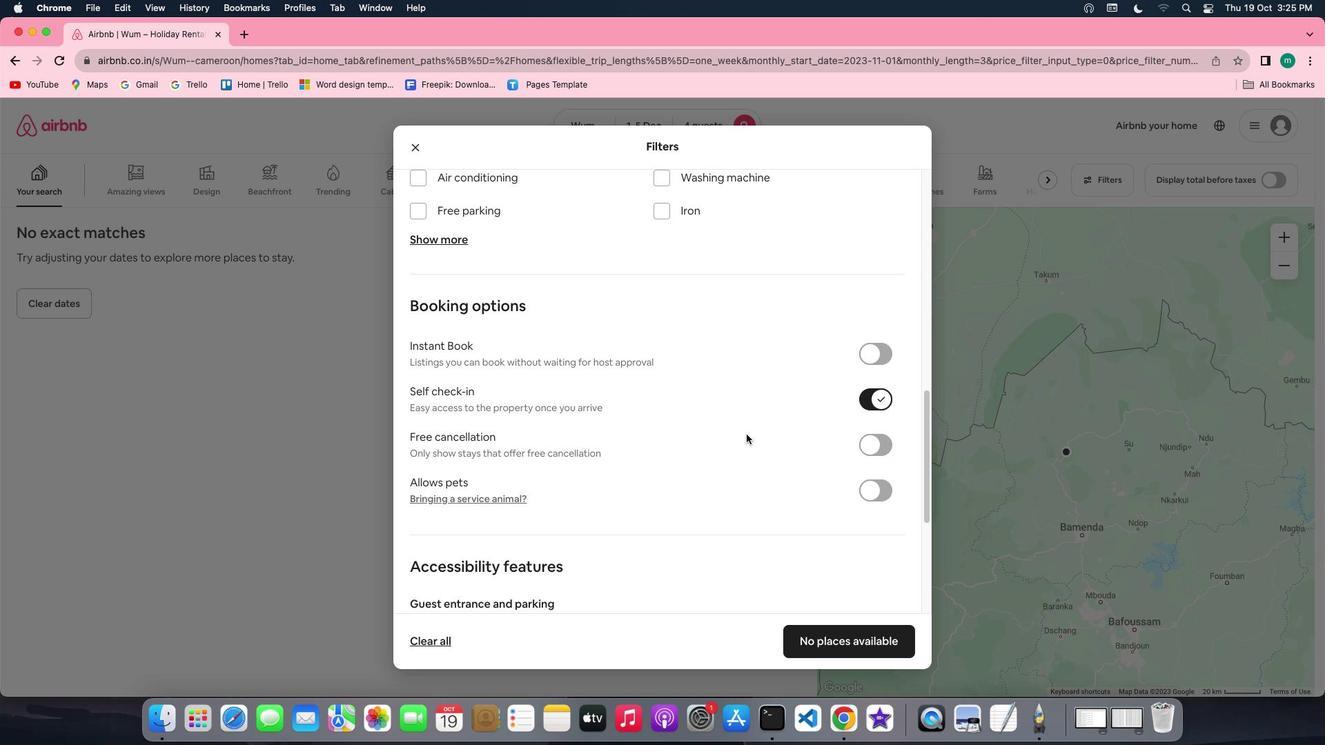 
Action: Mouse scrolled (747, 434) with delta (0, 0)
Screenshot: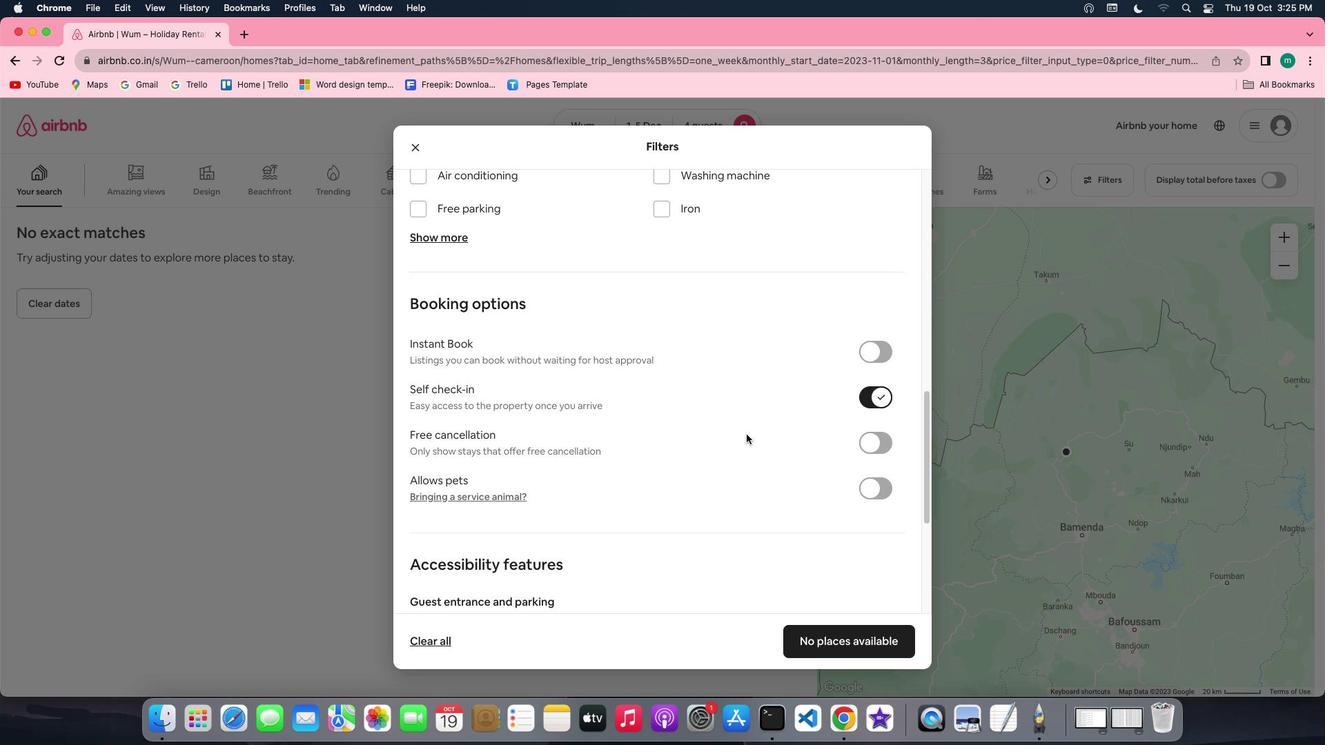
Action: Mouse scrolled (747, 434) with delta (0, 0)
Screenshot: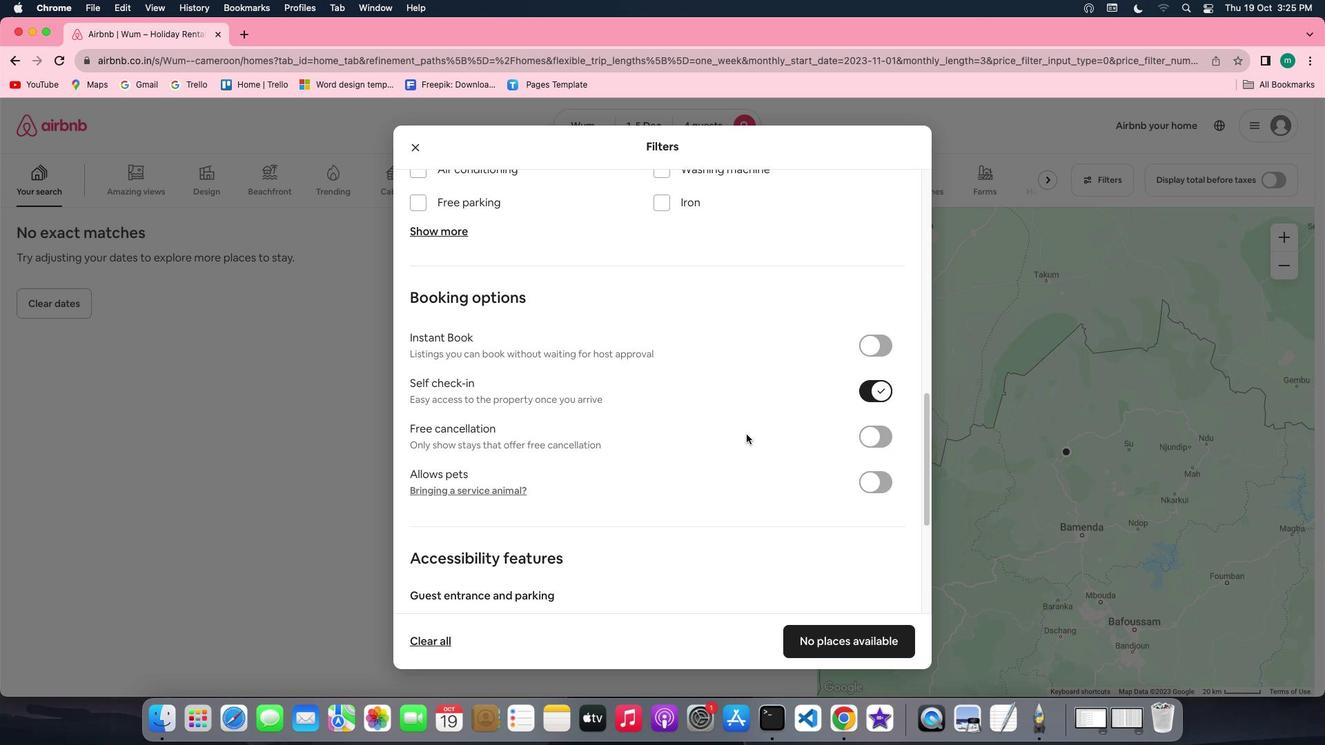 
Action: Mouse scrolled (747, 434) with delta (0, 0)
Screenshot: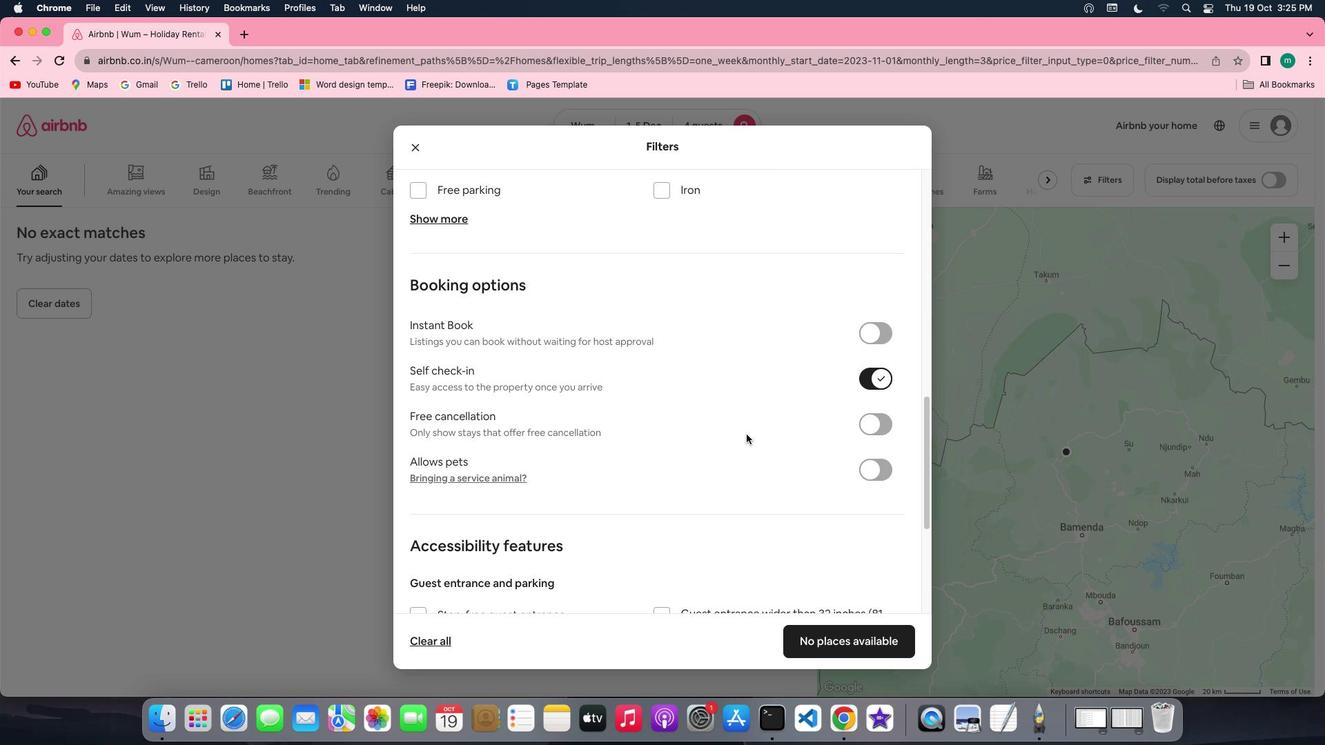 
Action: Mouse scrolled (747, 434) with delta (0, 0)
Screenshot: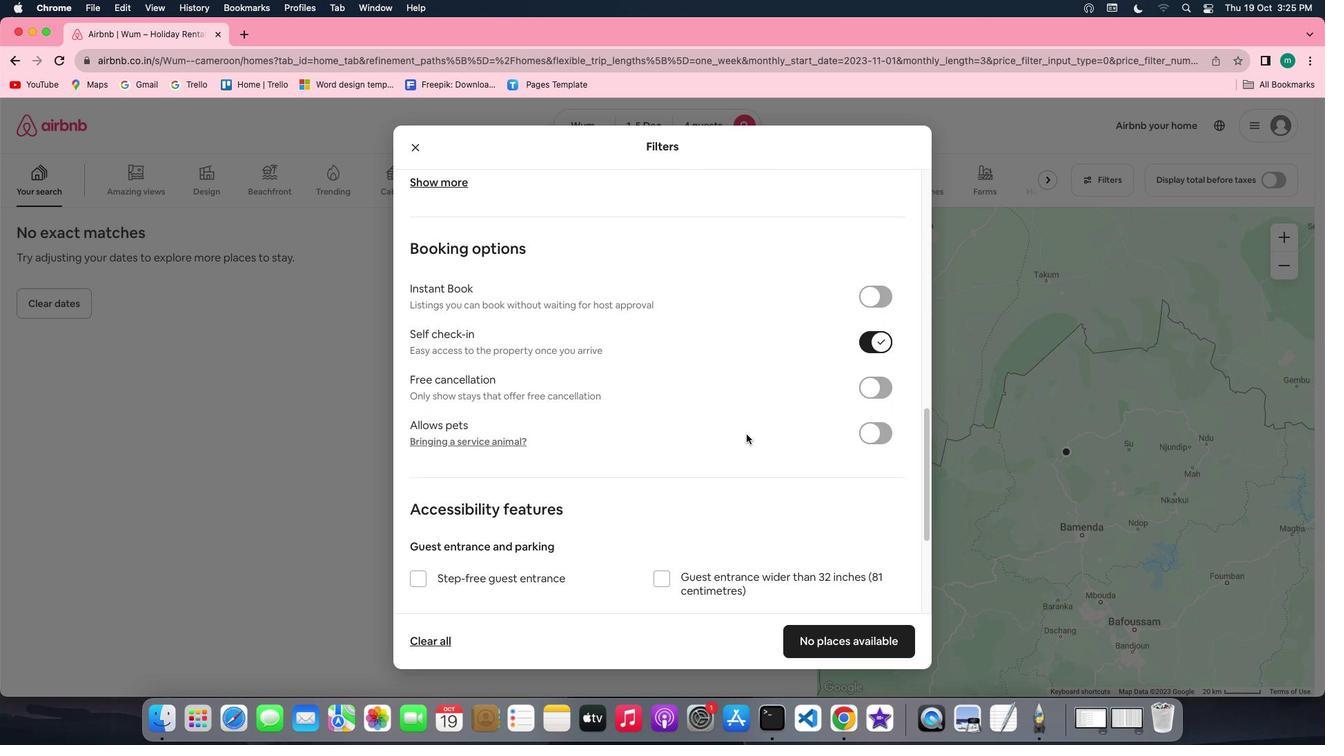 
Action: Mouse scrolled (747, 434) with delta (0, 0)
Screenshot: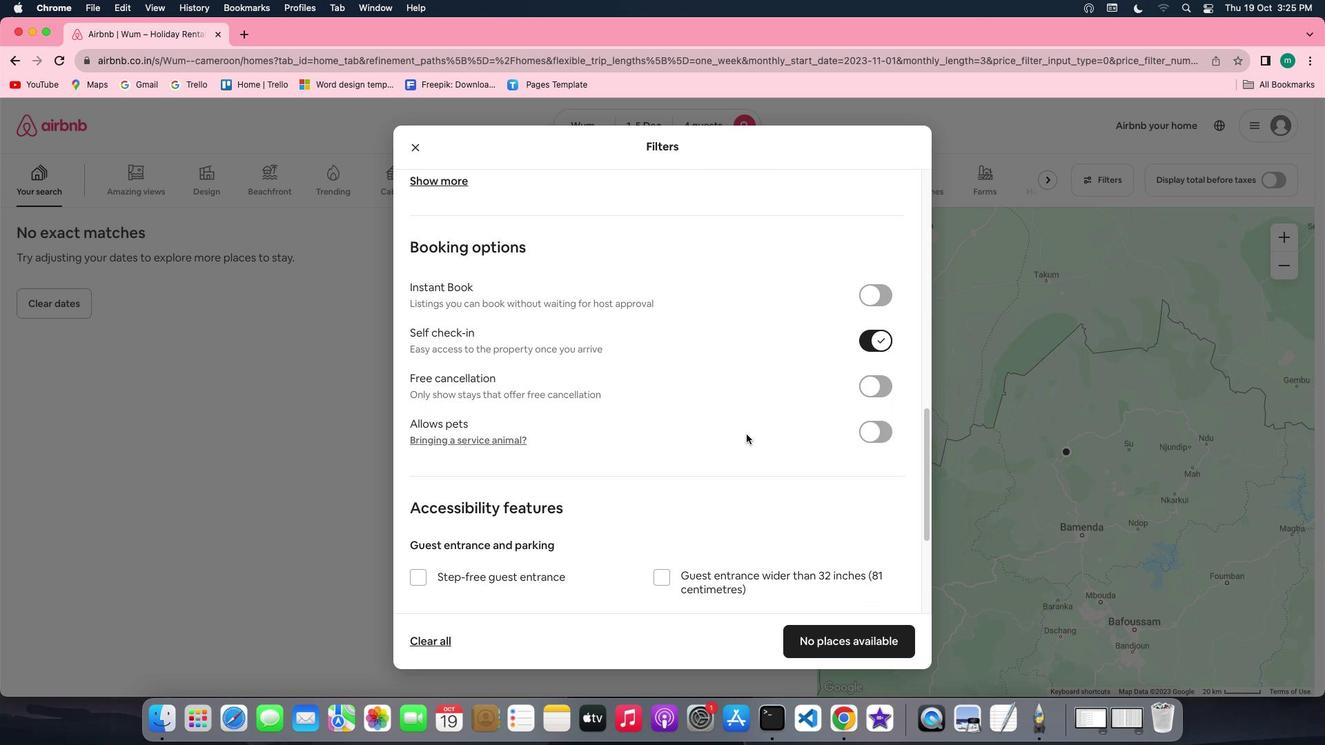 
Action: Mouse scrolled (747, 434) with delta (0, 0)
Screenshot: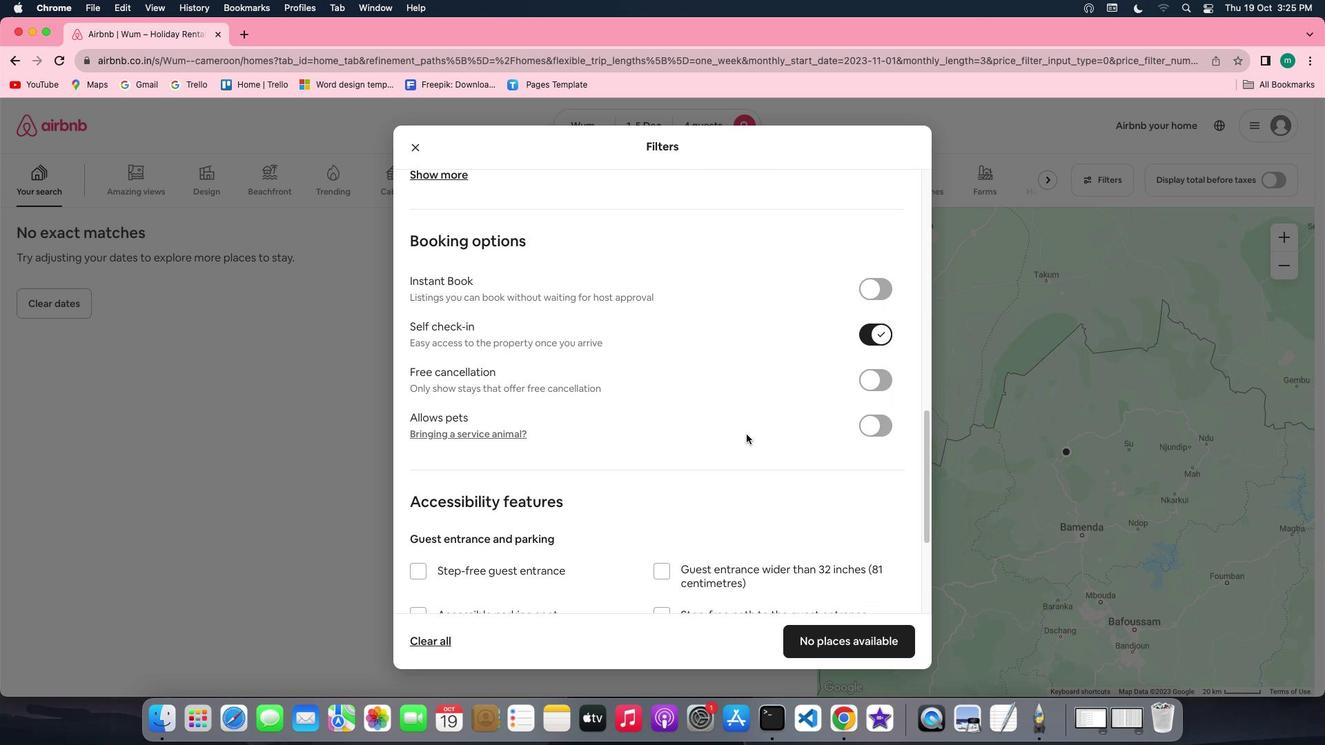 
Action: Mouse scrolled (747, 434) with delta (0, 0)
Screenshot: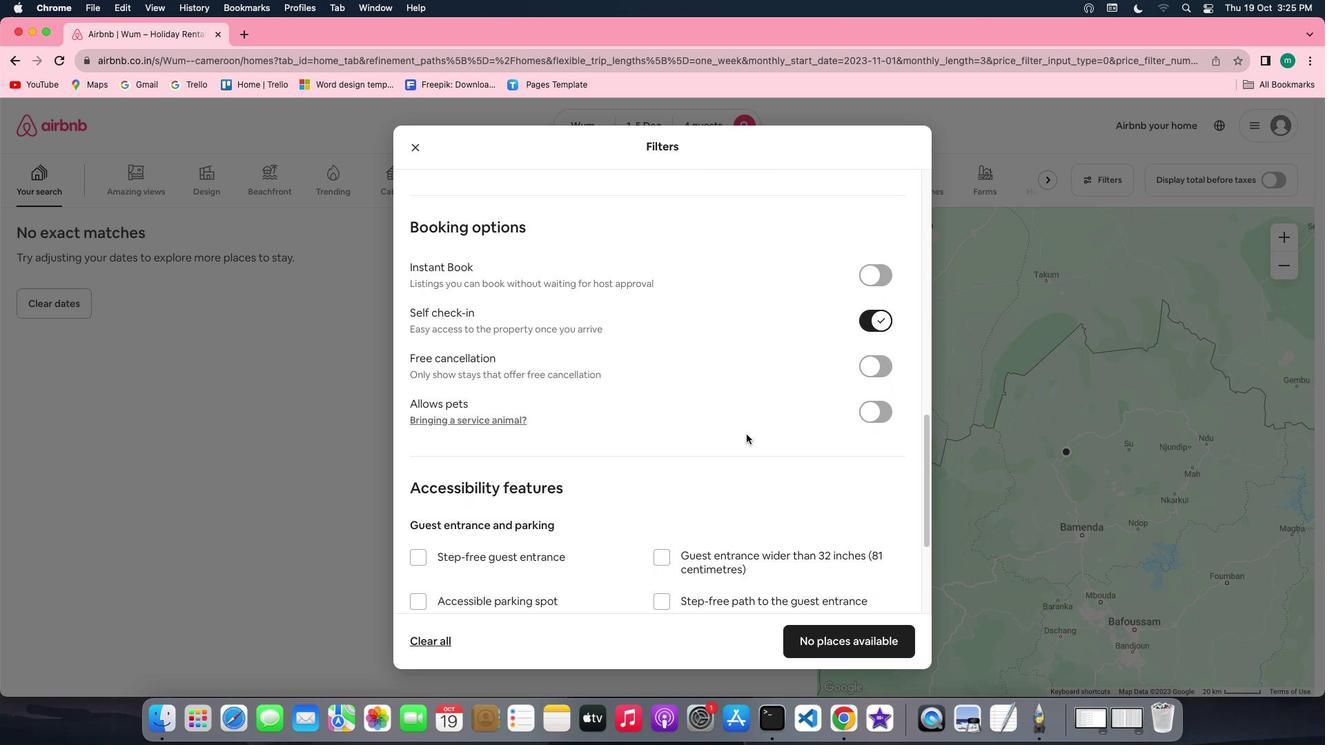 
Action: Mouse scrolled (747, 434) with delta (0, 0)
Screenshot: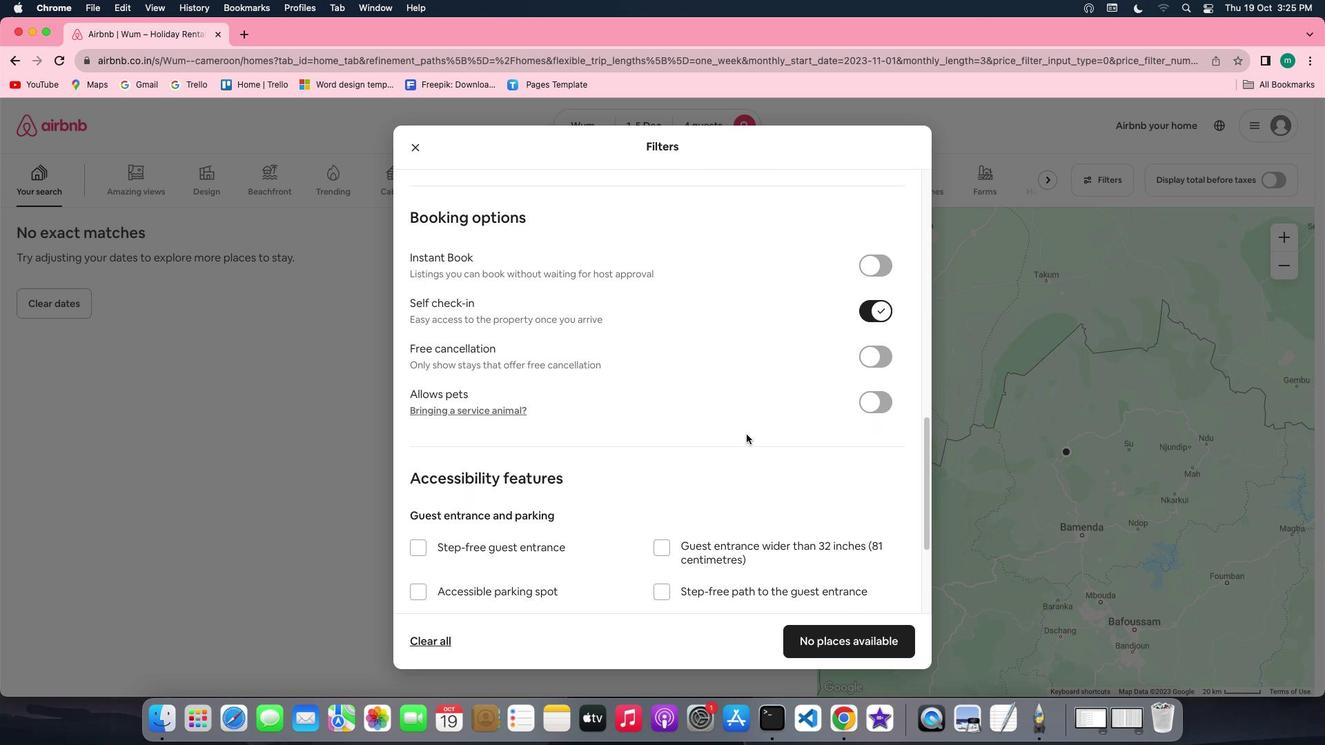 
Action: Mouse scrolled (747, 434) with delta (0, -1)
Screenshot: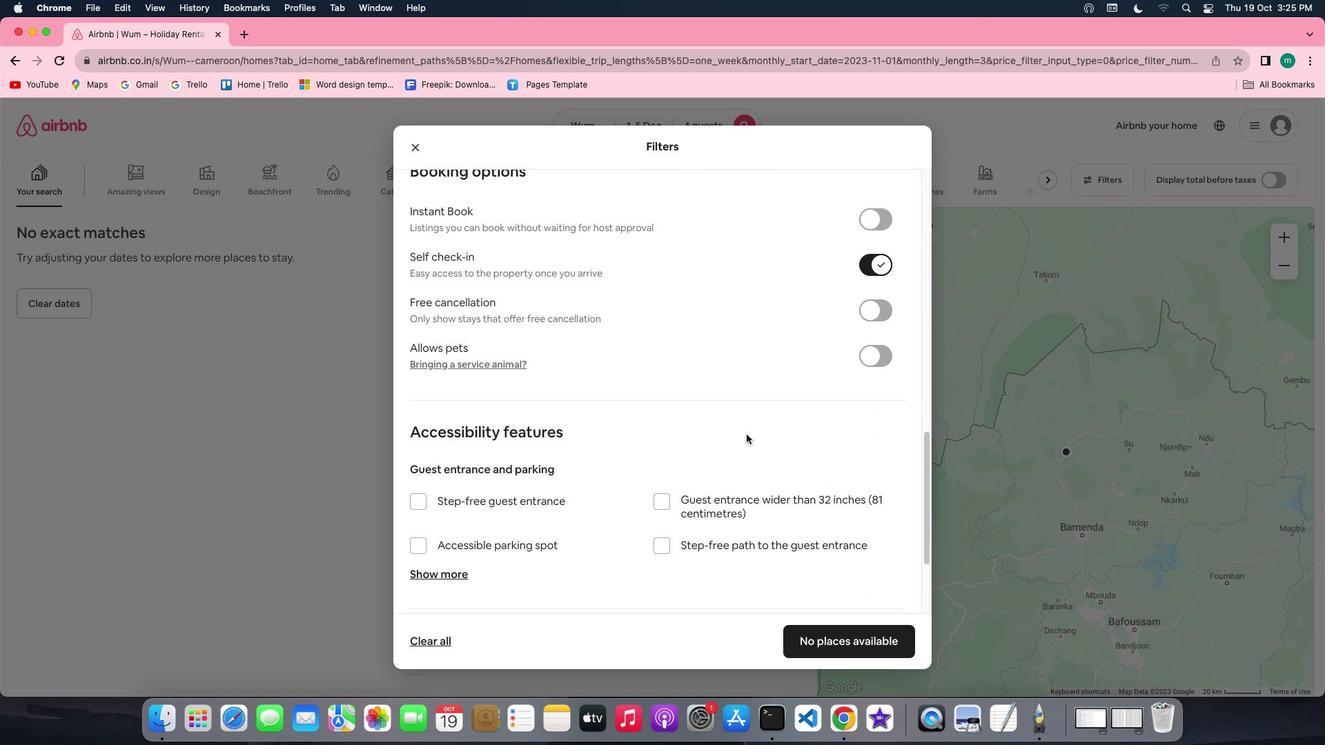 
Action: Mouse moved to (853, 634)
Screenshot: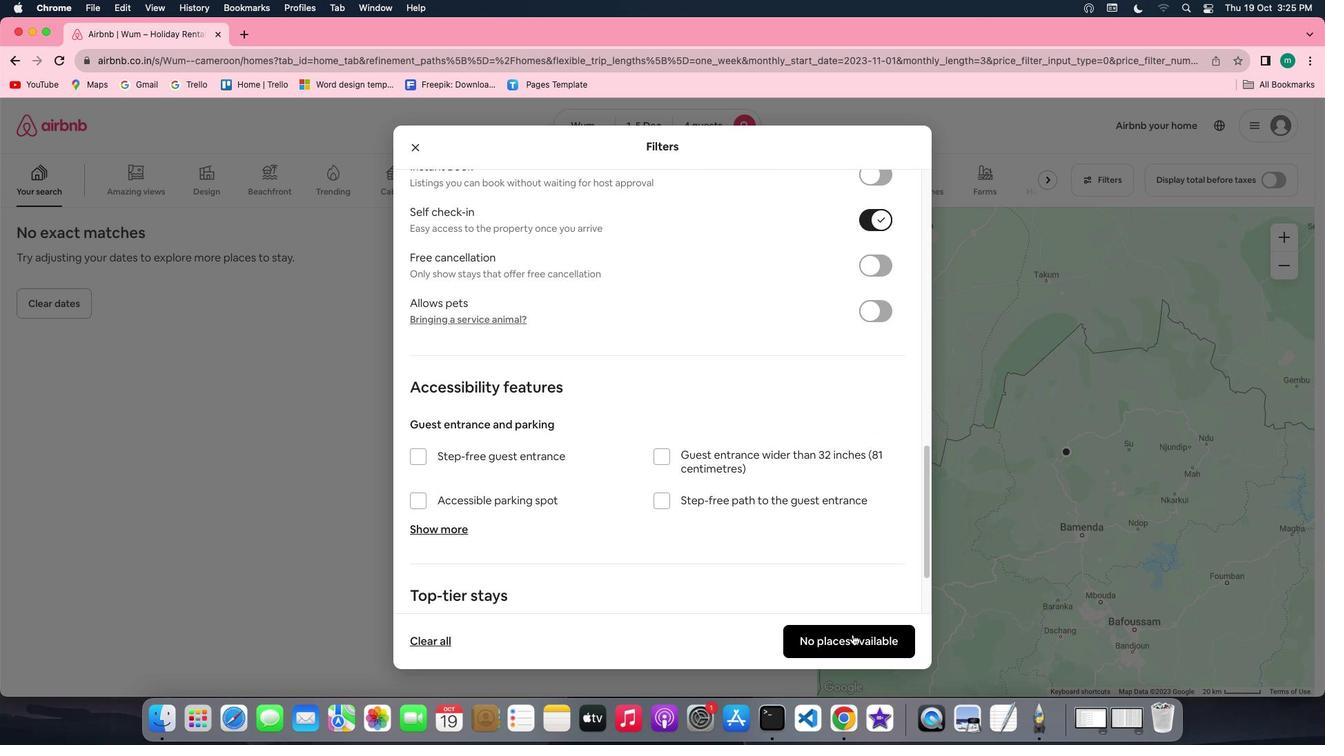 
Action: Mouse pressed left at (853, 634)
Screenshot: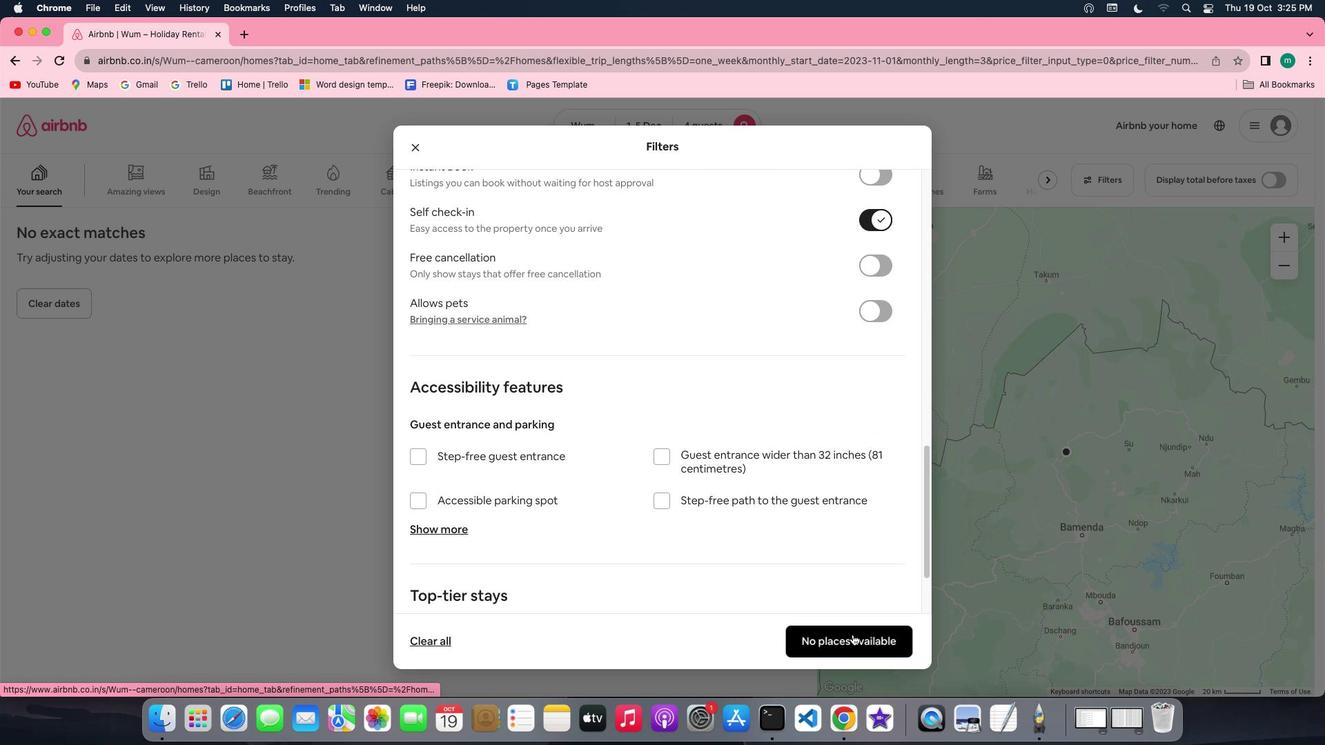 
Action: Mouse moved to (408, 455)
Screenshot: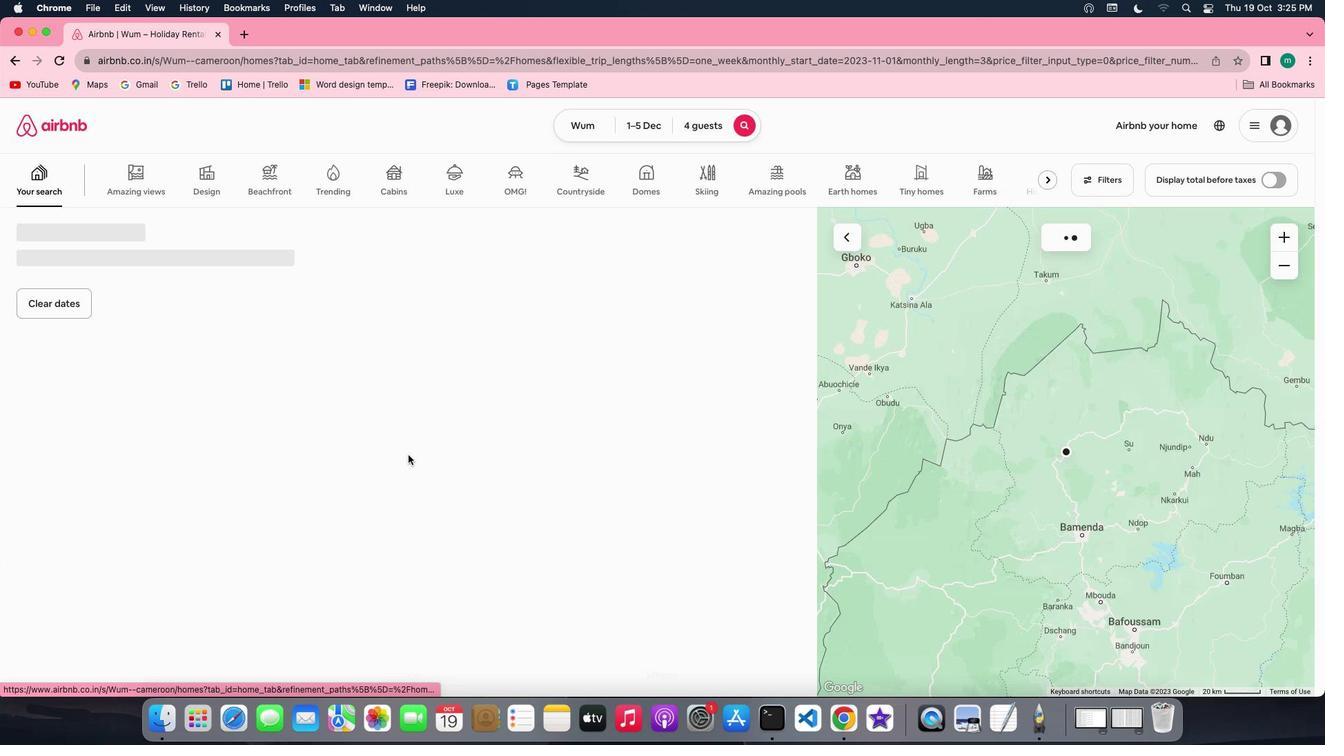 
